 Task: Look for space in Karamadai, India from 10th September, 2023 to 16th September, 2023 for 4 adults in price range Rs.10000 to Rs.14000. Place can be private room with 4 bedrooms having 4 beds and 4 bathrooms. Property type can be house, flat, guest house. Amenities needed are: wifi, TV, free parkinig on premises, gym, breakfast. Booking option can be shelf check-in. Required host language is English.
Action: Mouse moved to (504, 136)
Screenshot: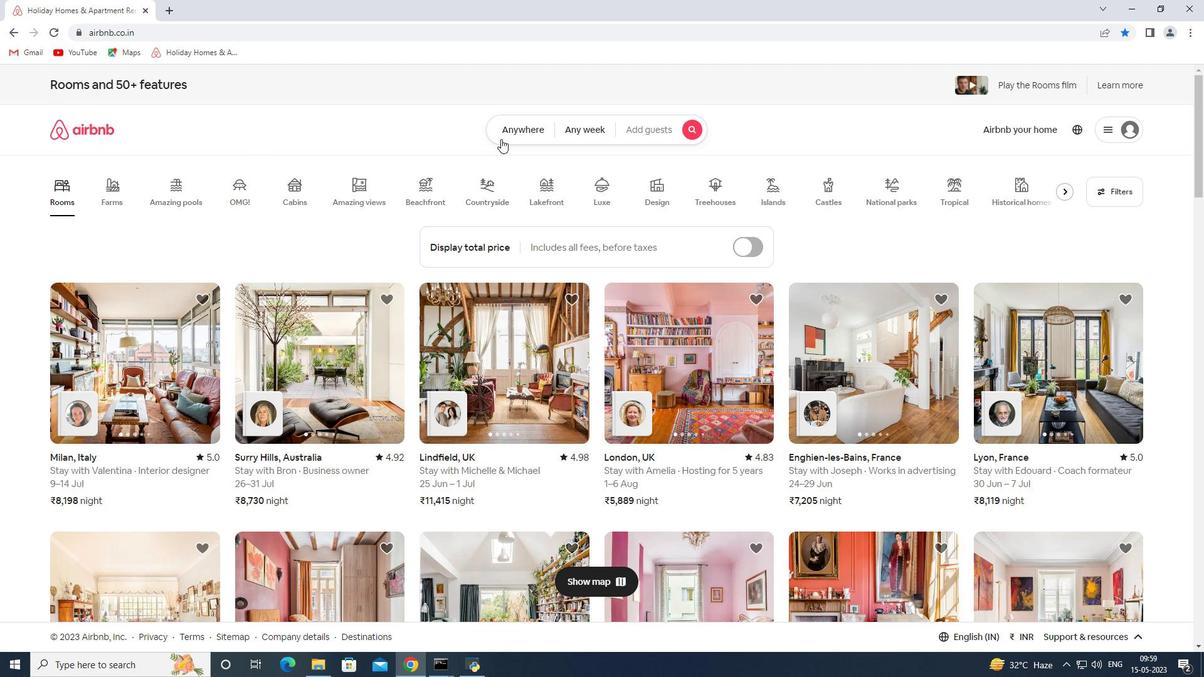
Action: Mouse pressed left at (504, 136)
Screenshot: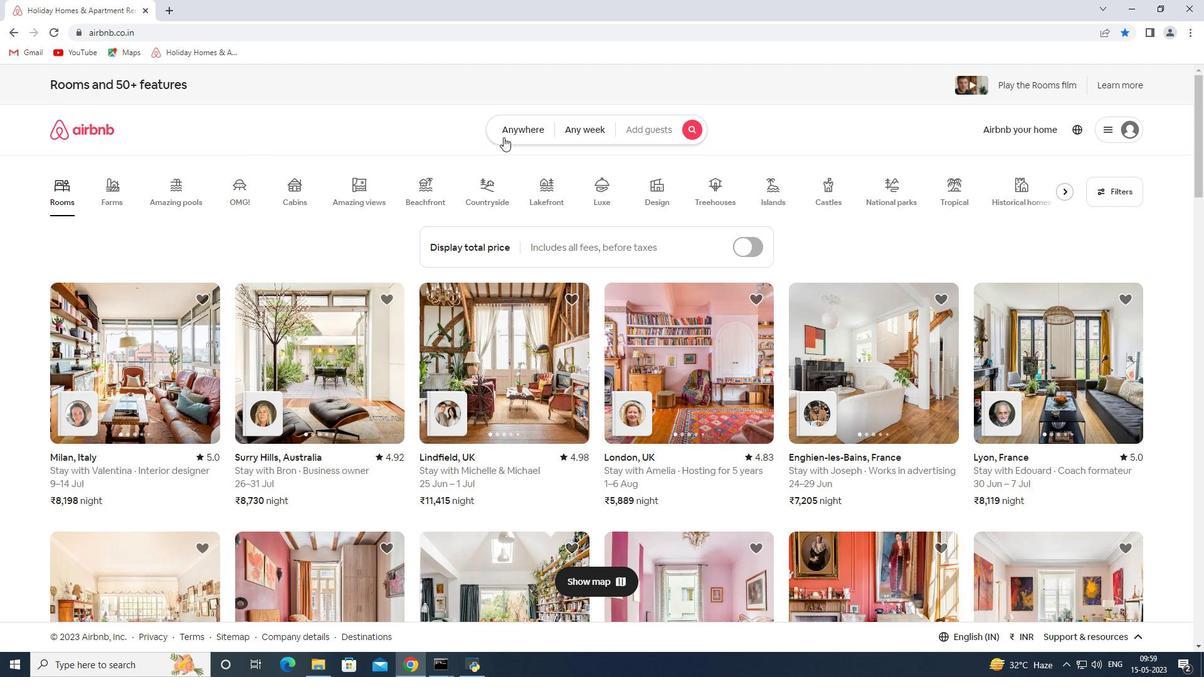 
Action: Mouse moved to (441, 176)
Screenshot: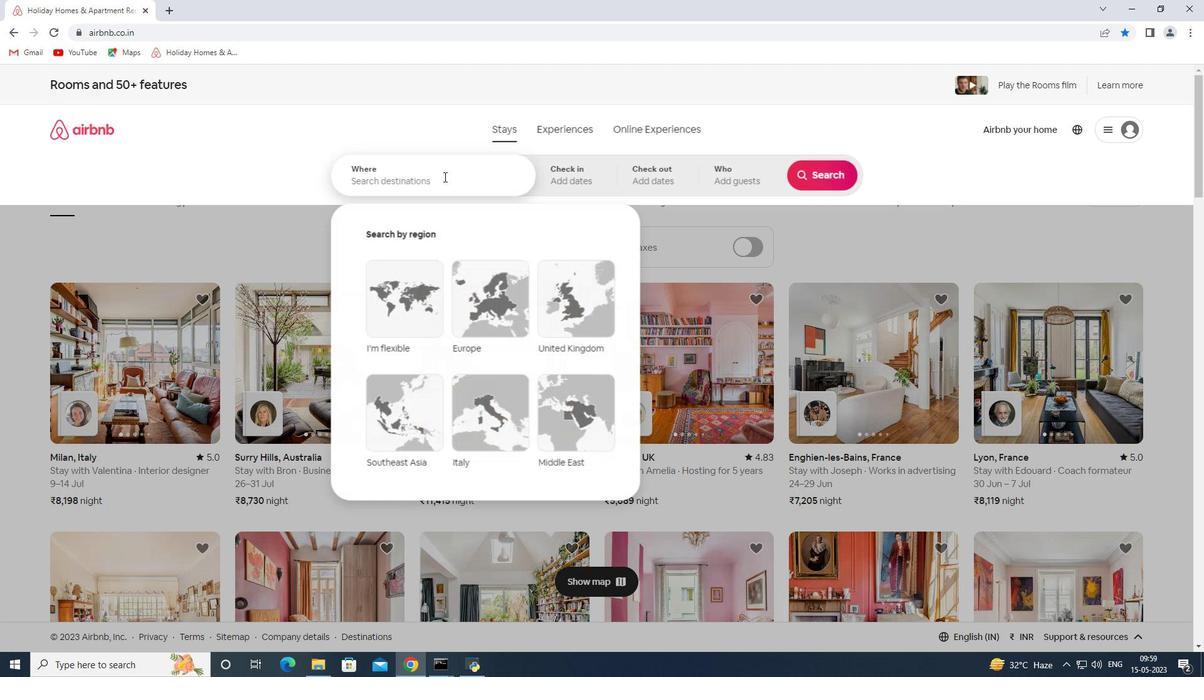 
Action: Mouse pressed left at (441, 176)
Screenshot: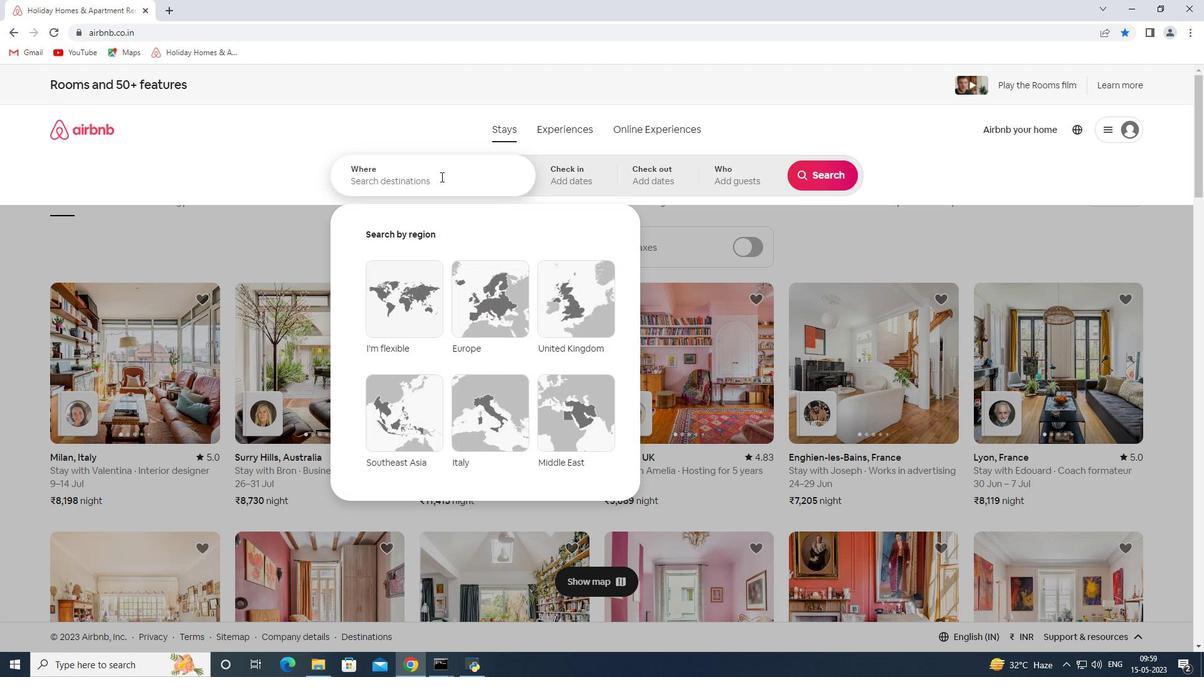 
Action: Key pressed <Key.shift><Key.shift><Key.shift>Karamadai<Key.space><Key.shift><Key.shift><Key.shift><Key.shift><Key.shift><Key.shift><Key.shift><Key.shift><Key.shift><Key.shift><Key.shift><Key.shift><Key.shift><Key.shift><Key.shift><Key.shift><Key.shift><Key.shift><Key.shift><Key.shift><Key.shift>India<Key.space><Key.enter>
Screenshot: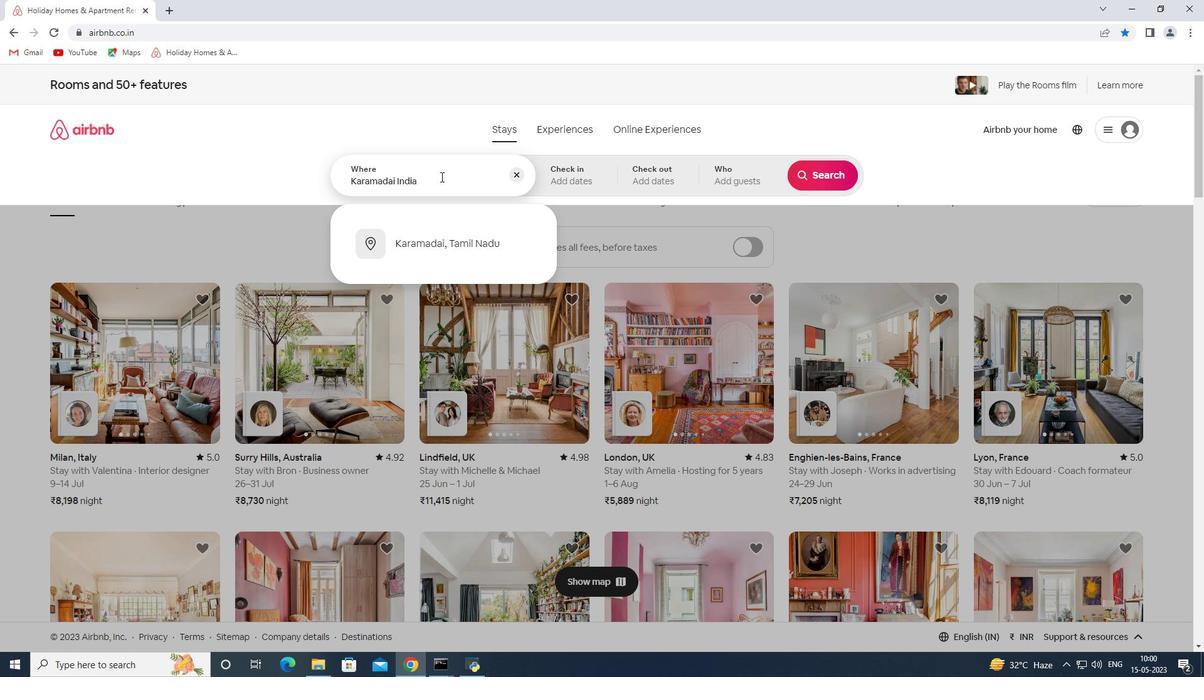 
Action: Mouse moved to (820, 272)
Screenshot: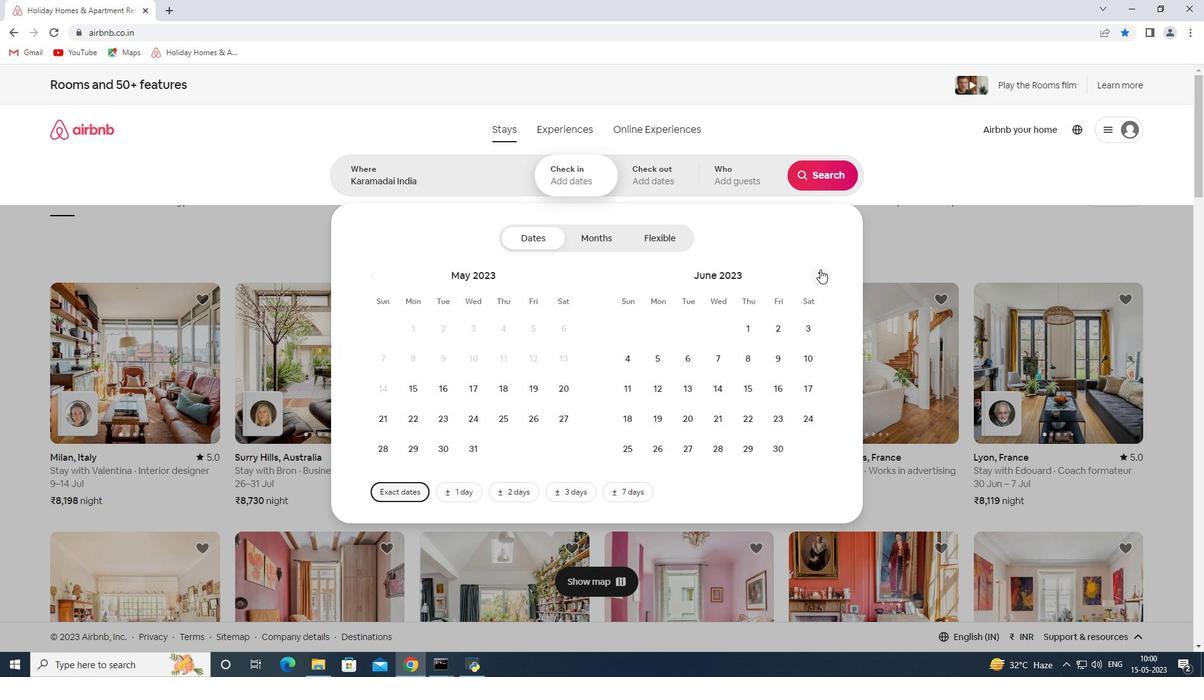
Action: Mouse pressed left at (820, 272)
Screenshot: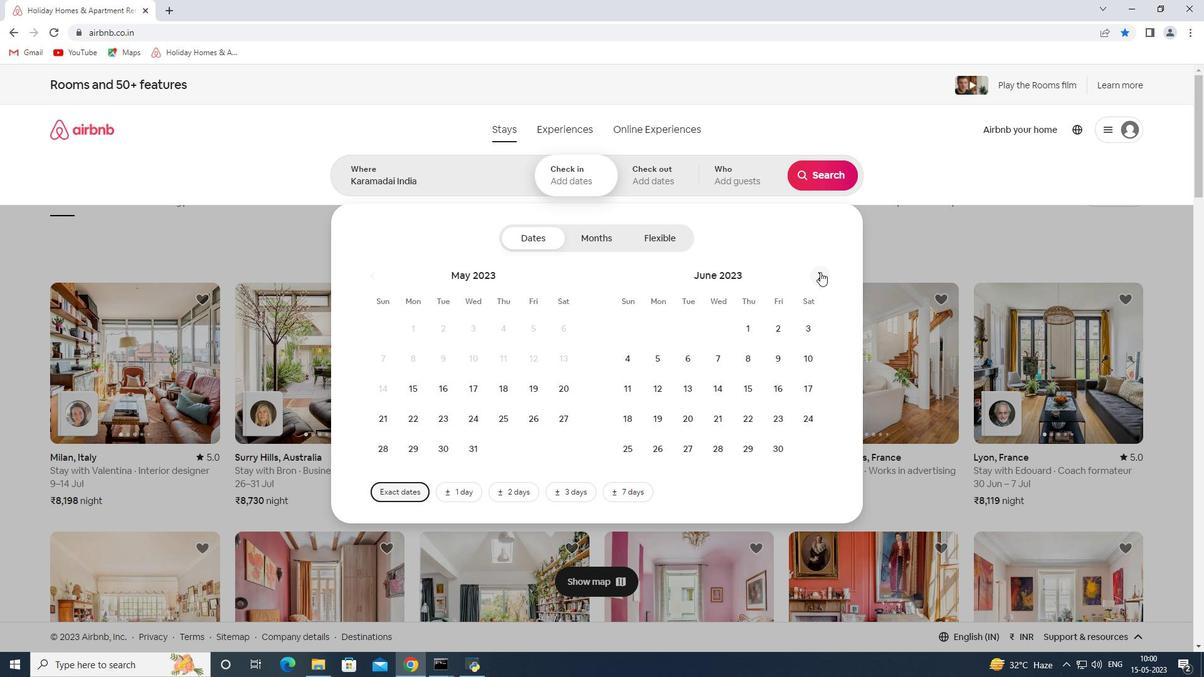 
Action: Mouse pressed left at (820, 272)
Screenshot: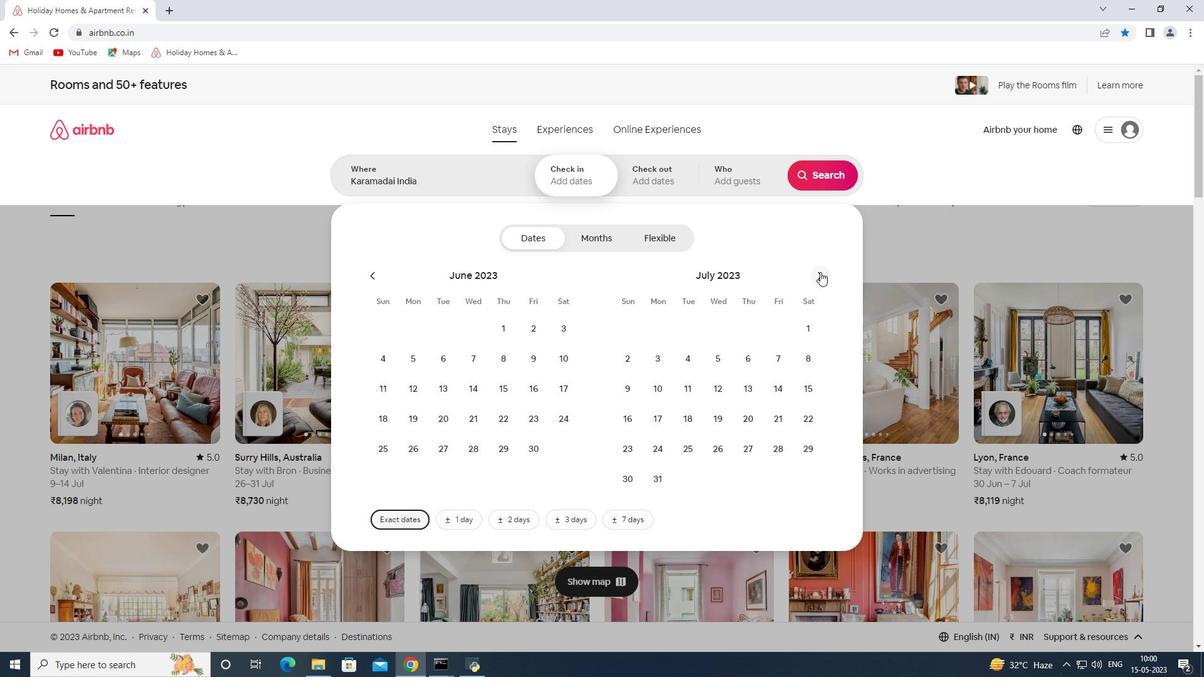 
Action: Mouse pressed left at (820, 272)
Screenshot: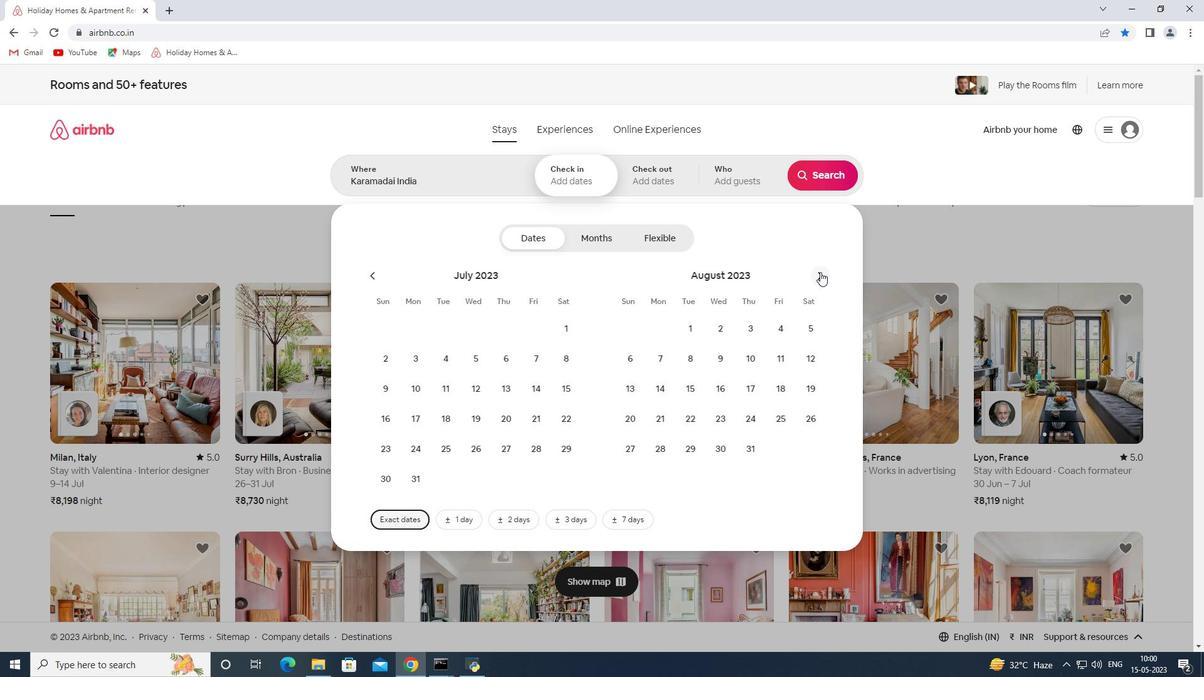 
Action: Mouse pressed left at (820, 272)
Screenshot: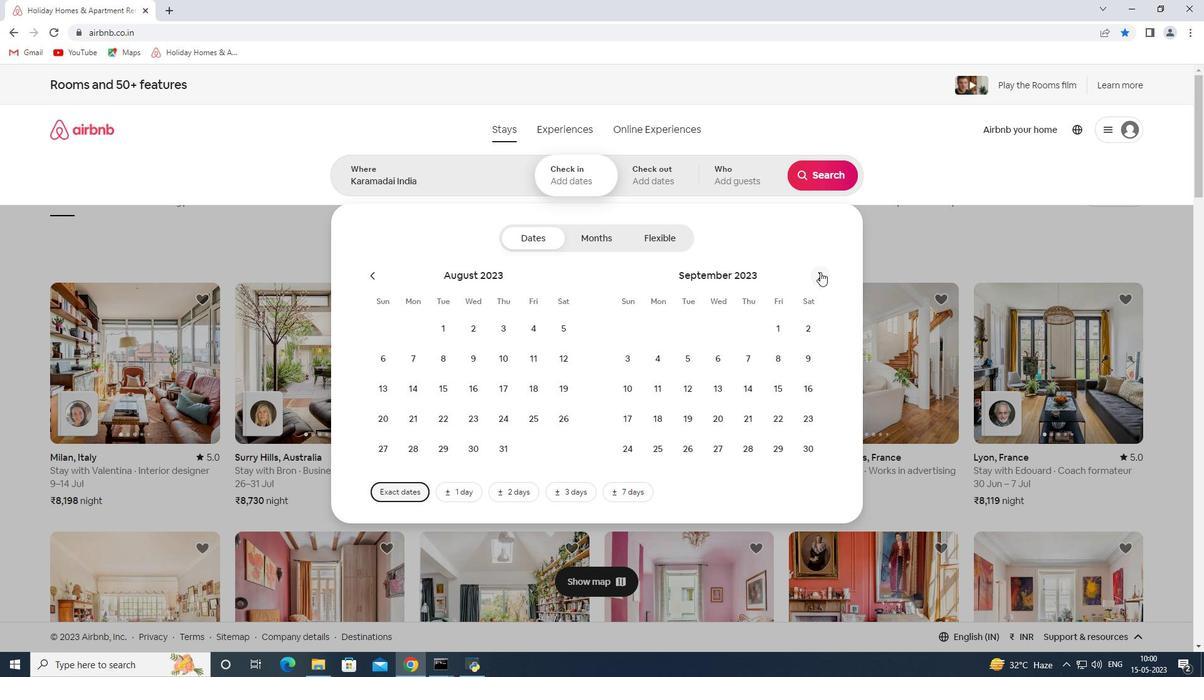 
Action: Mouse moved to (380, 387)
Screenshot: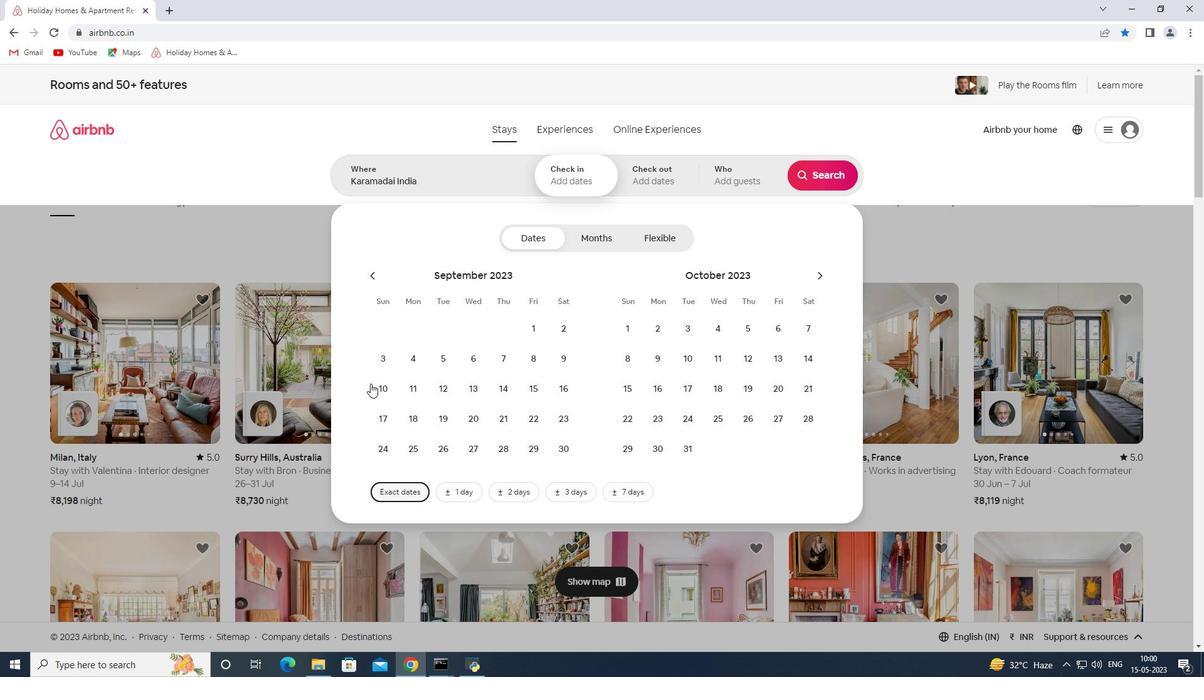 
Action: Mouse pressed left at (380, 387)
Screenshot: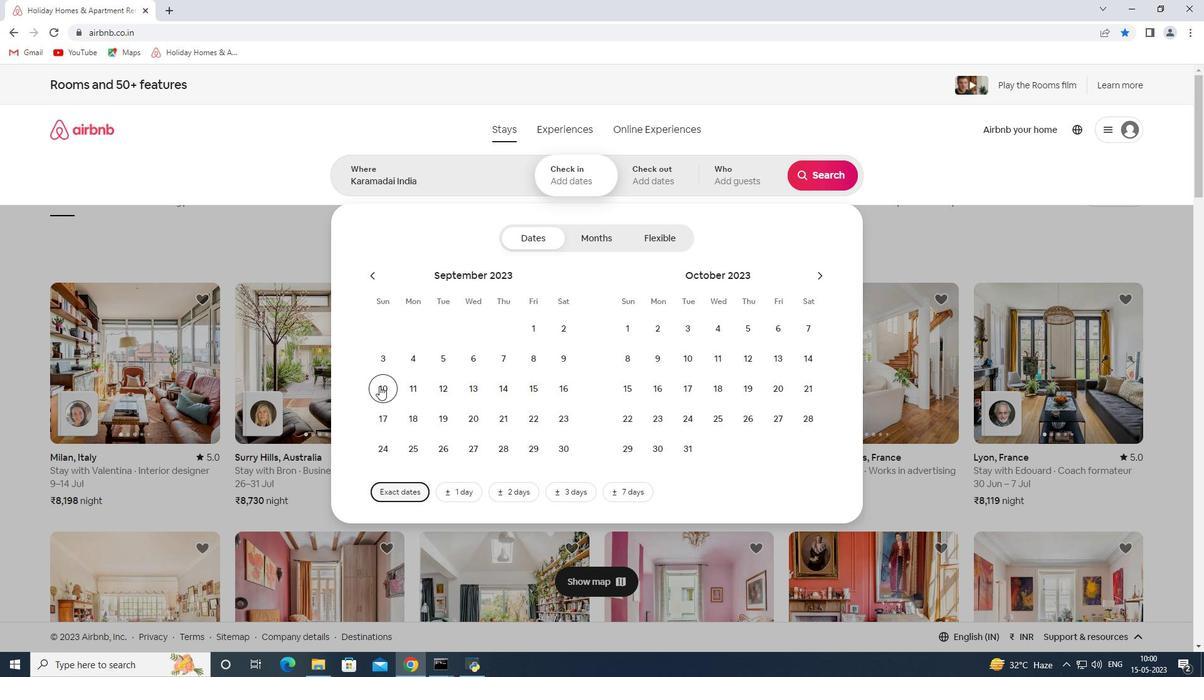 
Action: Mouse moved to (559, 395)
Screenshot: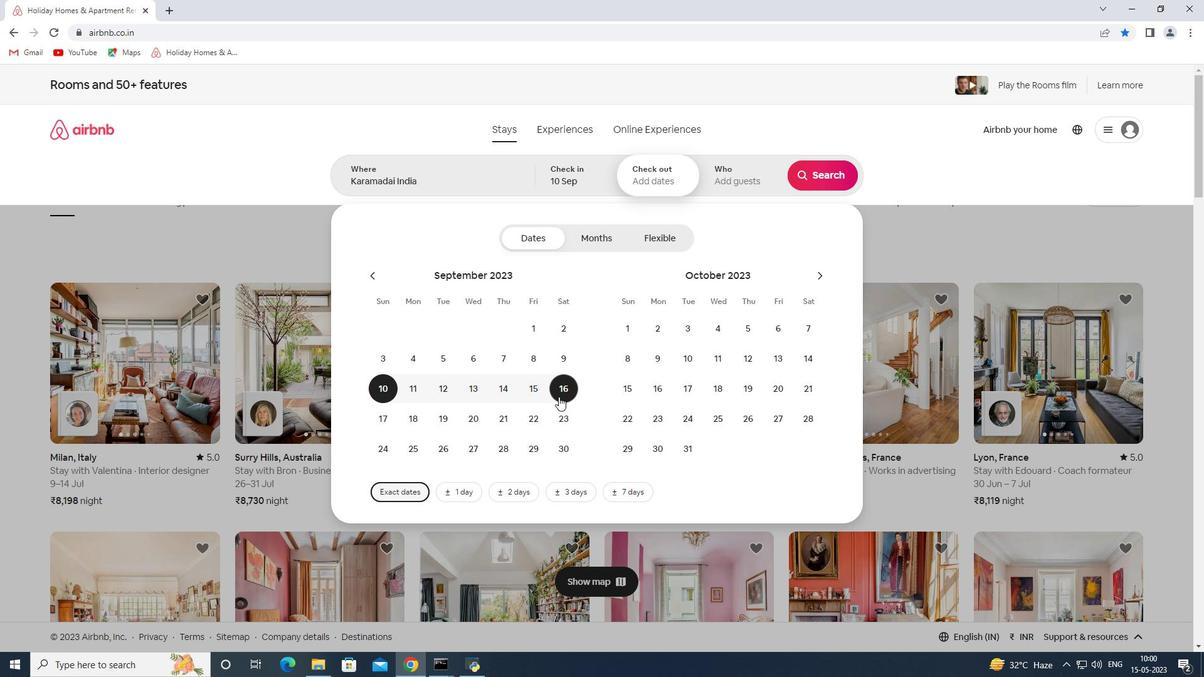 
Action: Mouse pressed left at (559, 395)
Screenshot: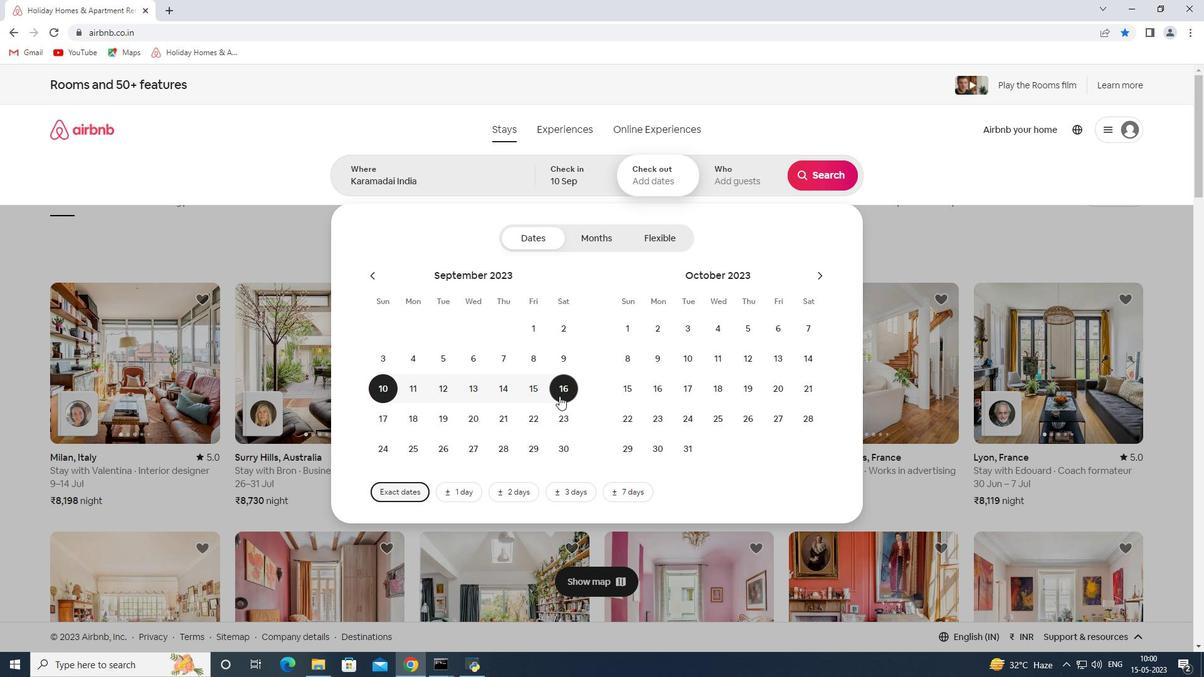 
Action: Mouse moved to (723, 181)
Screenshot: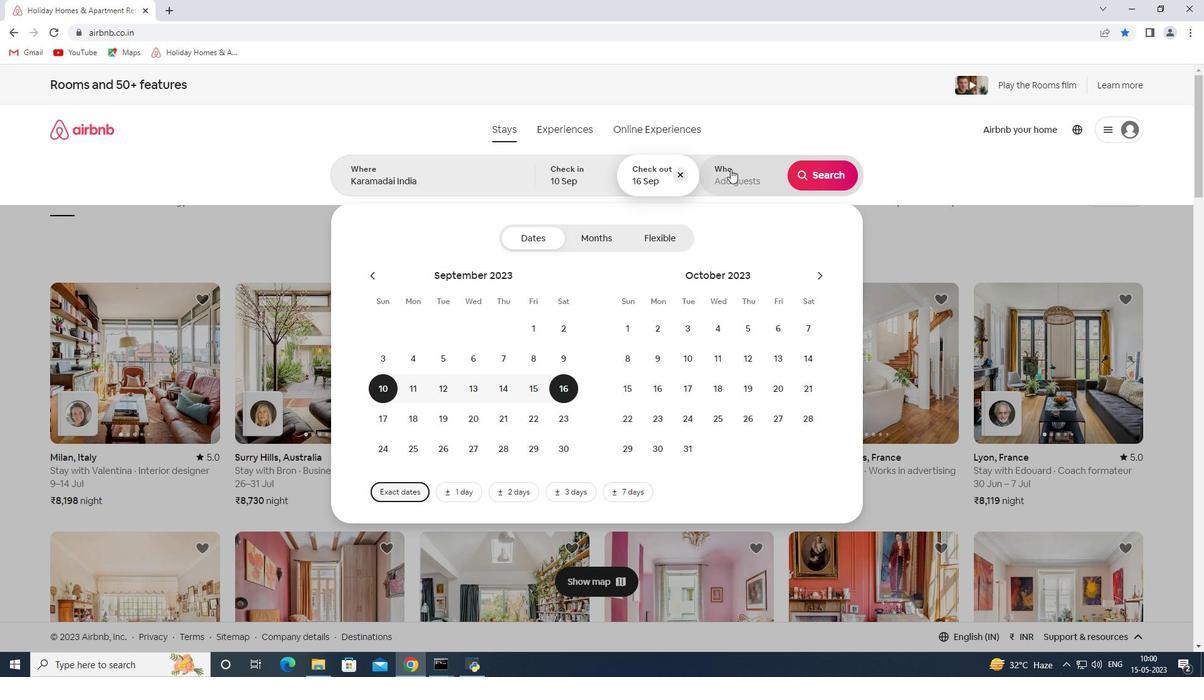
Action: Mouse pressed left at (723, 181)
Screenshot: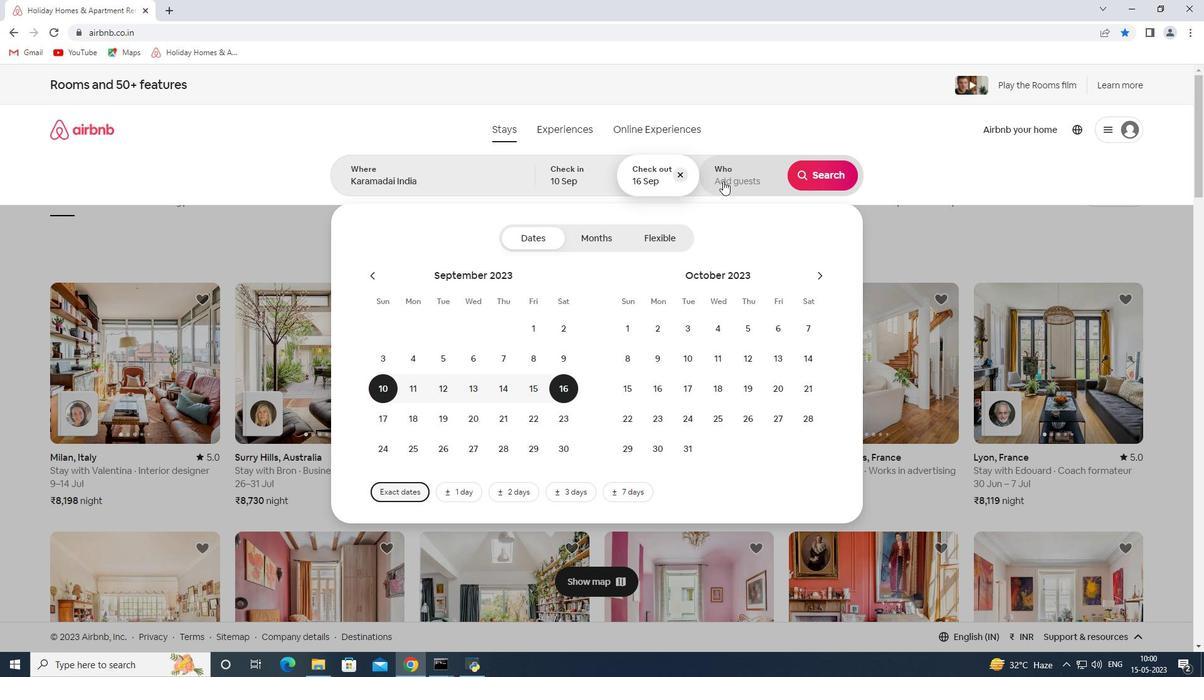 
Action: Mouse moved to (824, 241)
Screenshot: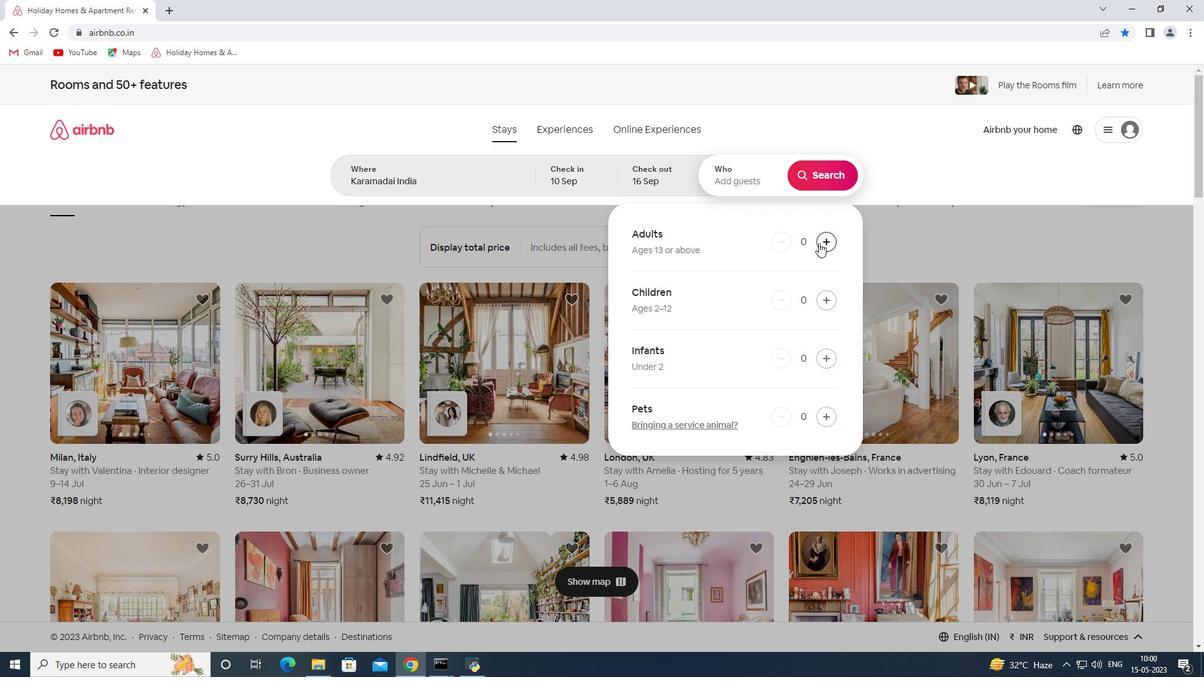 
Action: Mouse pressed left at (824, 241)
Screenshot: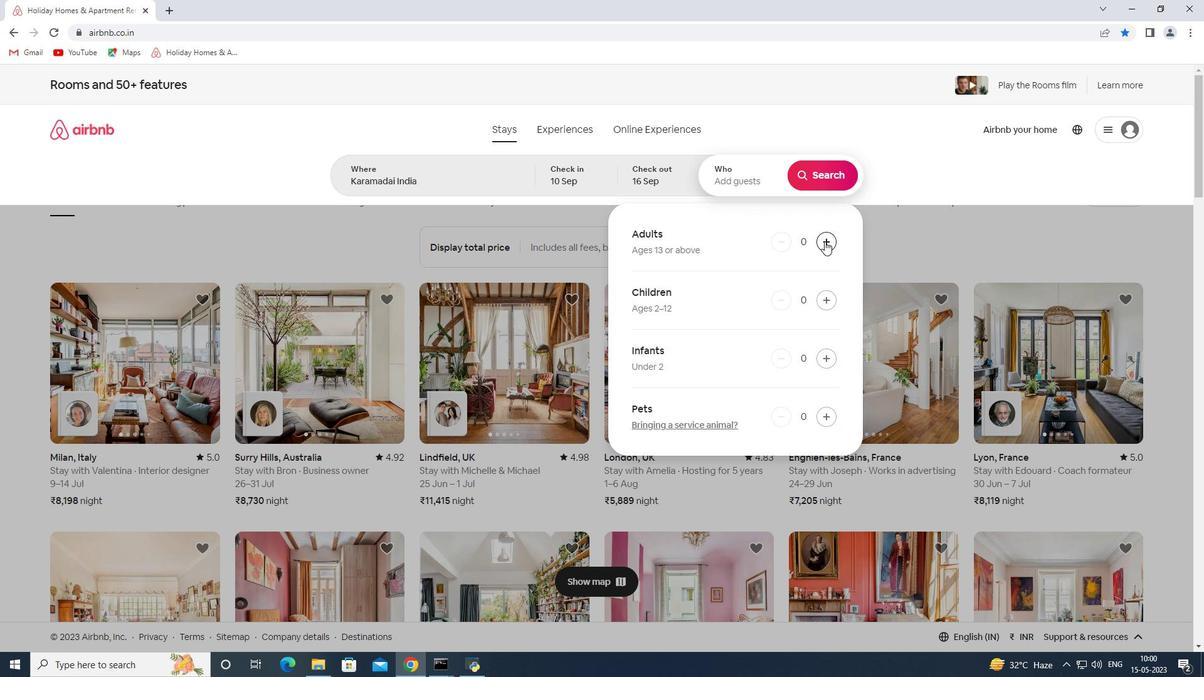
Action: Mouse pressed left at (824, 241)
Screenshot: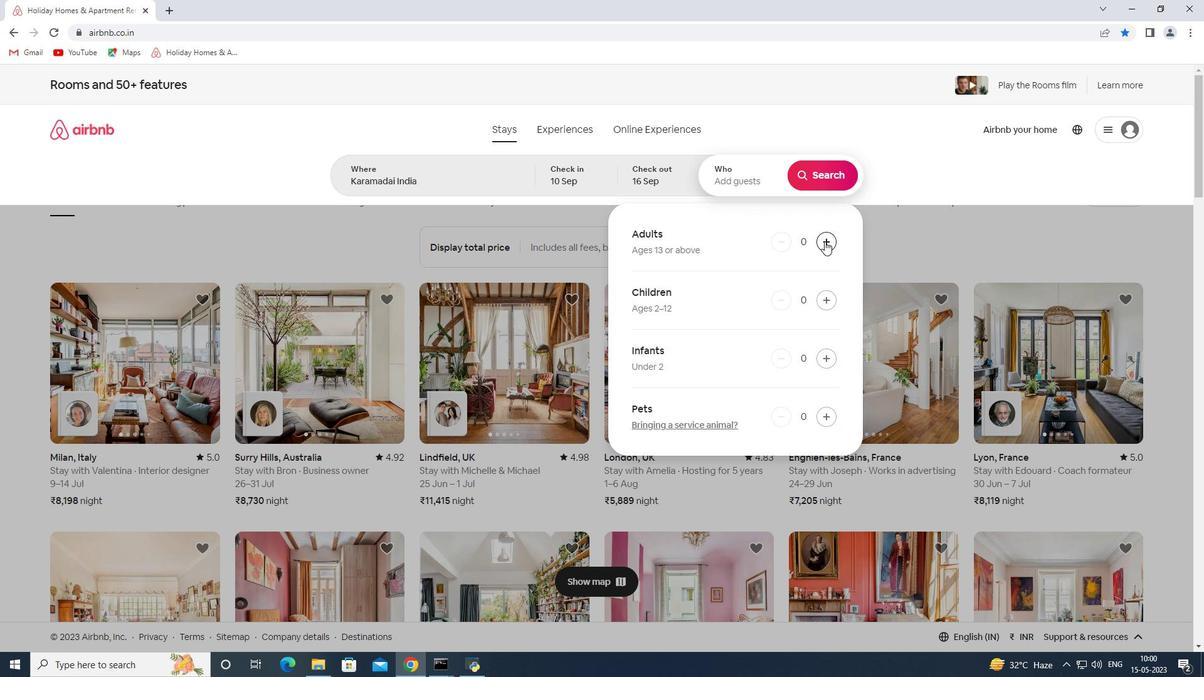 
Action: Mouse pressed left at (824, 241)
Screenshot: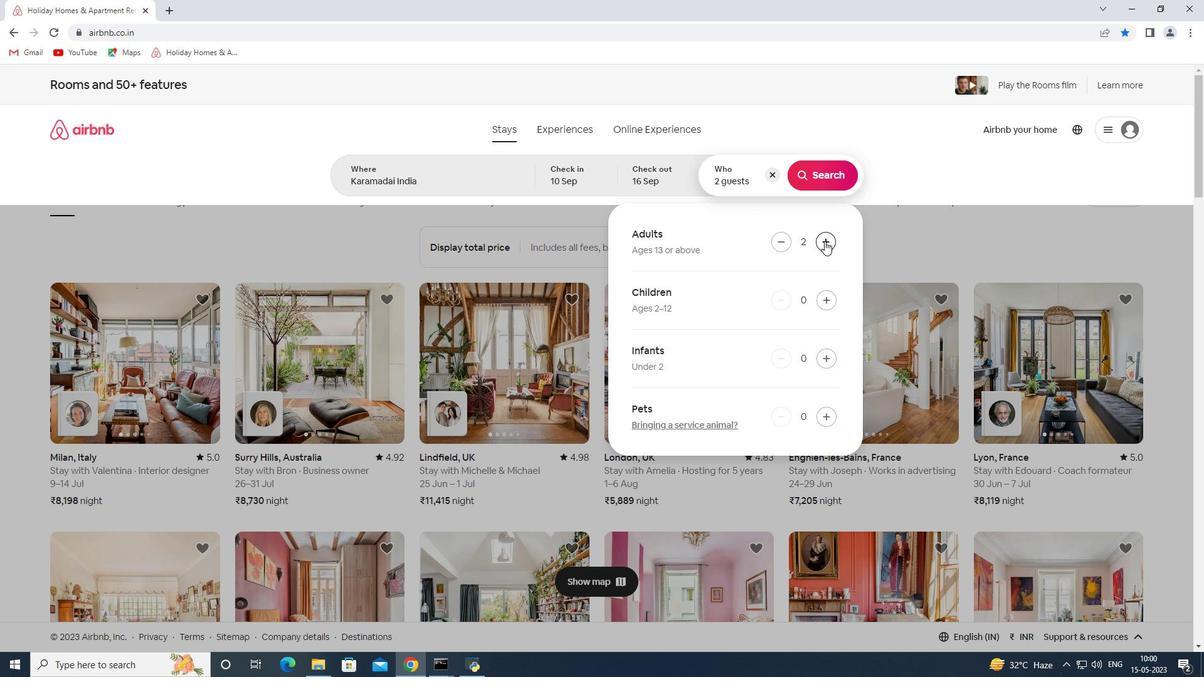 
Action: Mouse pressed left at (824, 241)
Screenshot: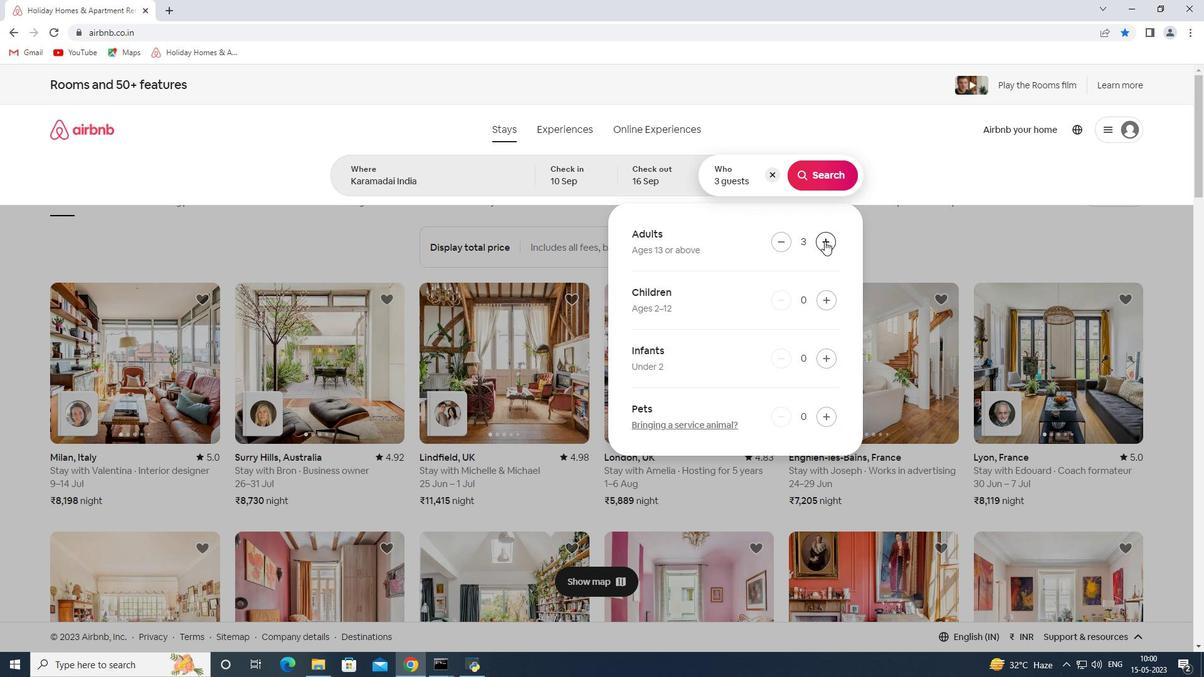 
Action: Mouse moved to (831, 171)
Screenshot: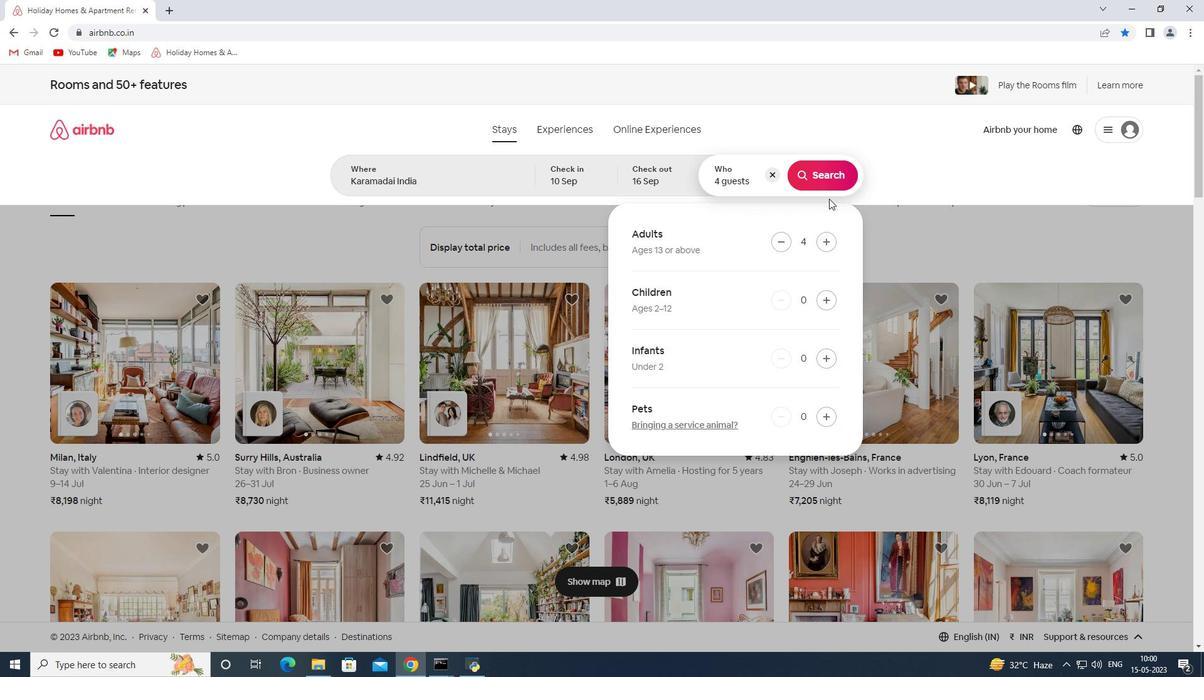 
Action: Mouse pressed left at (831, 171)
Screenshot: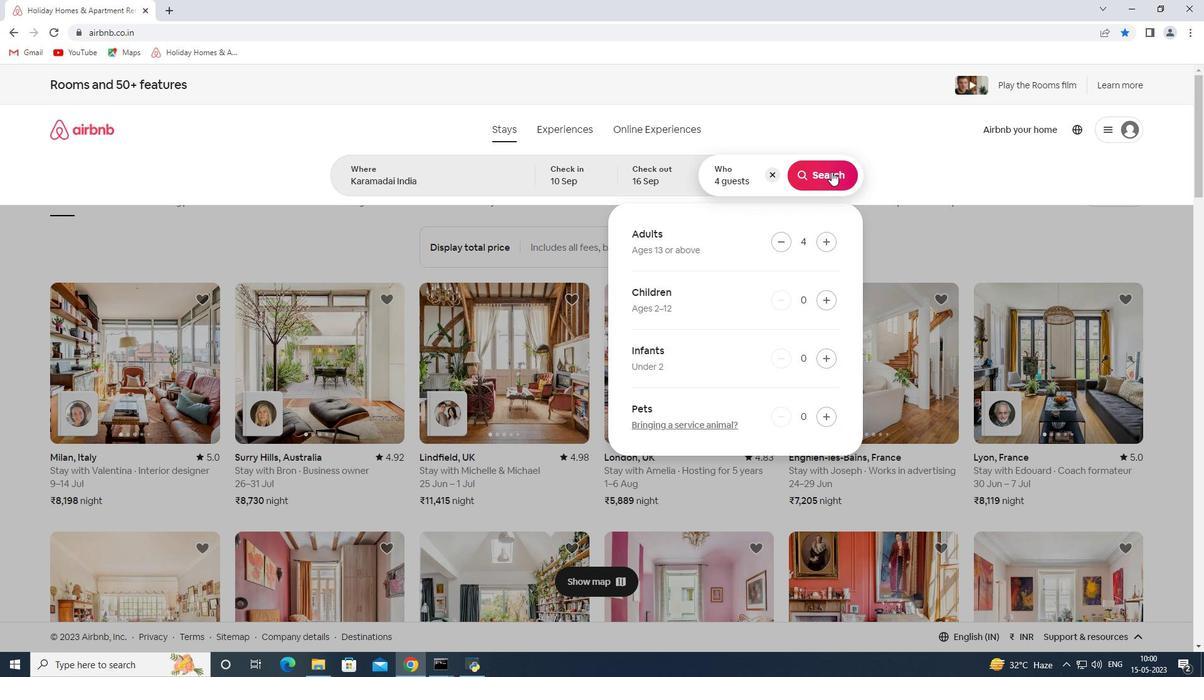 
Action: Mouse moved to (1136, 143)
Screenshot: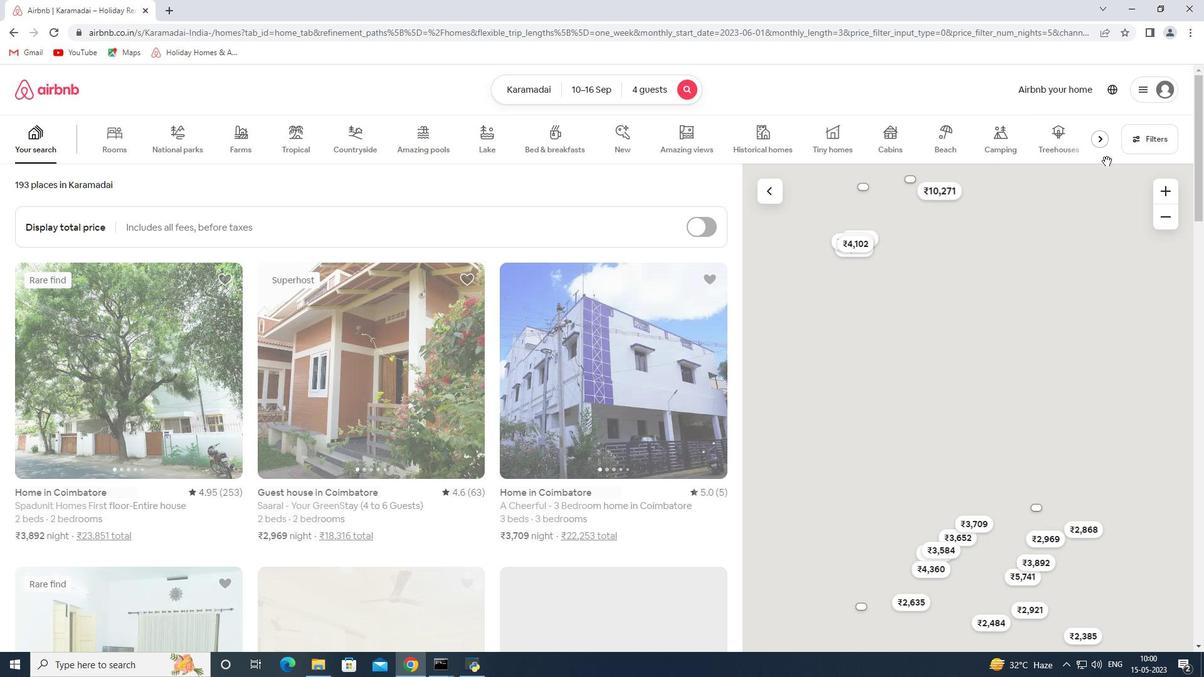 
Action: Mouse pressed left at (1136, 143)
Screenshot: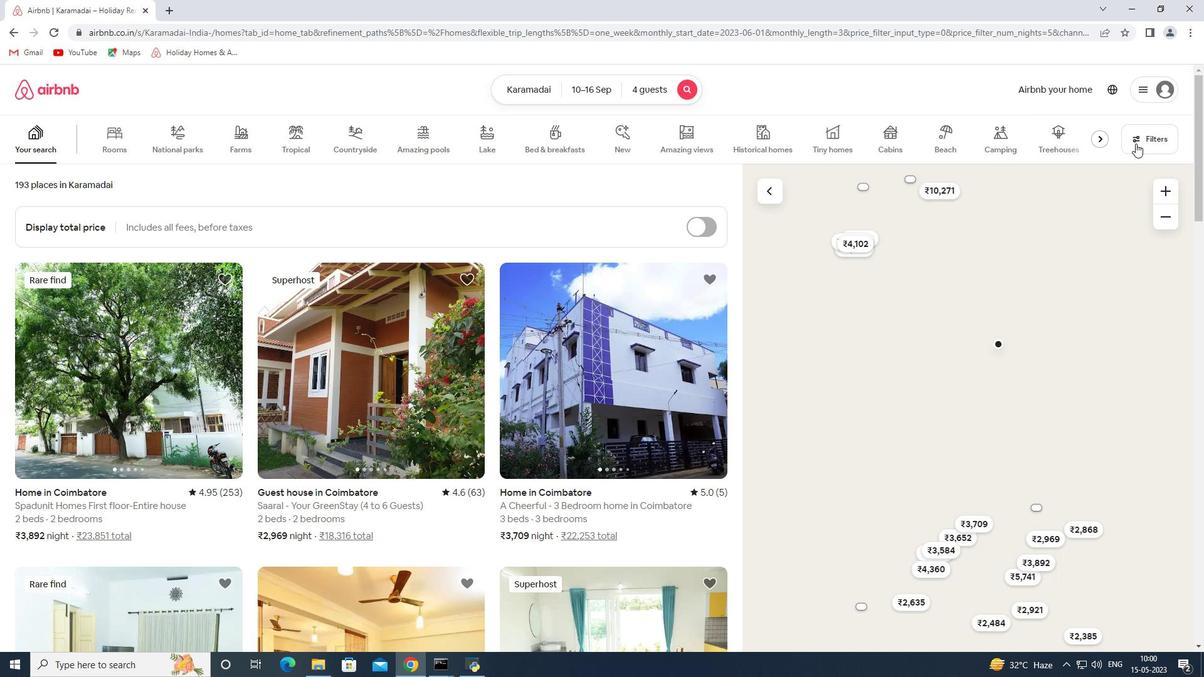 
Action: Mouse moved to (479, 451)
Screenshot: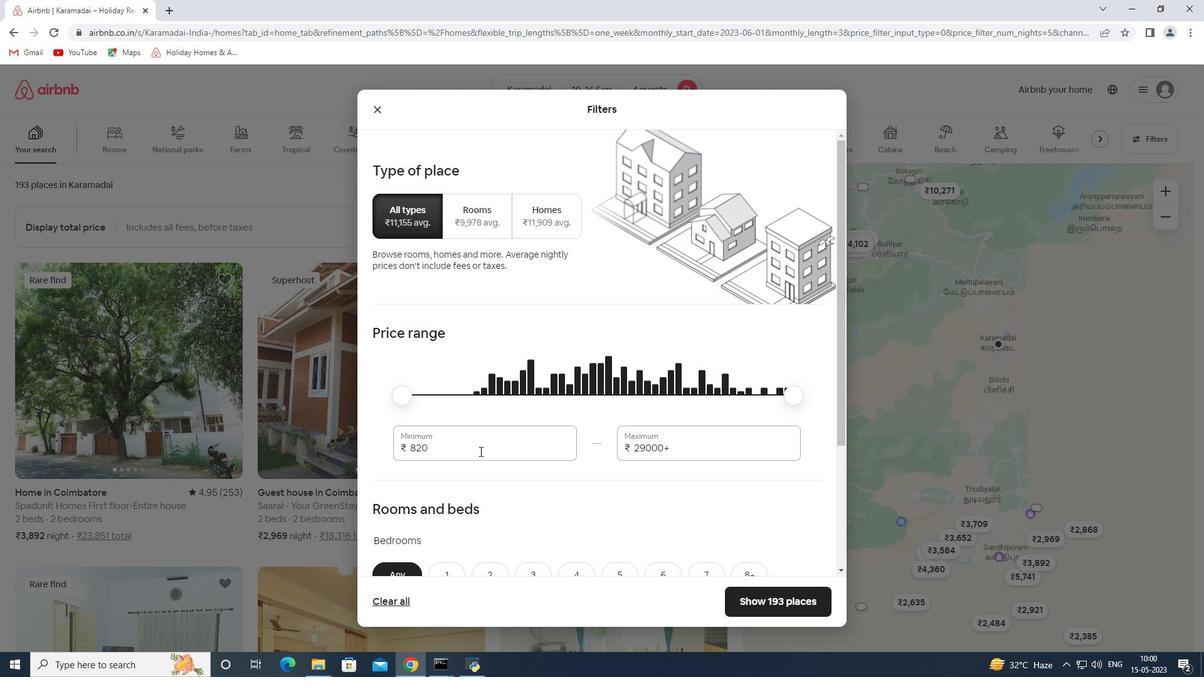 
Action: Mouse pressed left at (479, 451)
Screenshot: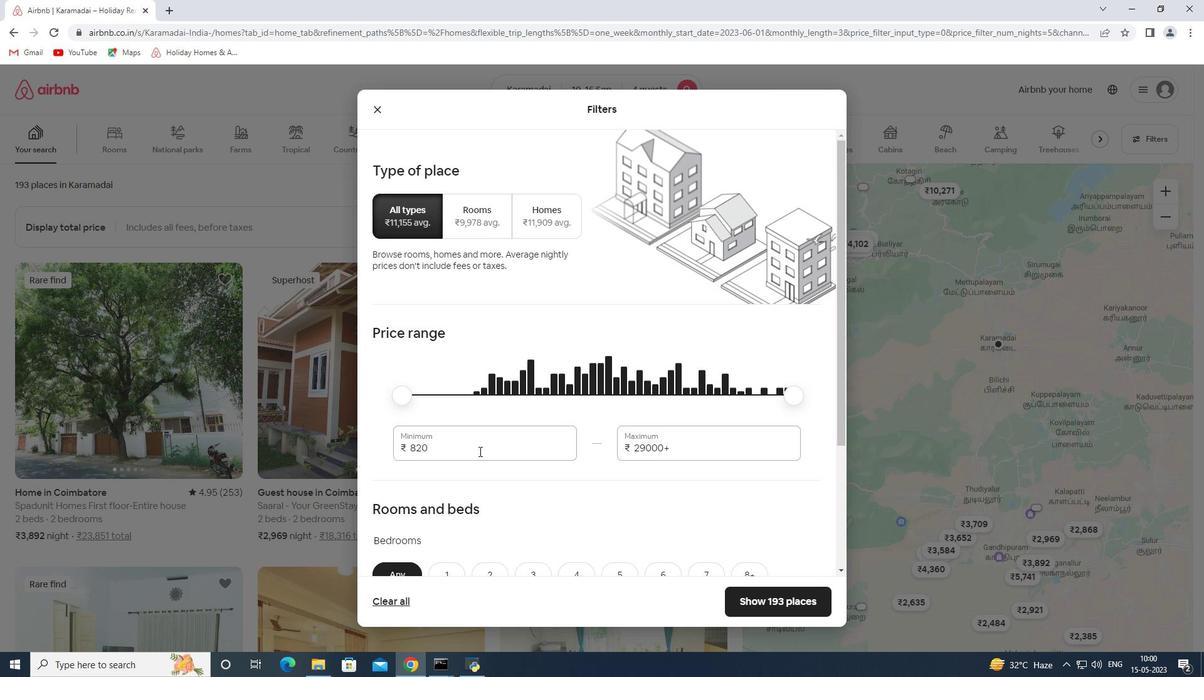 
Action: Mouse pressed left at (479, 451)
Screenshot: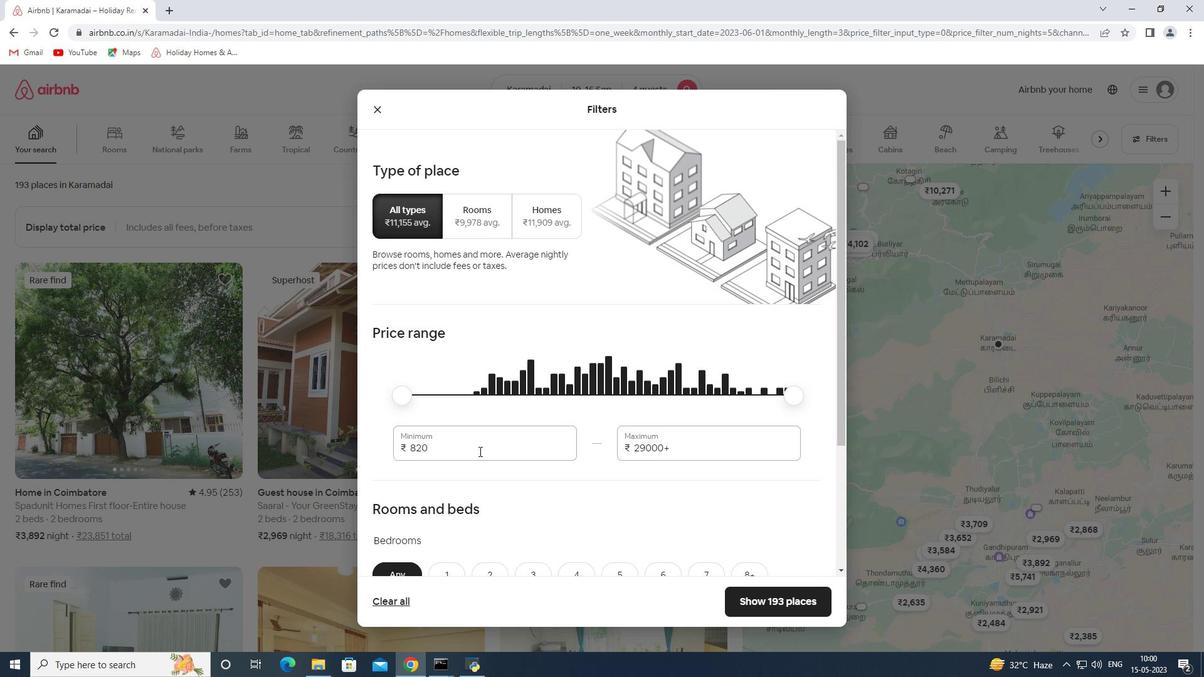 
Action: Key pressed 10000<Key.tab>14000
Screenshot: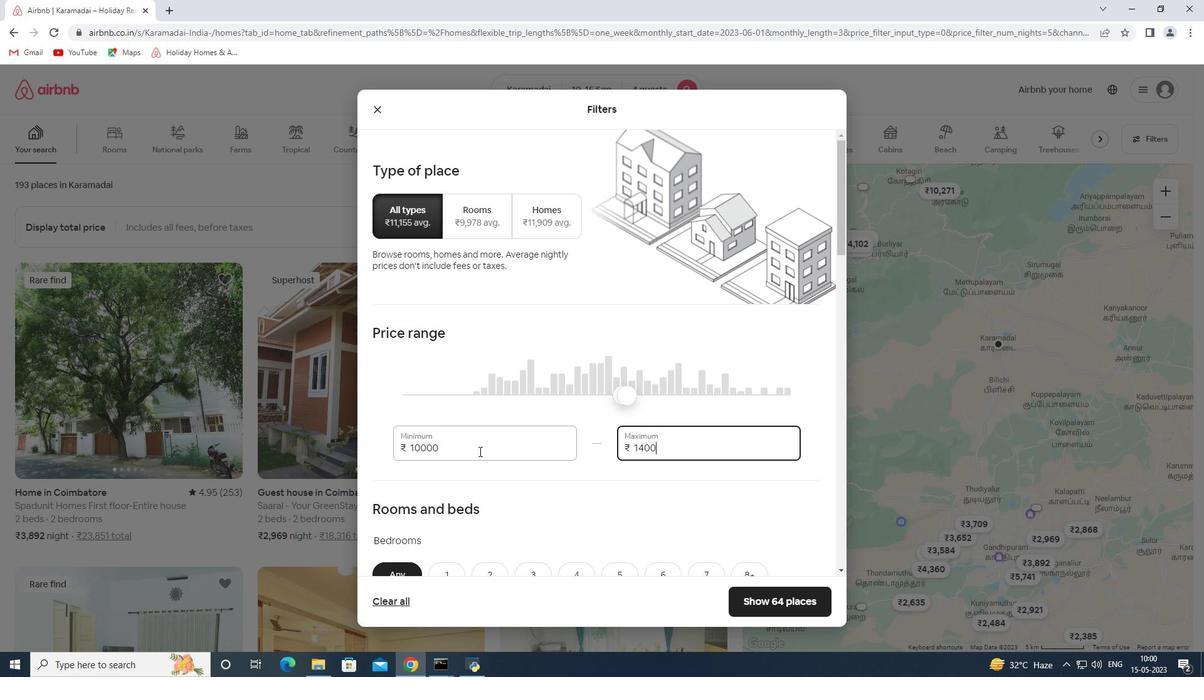 
Action: Mouse scrolled (479, 451) with delta (0, 0)
Screenshot: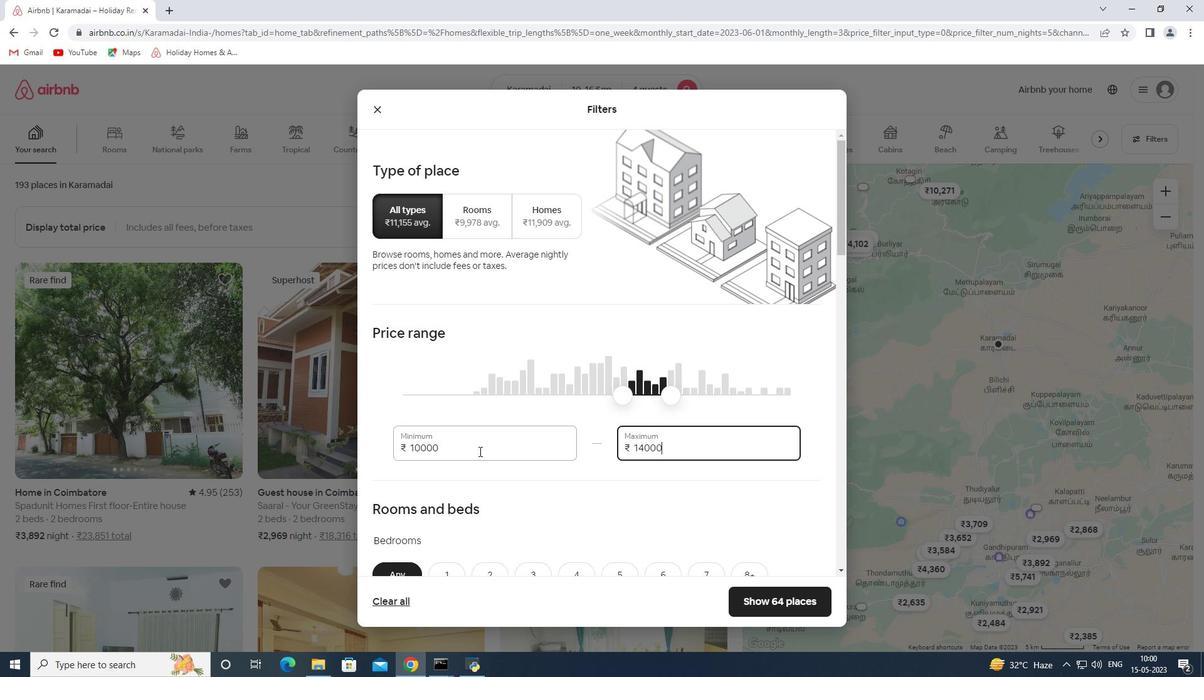 
Action: Mouse scrolled (479, 451) with delta (0, 0)
Screenshot: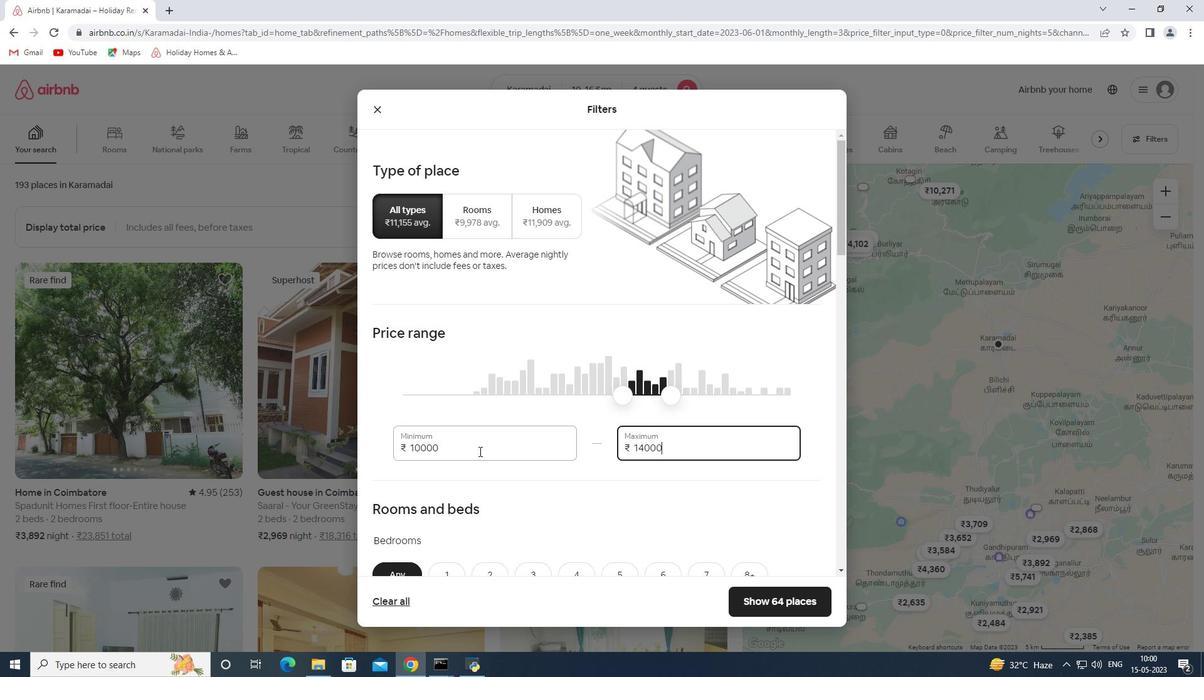 
Action: Mouse scrolled (479, 451) with delta (0, 0)
Screenshot: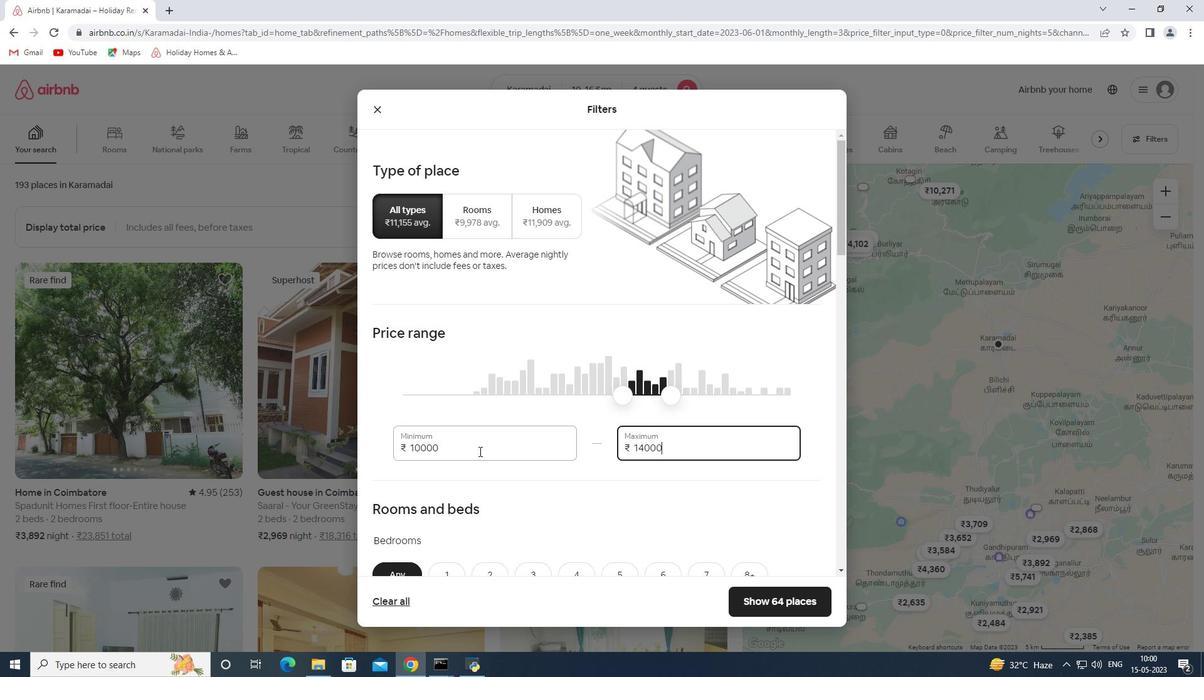 
Action: Mouse moved to (582, 388)
Screenshot: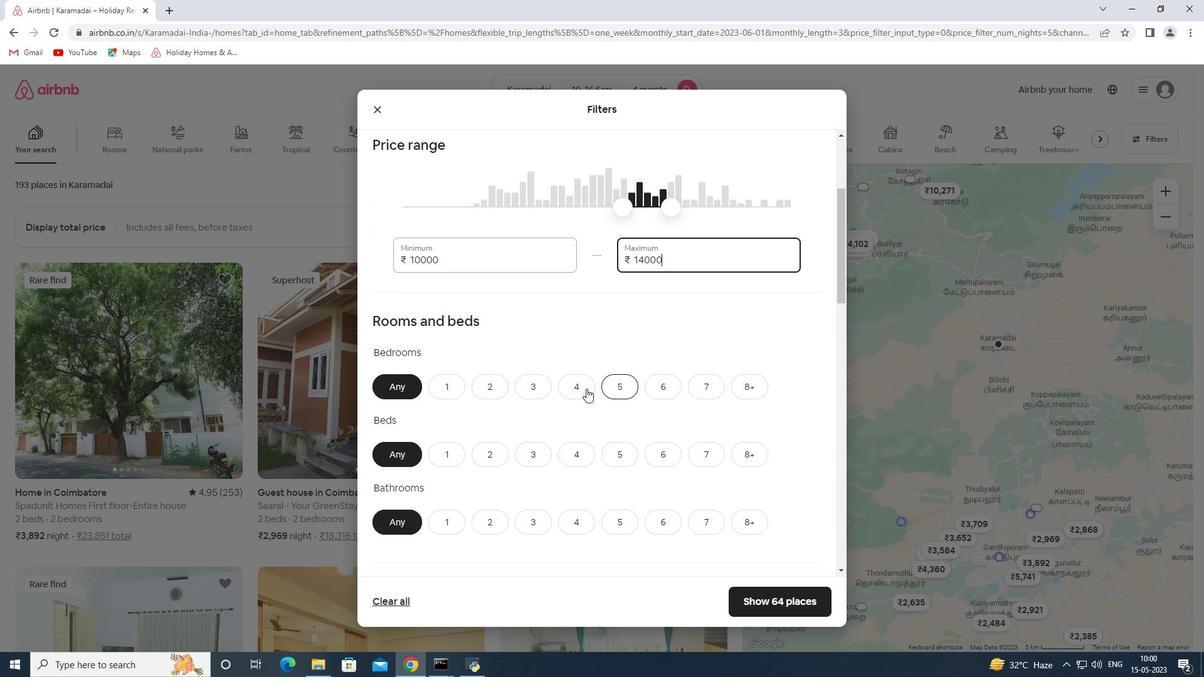 
Action: Mouse pressed left at (582, 388)
Screenshot: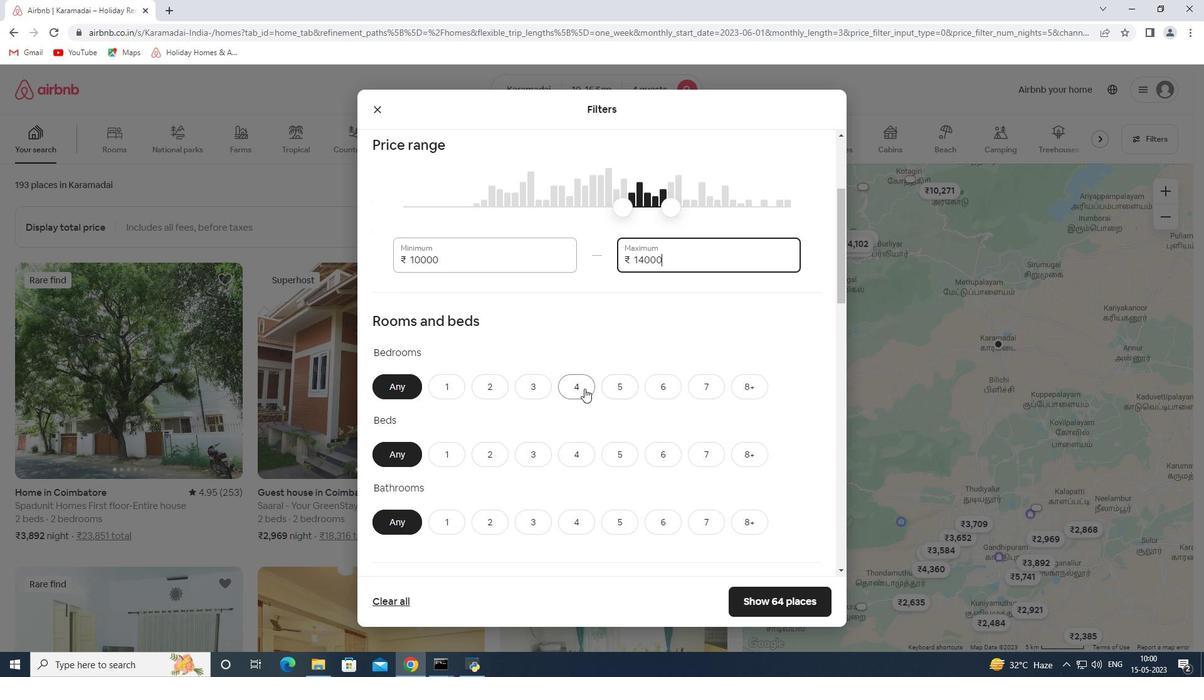 
Action: Mouse moved to (588, 451)
Screenshot: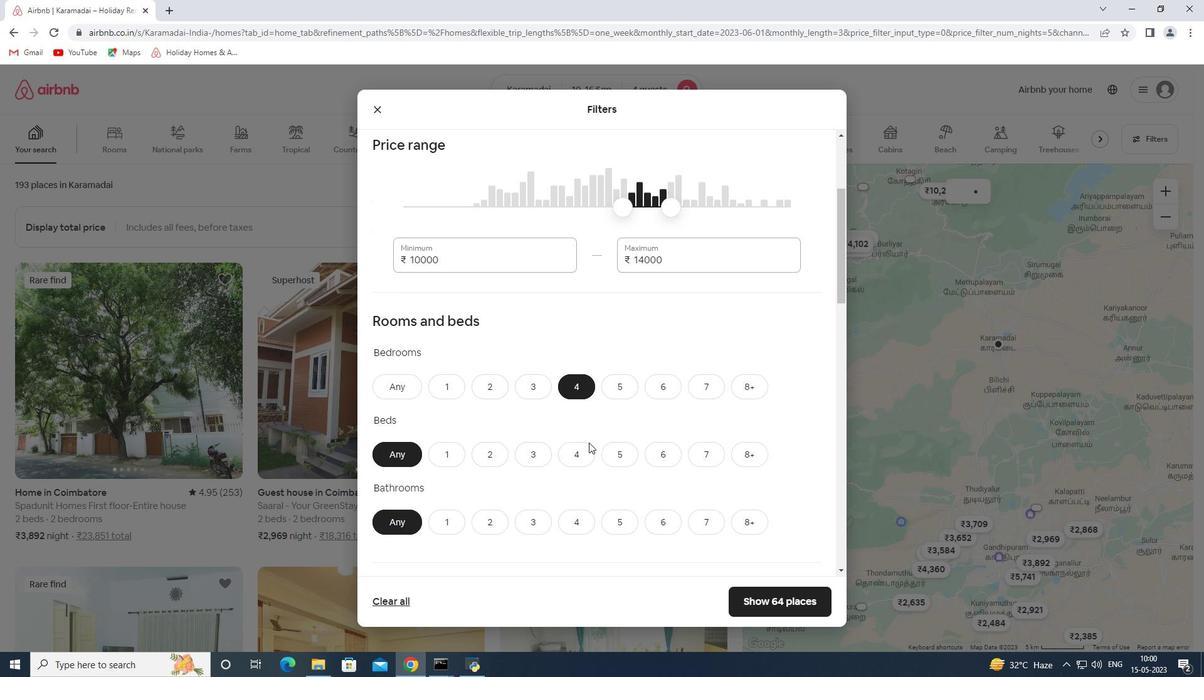 
Action: Mouse pressed left at (588, 451)
Screenshot: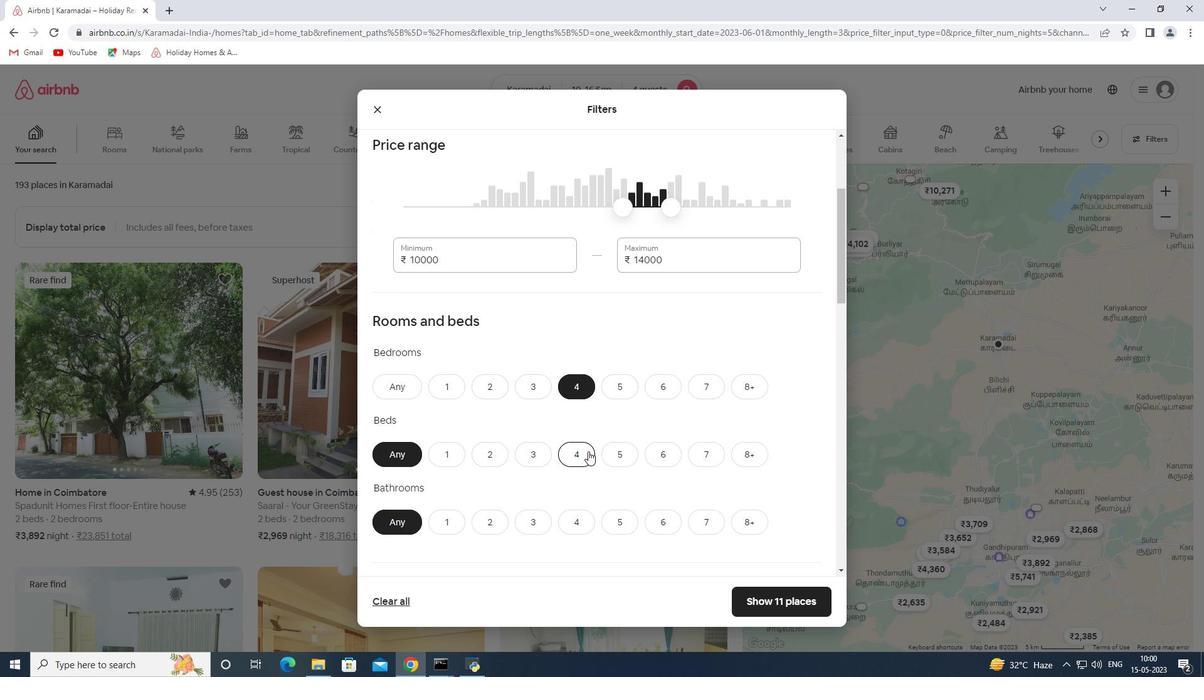 
Action: Mouse moved to (587, 452)
Screenshot: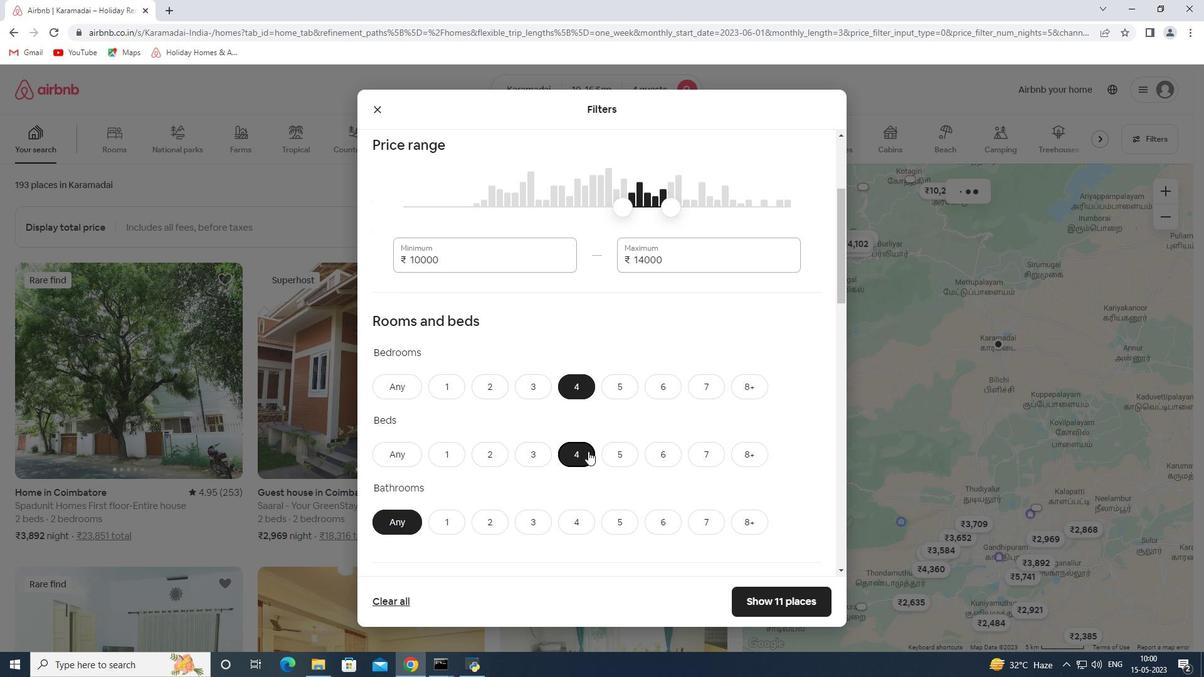 
Action: Mouse scrolled (587, 451) with delta (0, 0)
Screenshot: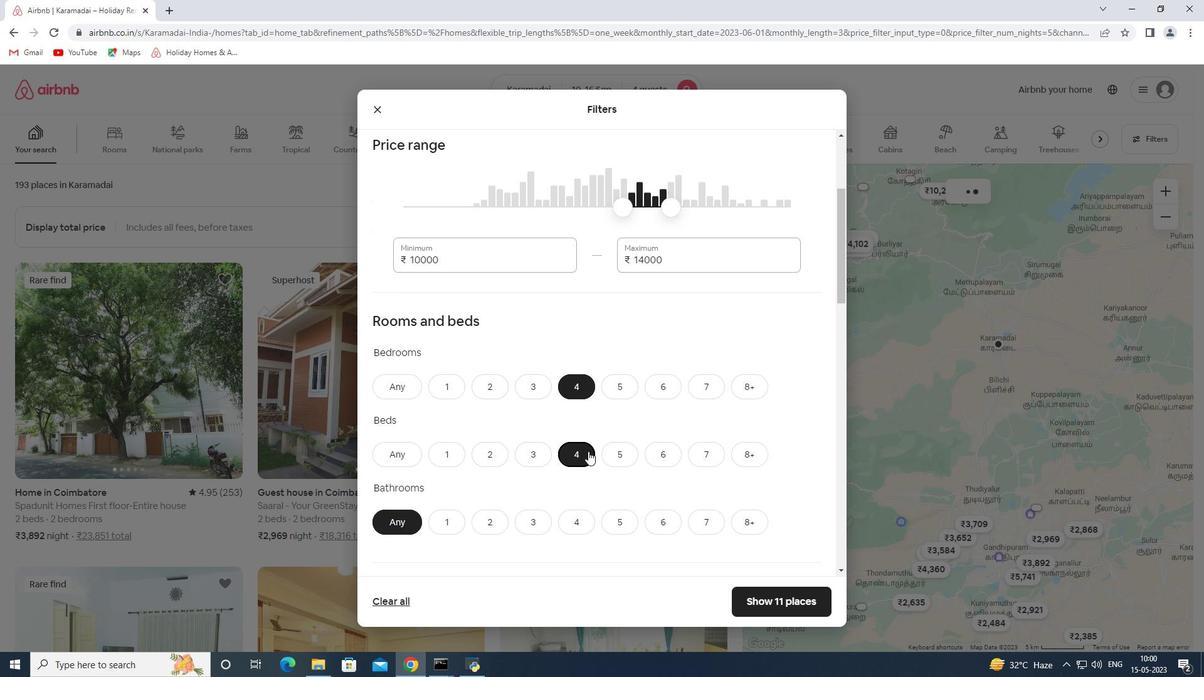 
Action: Mouse scrolled (587, 451) with delta (0, 0)
Screenshot: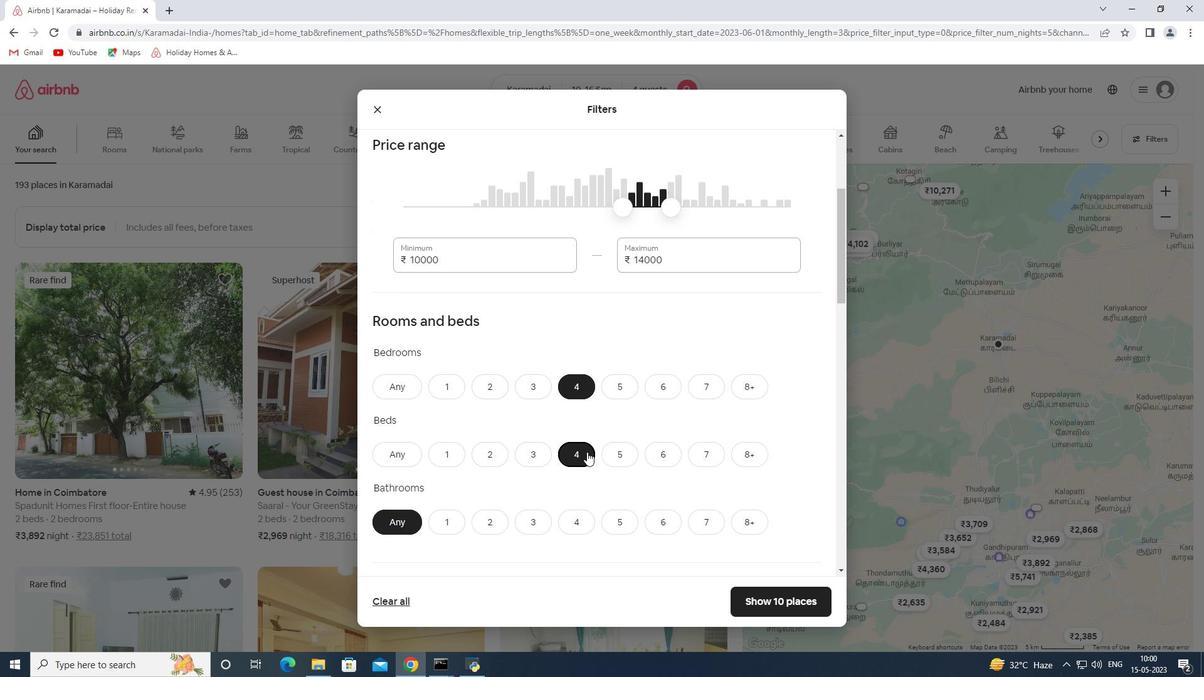 
Action: Mouse scrolled (587, 452) with delta (0, 0)
Screenshot: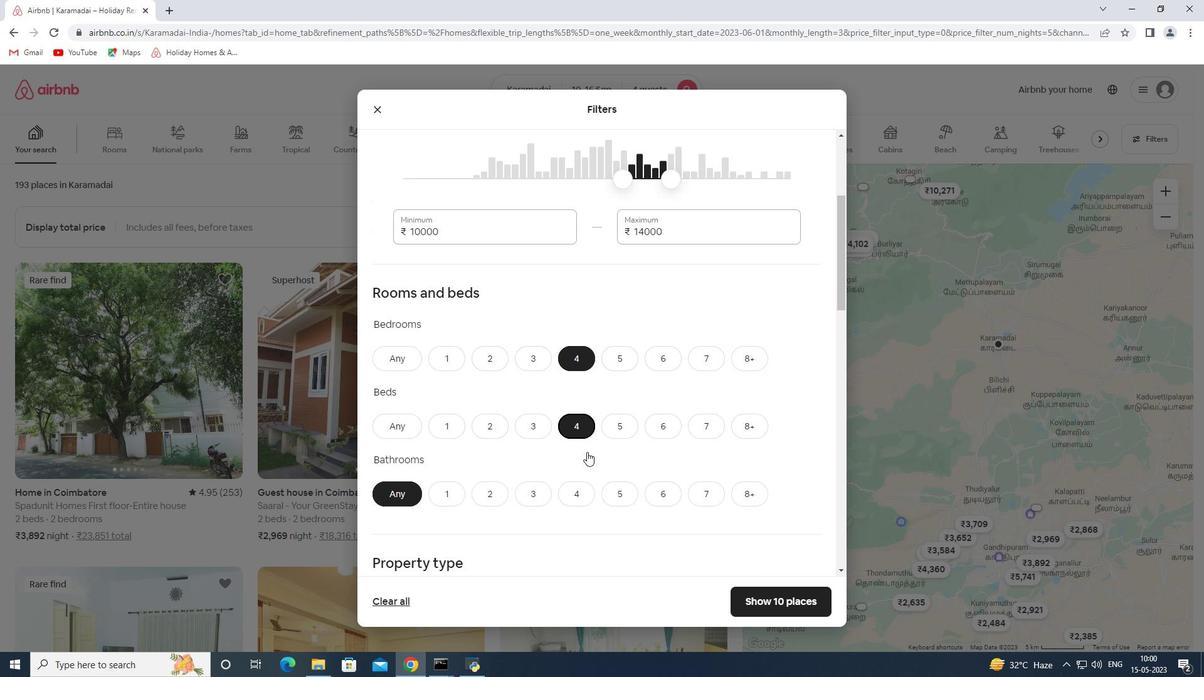 
Action: Mouse moved to (580, 450)
Screenshot: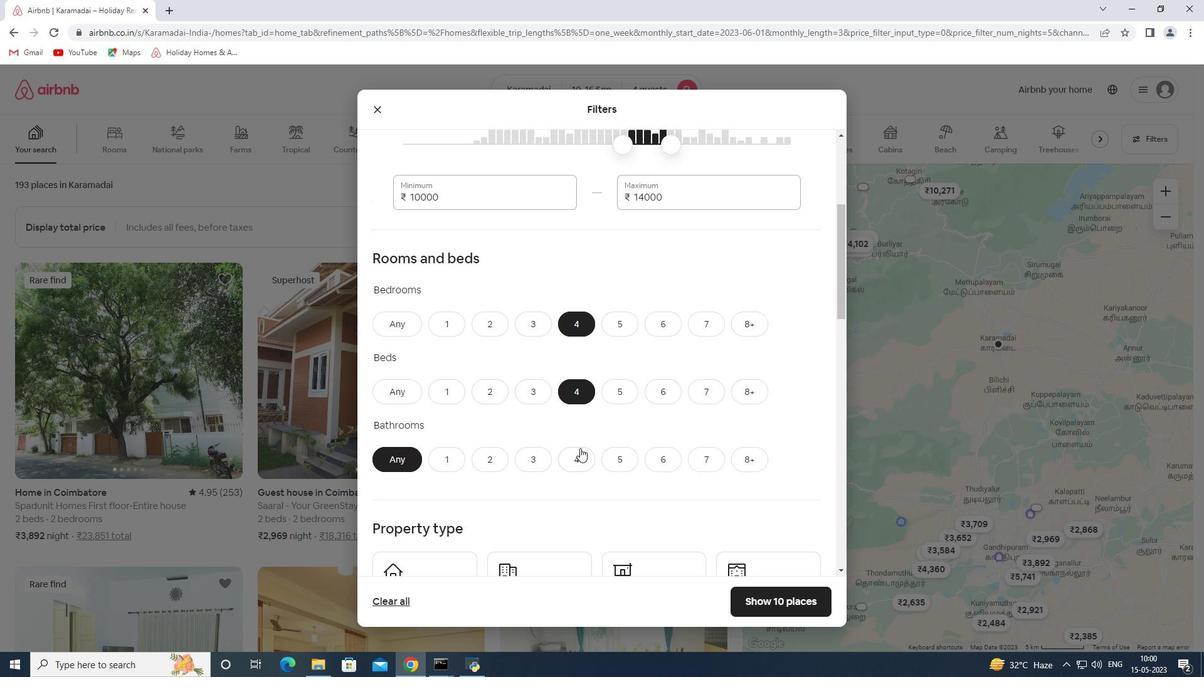 
Action: Mouse pressed left at (580, 450)
Screenshot: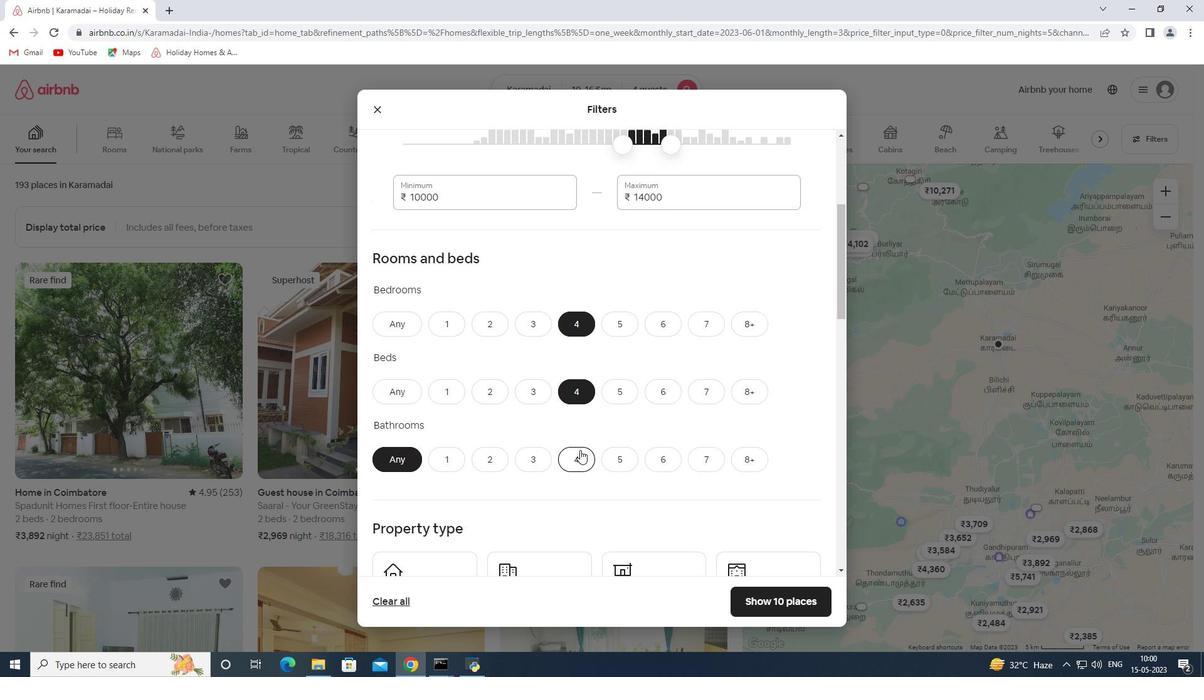
Action: Mouse scrolled (580, 449) with delta (0, 0)
Screenshot: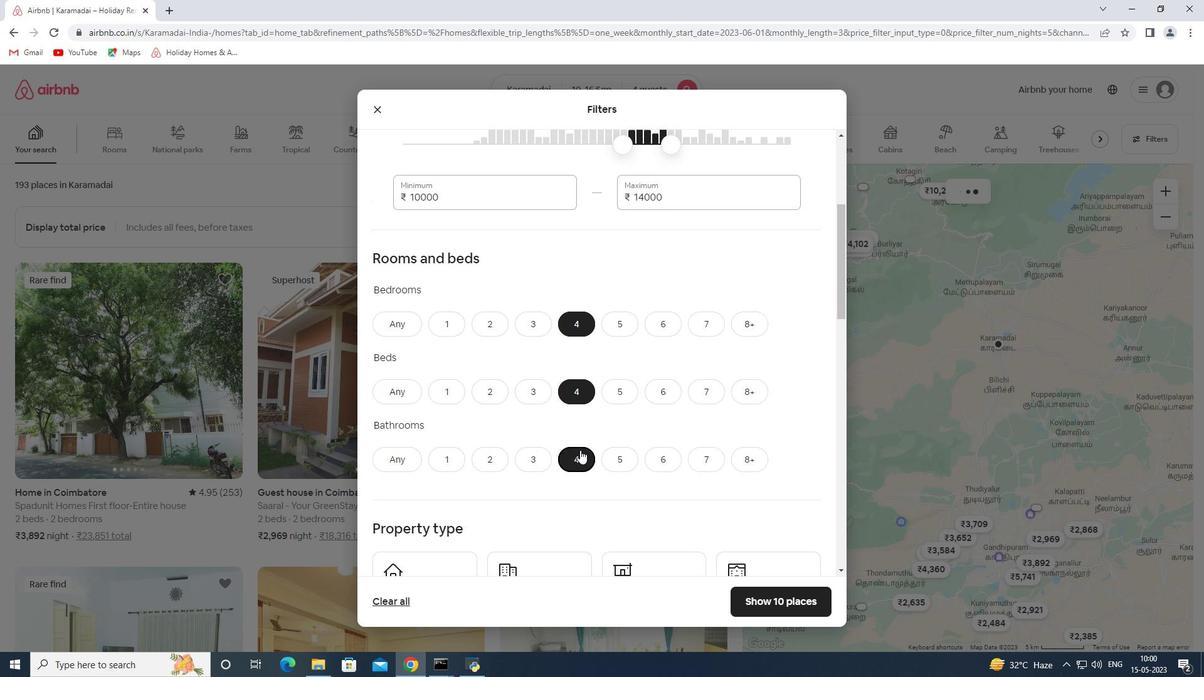 
Action: Mouse scrolled (580, 449) with delta (0, 0)
Screenshot: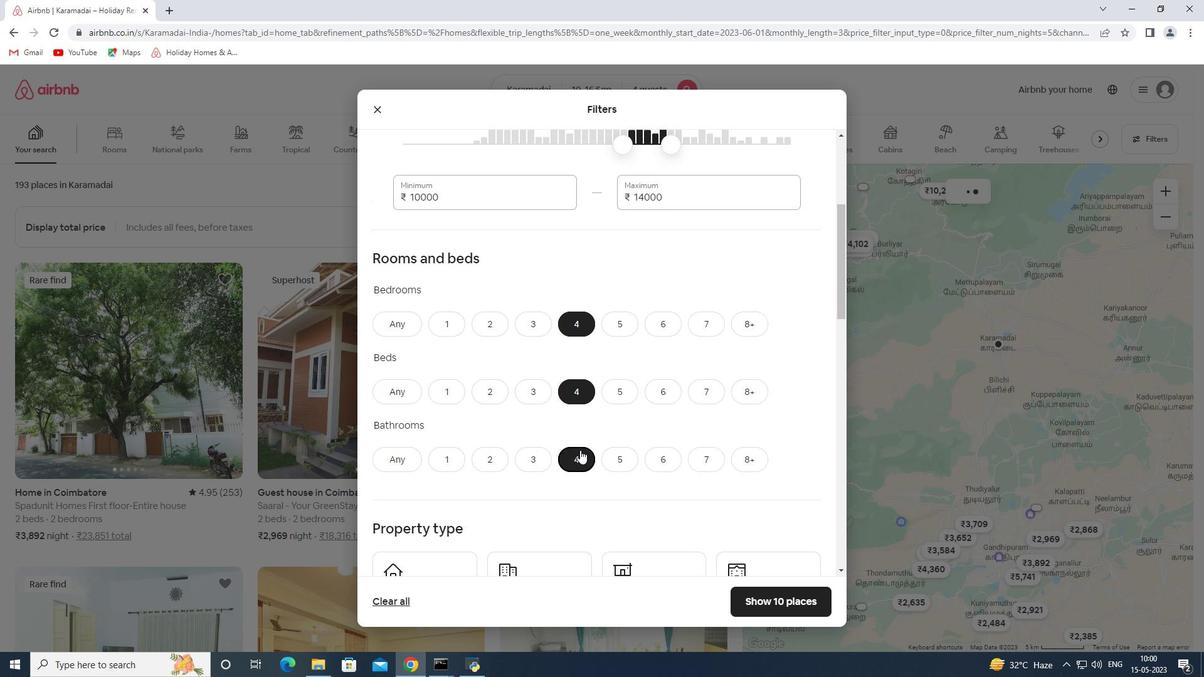 
Action: Mouse moved to (579, 450)
Screenshot: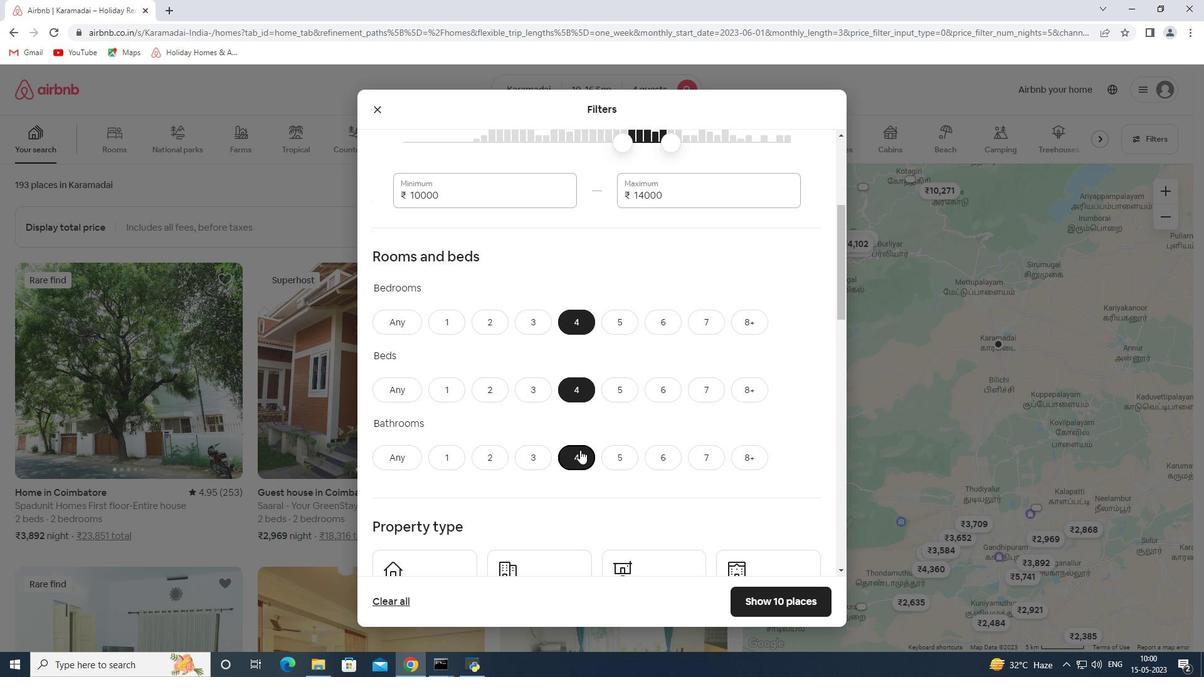 
Action: Mouse scrolled (579, 449) with delta (0, 0)
Screenshot: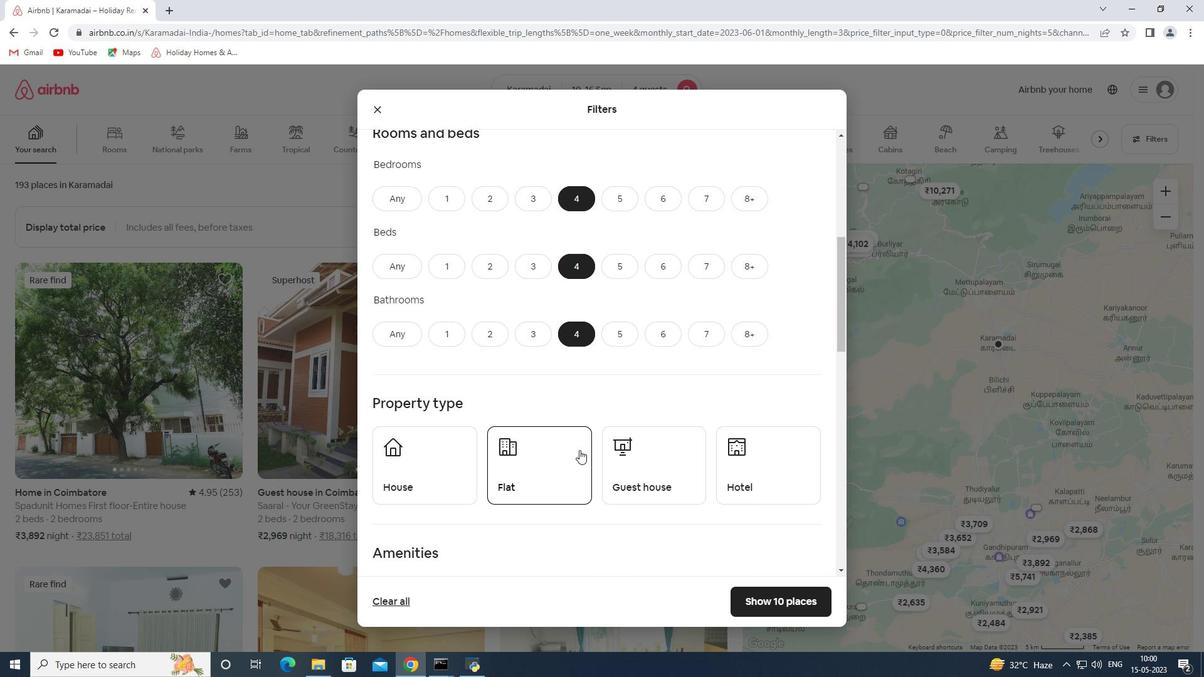 
Action: Mouse moved to (417, 417)
Screenshot: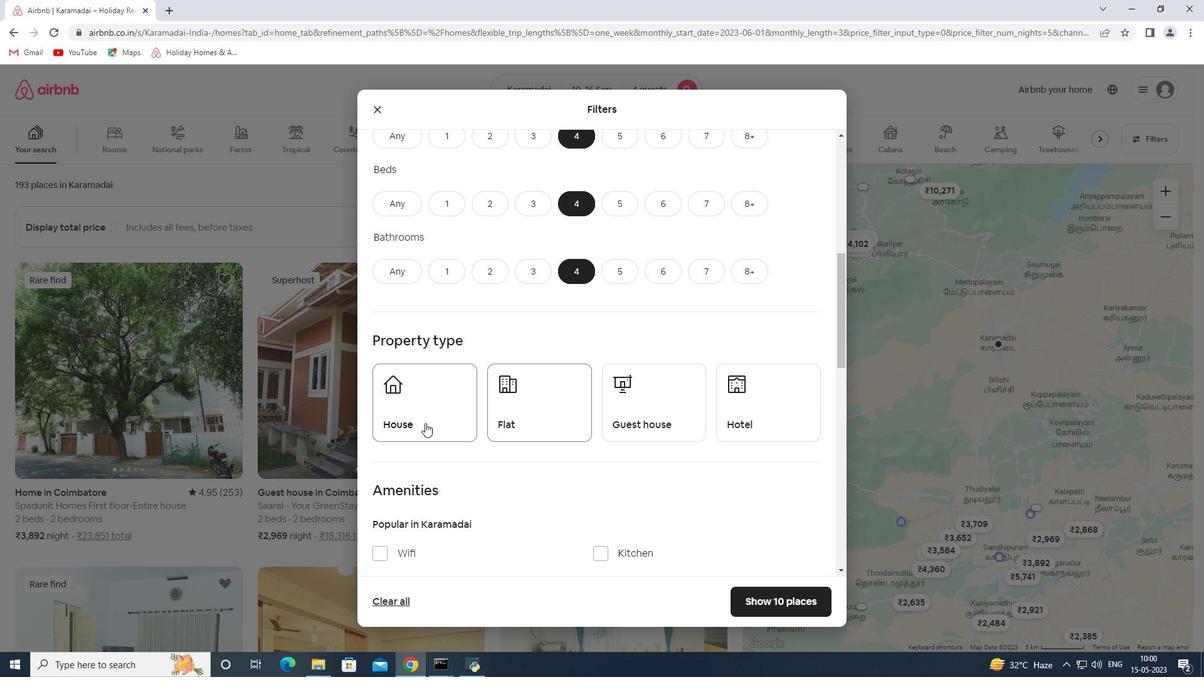 
Action: Mouse pressed left at (417, 417)
Screenshot: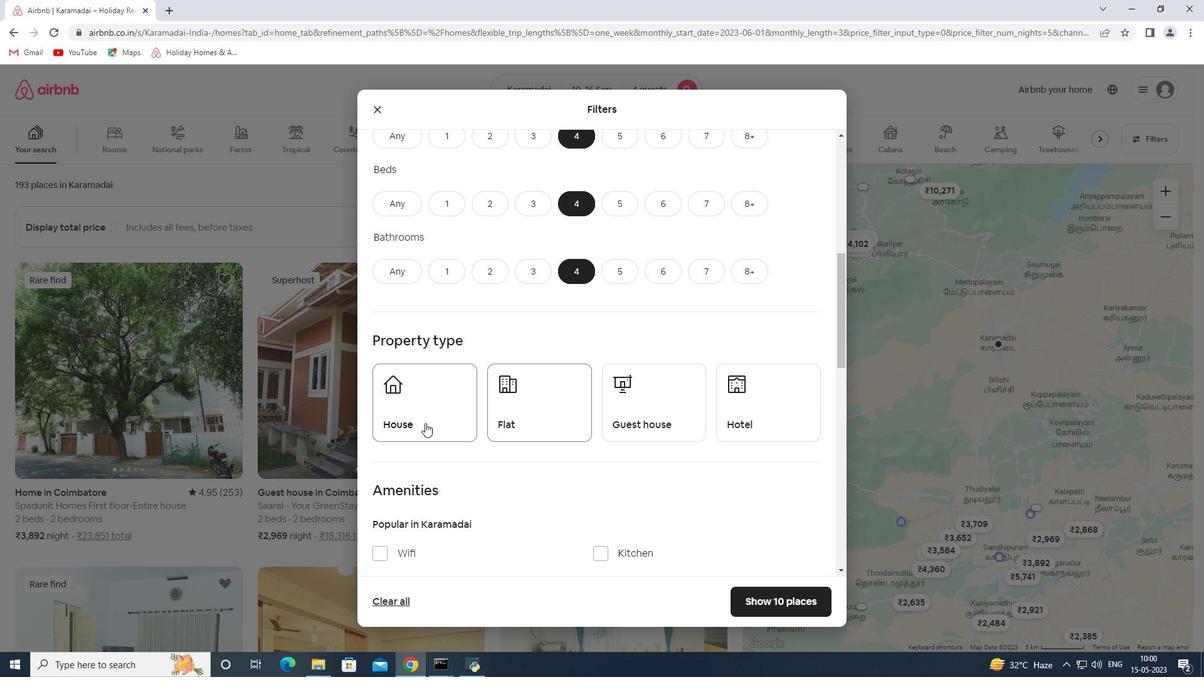 
Action: Mouse moved to (416, 415)
Screenshot: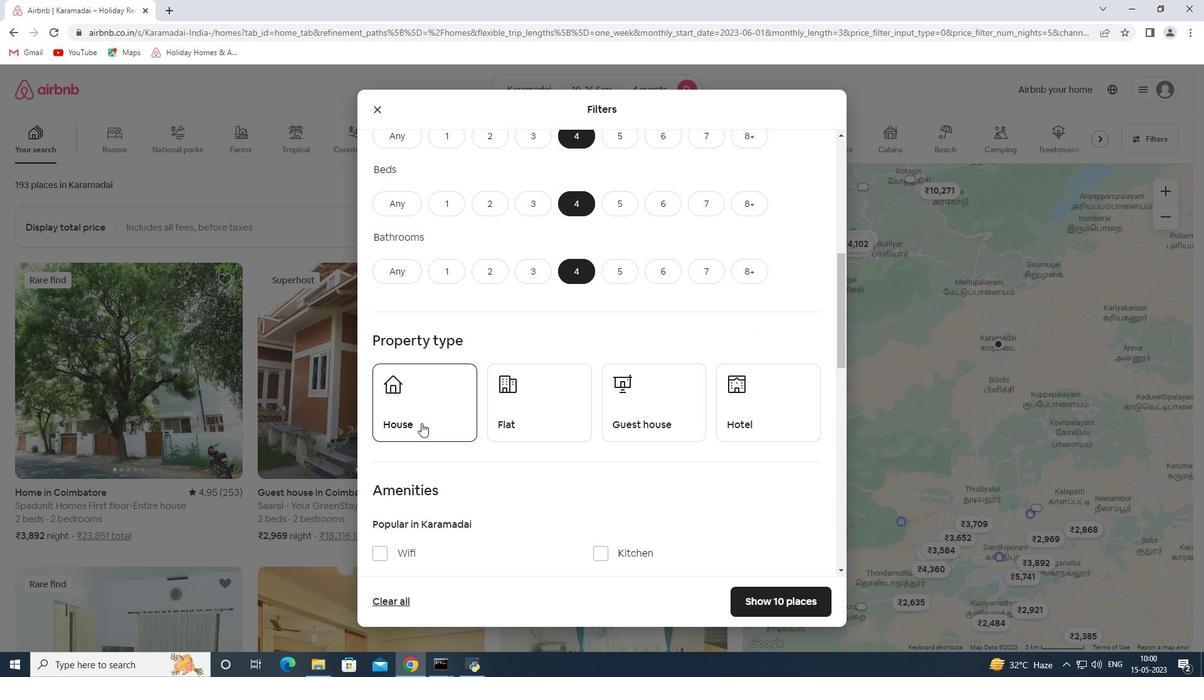 
Action: Mouse pressed left at (416, 415)
Screenshot: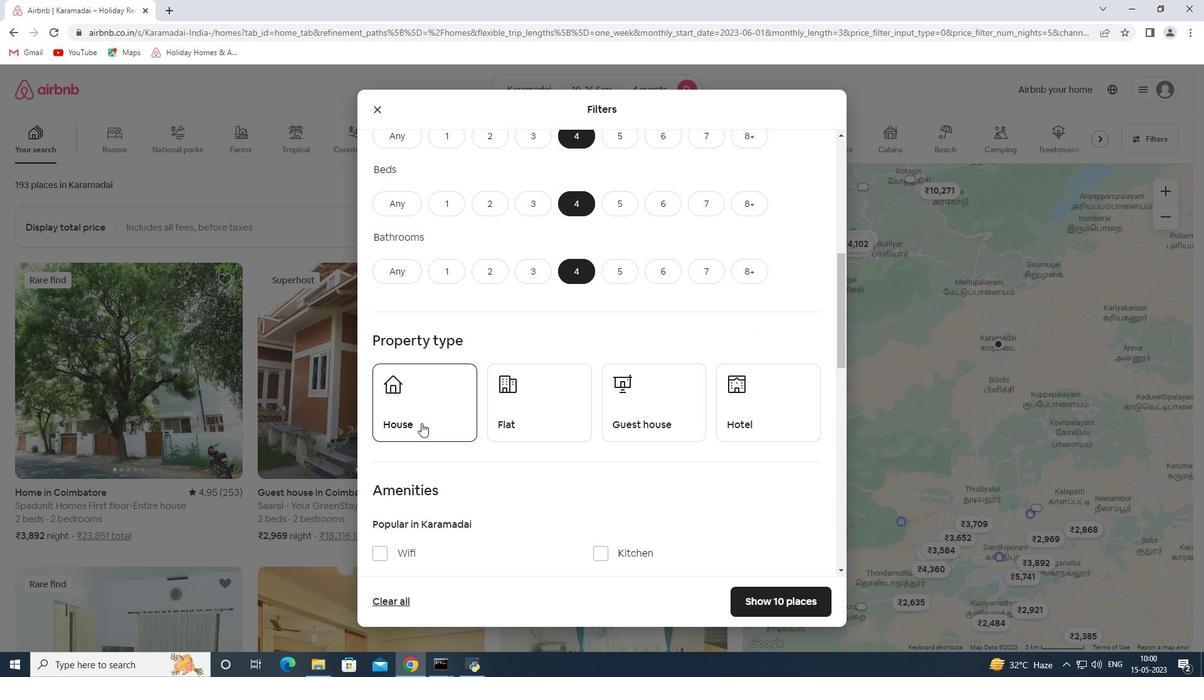 
Action: Mouse moved to (434, 416)
Screenshot: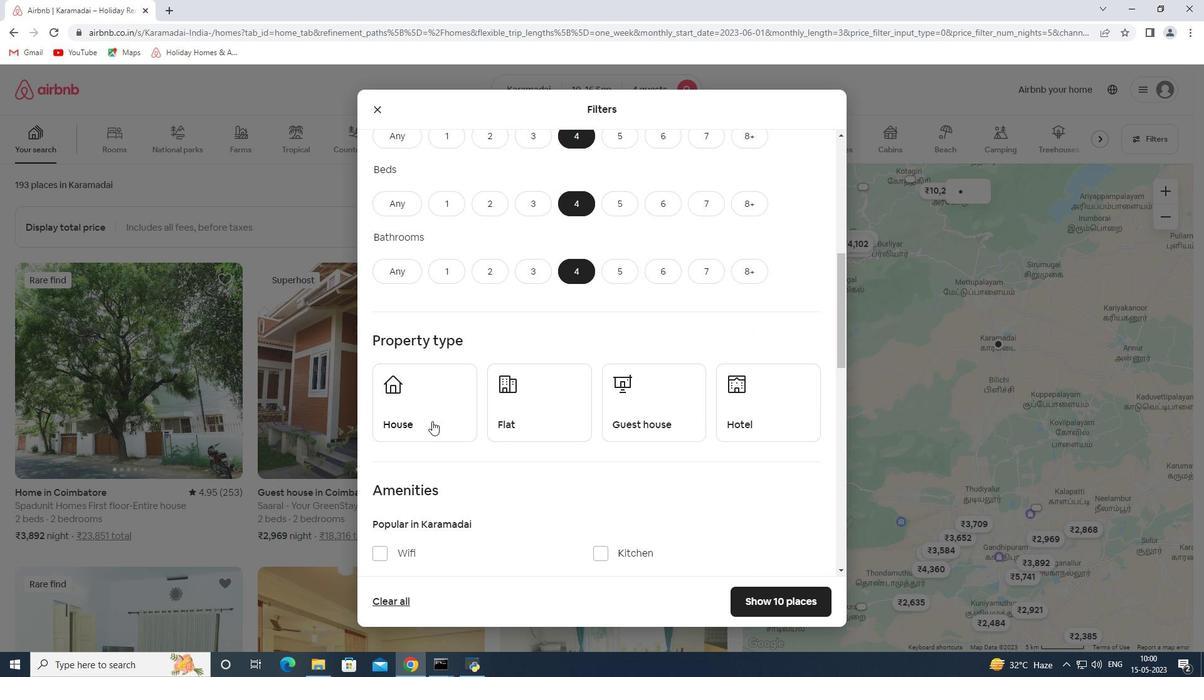 
Action: Mouse pressed left at (434, 416)
Screenshot: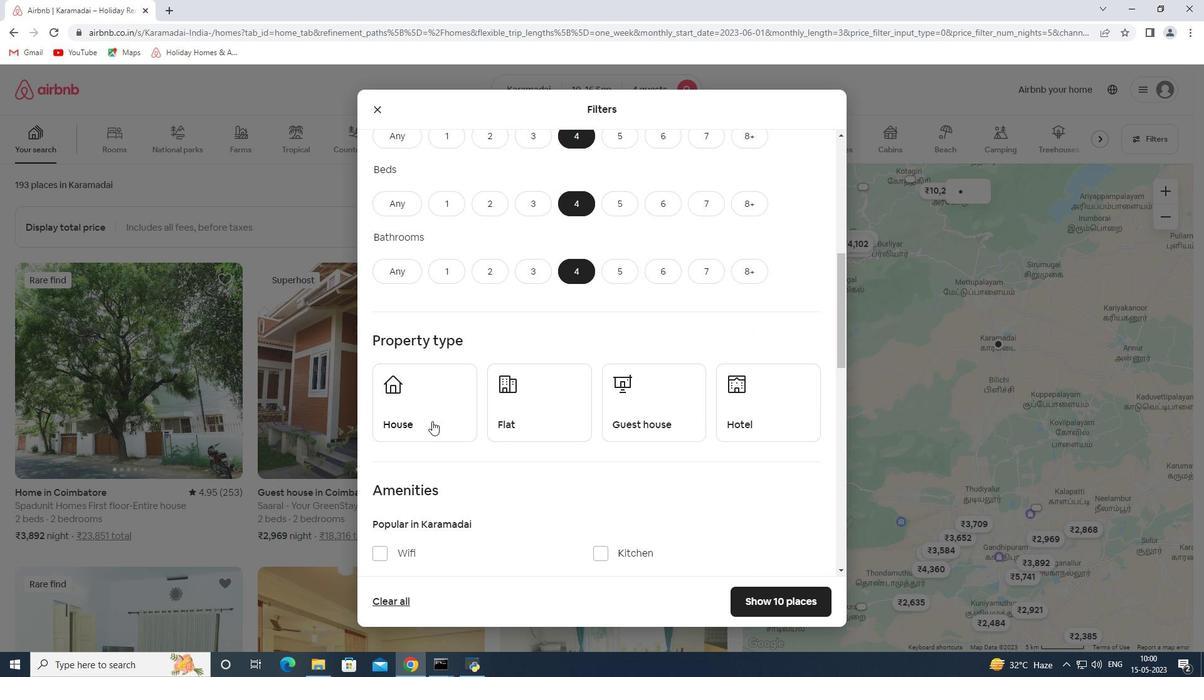 
Action: Mouse moved to (525, 422)
Screenshot: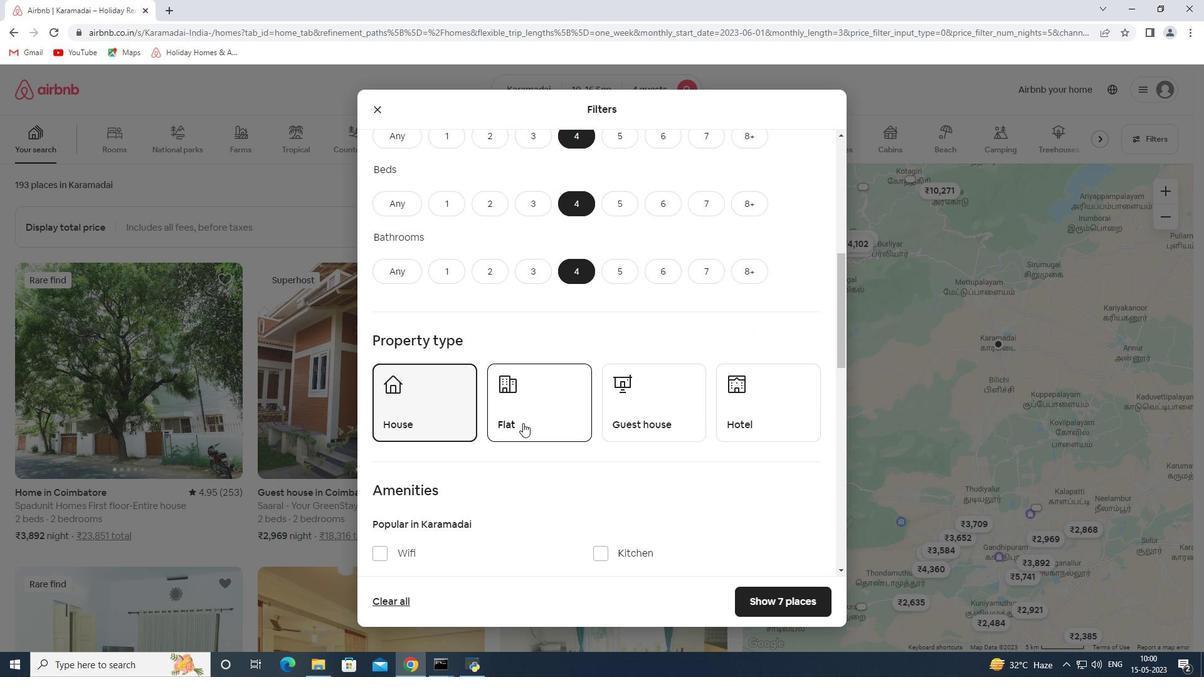 
Action: Mouse pressed left at (525, 422)
Screenshot: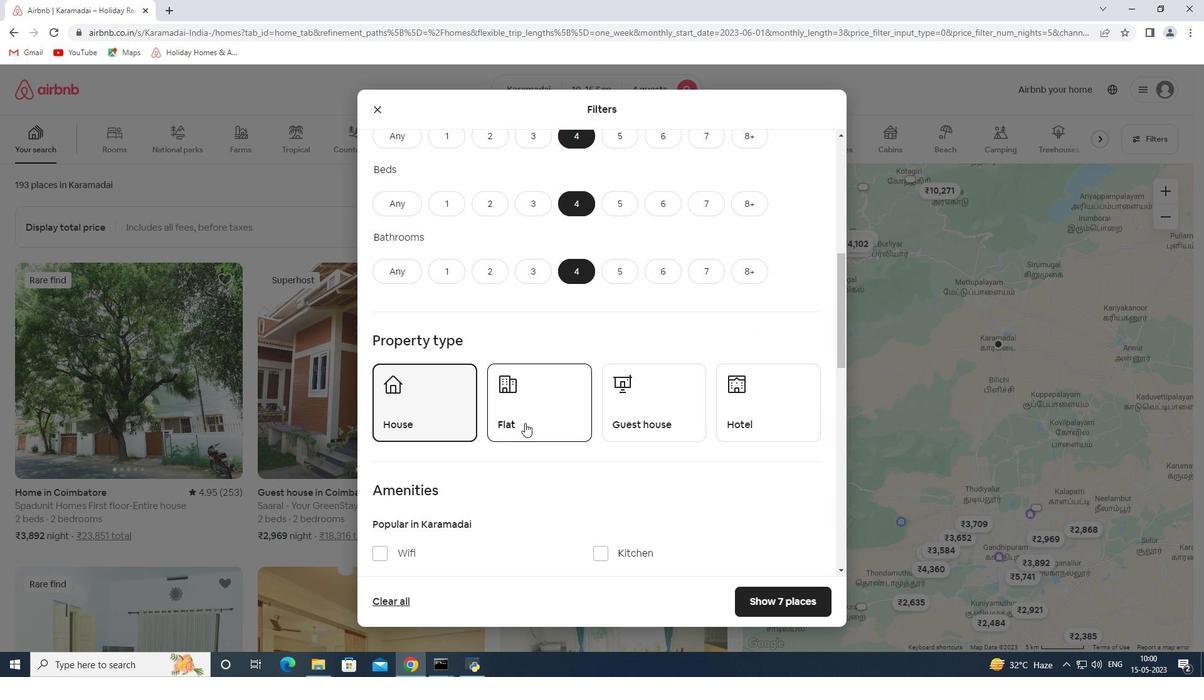
Action: Mouse moved to (657, 424)
Screenshot: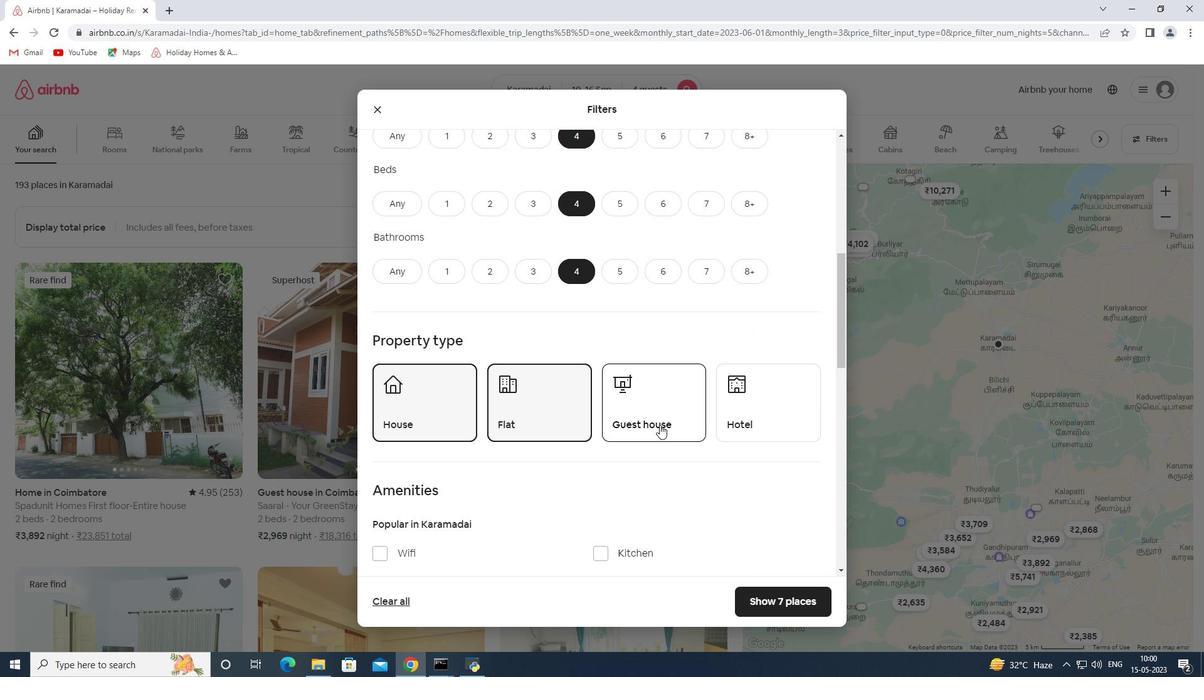 
Action: Mouse pressed left at (657, 424)
Screenshot: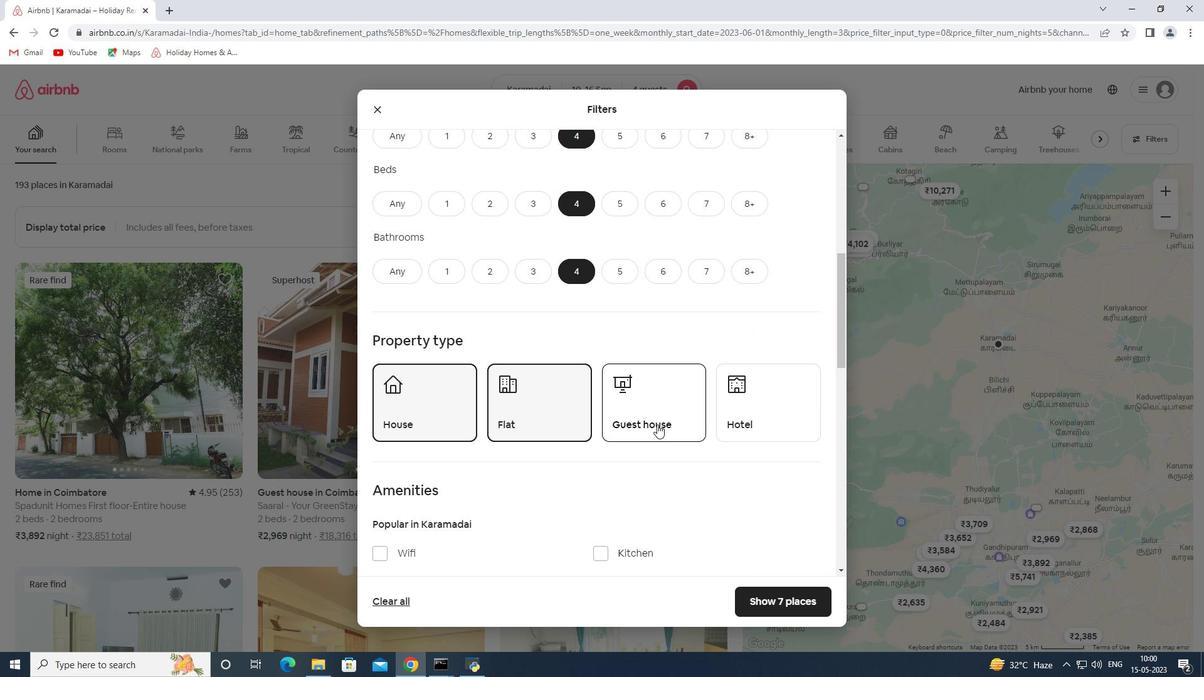 
Action: Mouse moved to (637, 421)
Screenshot: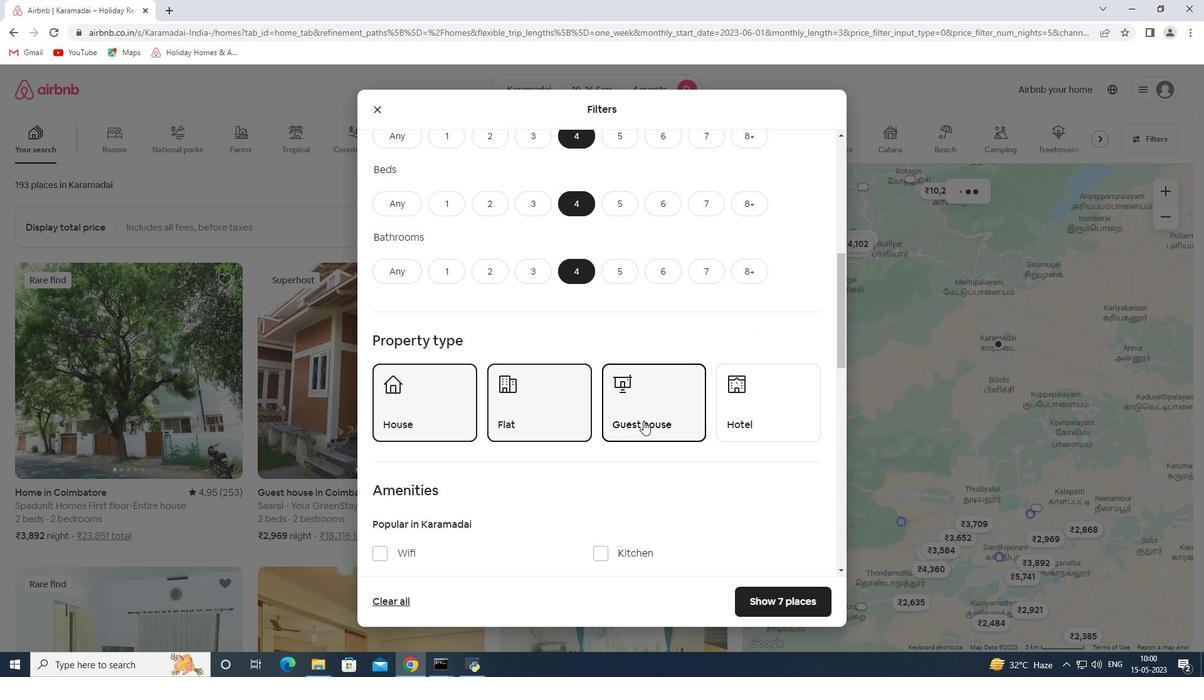 
Action: Mouse scrolled (637, 420) with delta (0, 0)
Screenshot: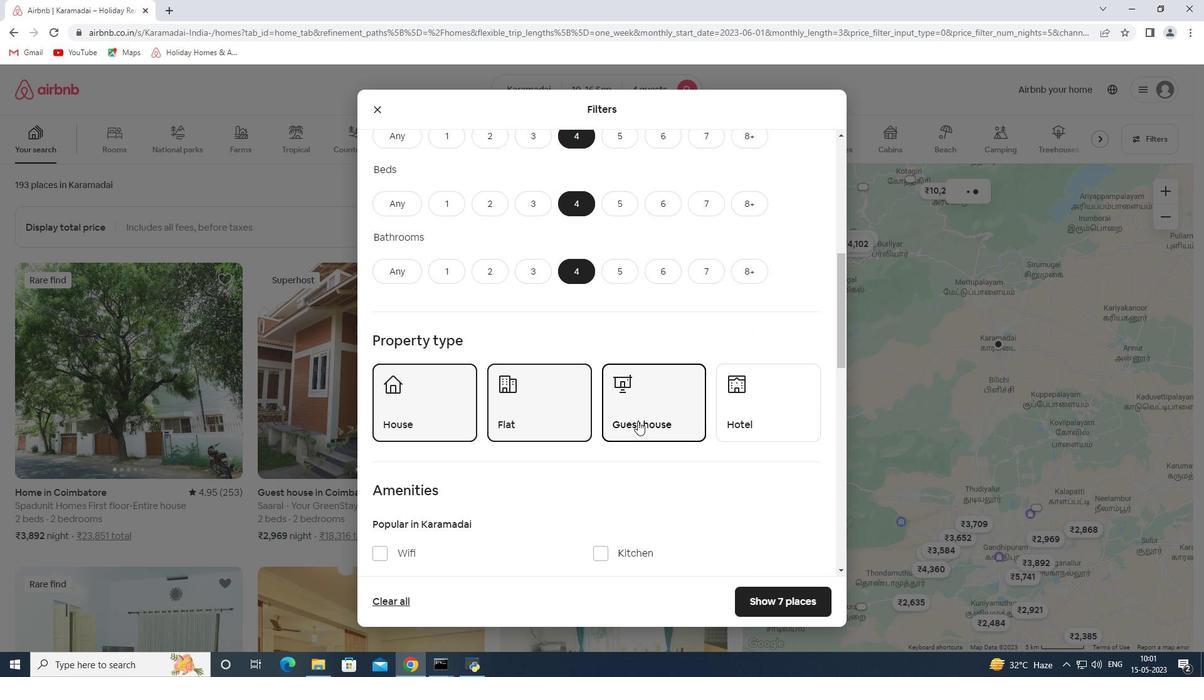 
Action: Mouse scrolled (637, 420) with delta (0, 0)
Screenshot: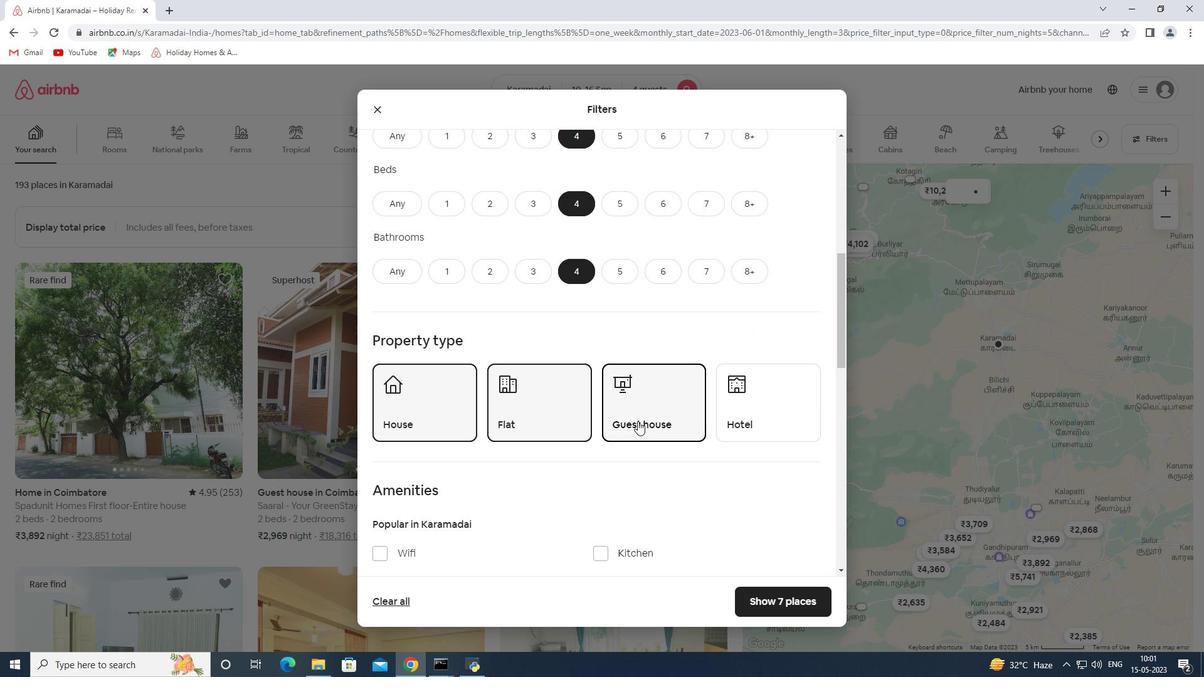 
Action: Mouse scrolled (637, 420) with delta (0, 0)
Screenshot: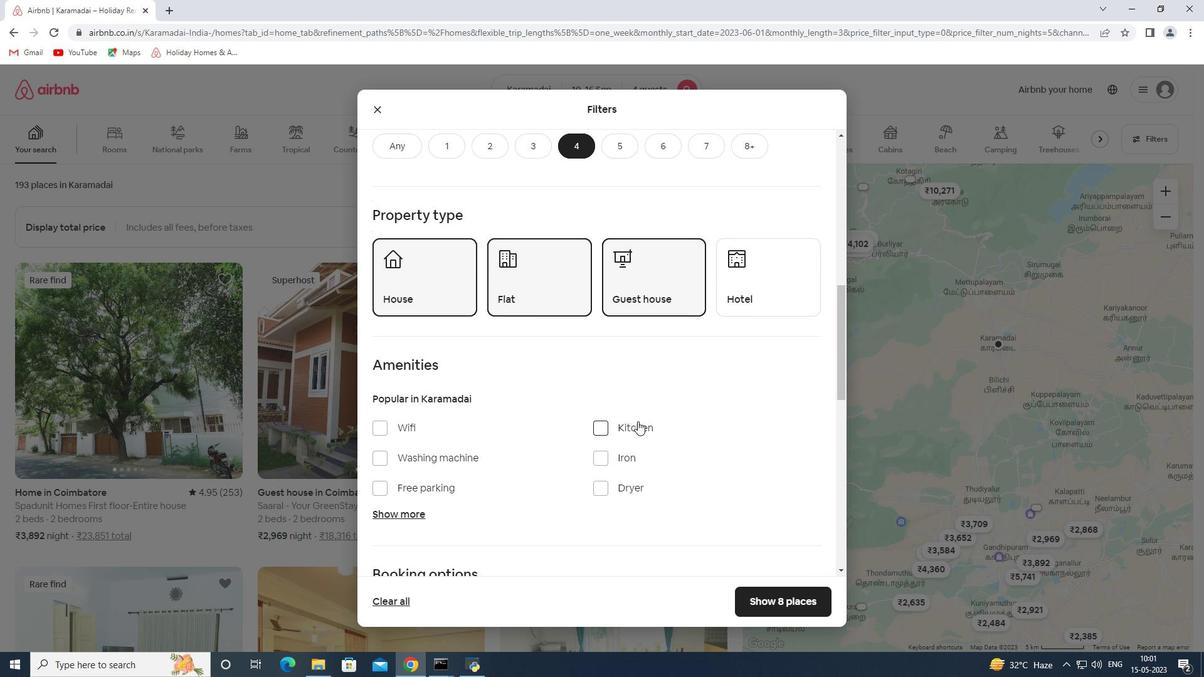 
Action: Mouse moved to (403, 368)
Screenshot: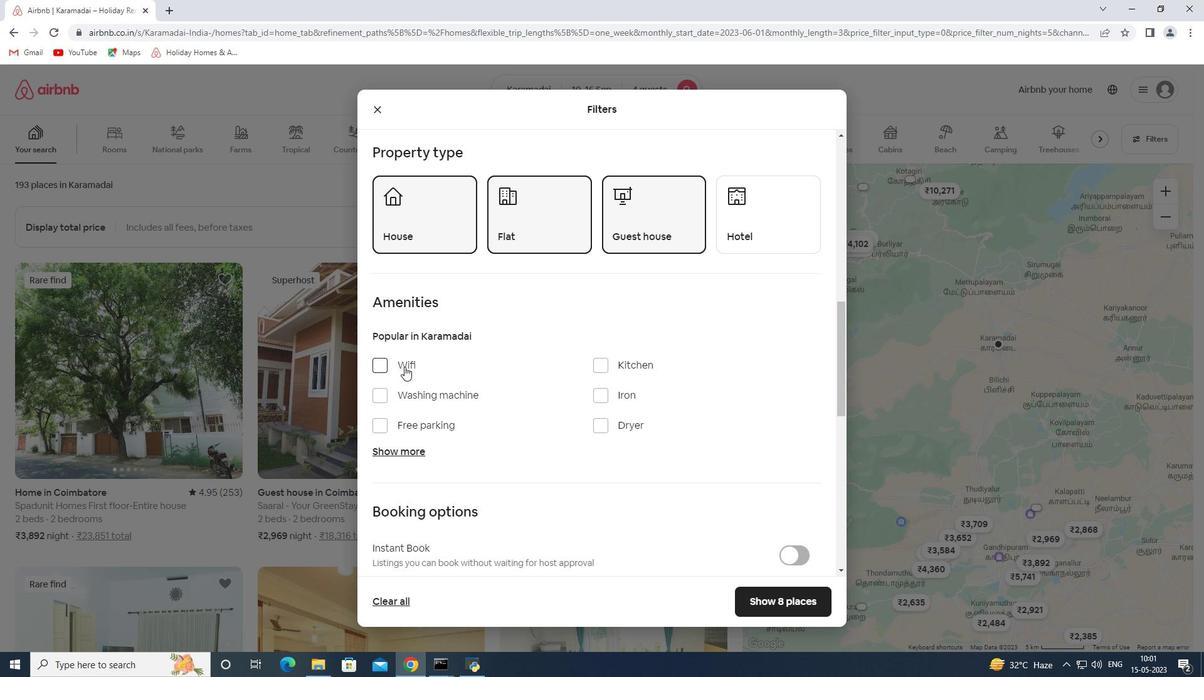 
Action: Mouse pressed left at (403, 368)
Screenshot: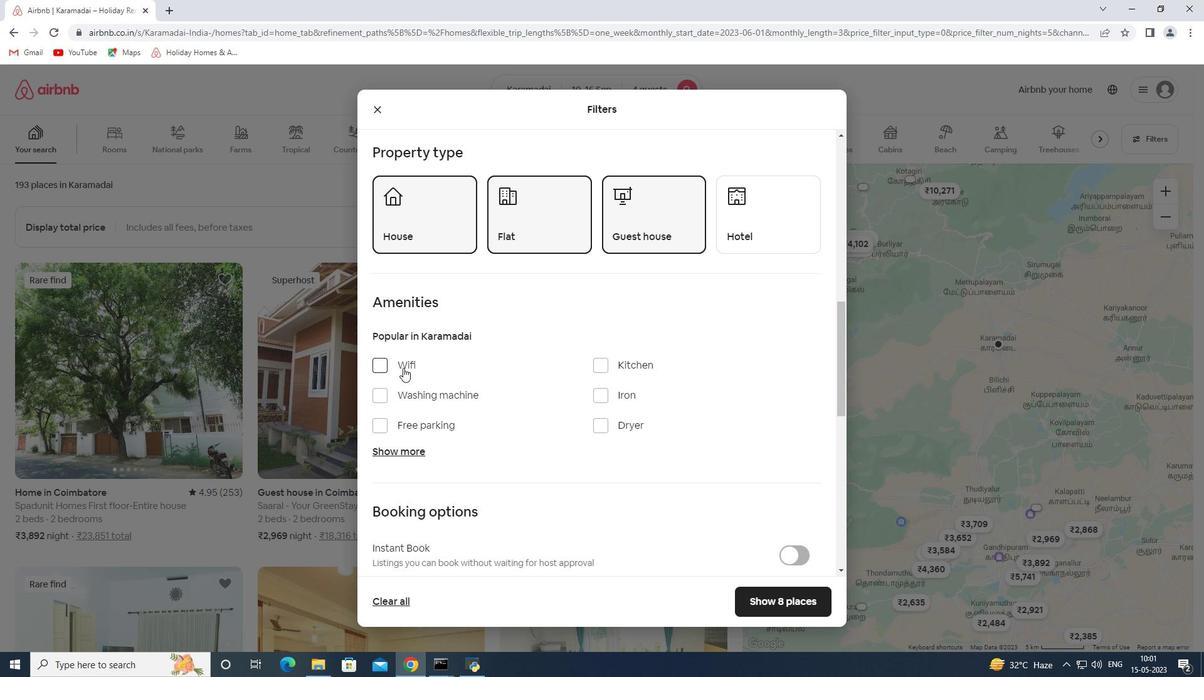 
Action: Mouse moved to (407, 453)
Screenshot: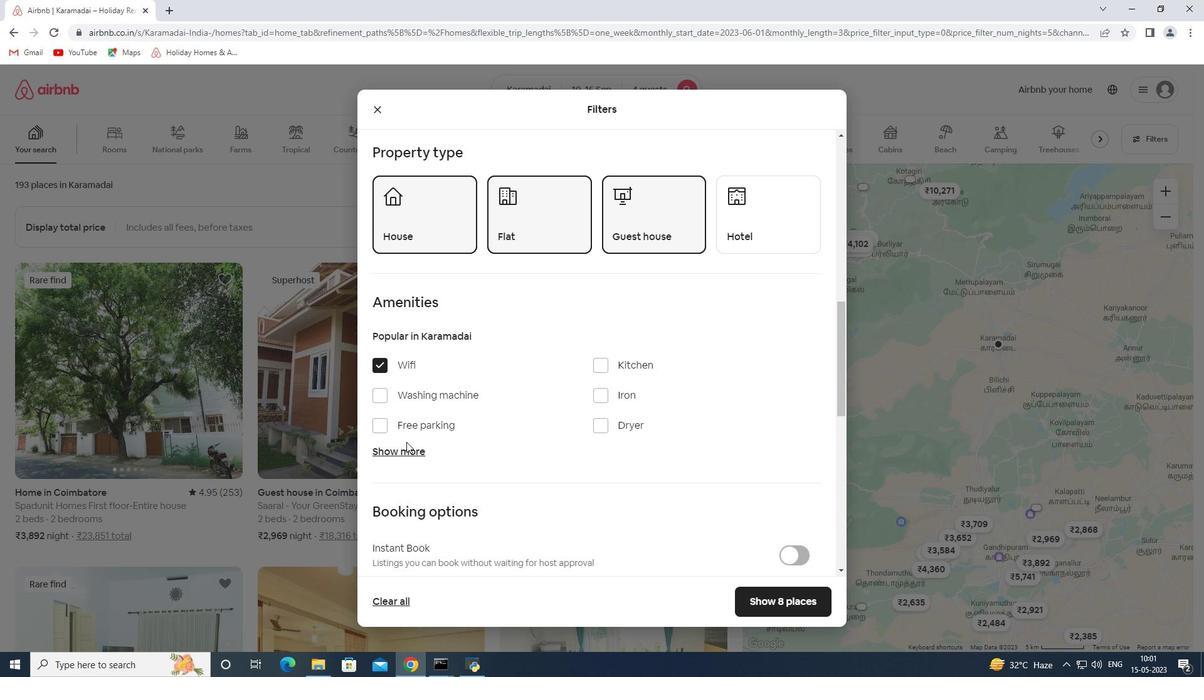 
Action: Mouse pressed left at (407, 453)
Screenshot: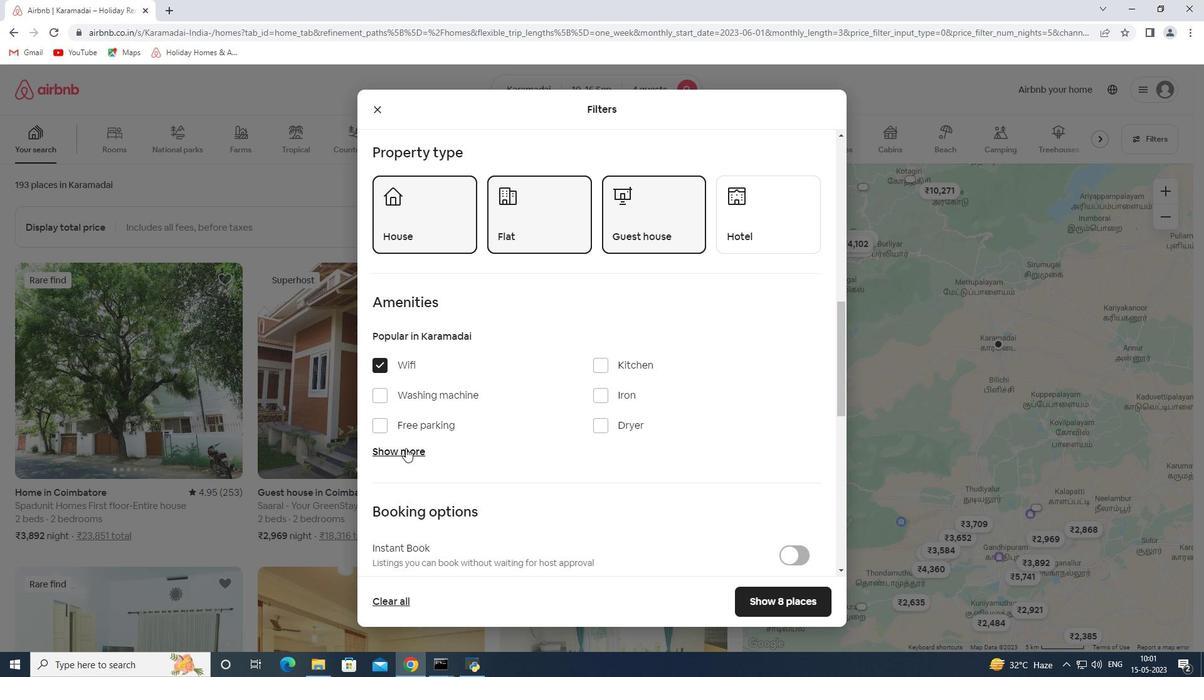 
Action: Mouse moved to (600, 528)
Screenshot: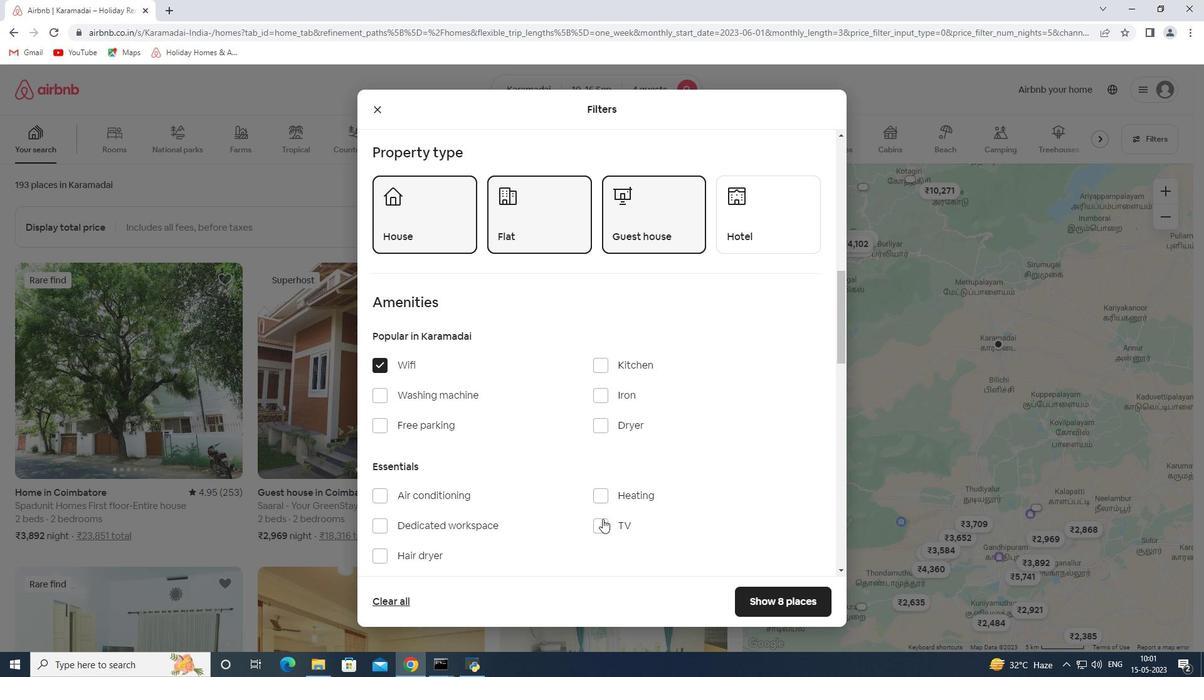 
Action: Mouse pressed left at (600, 528)
Screenshot: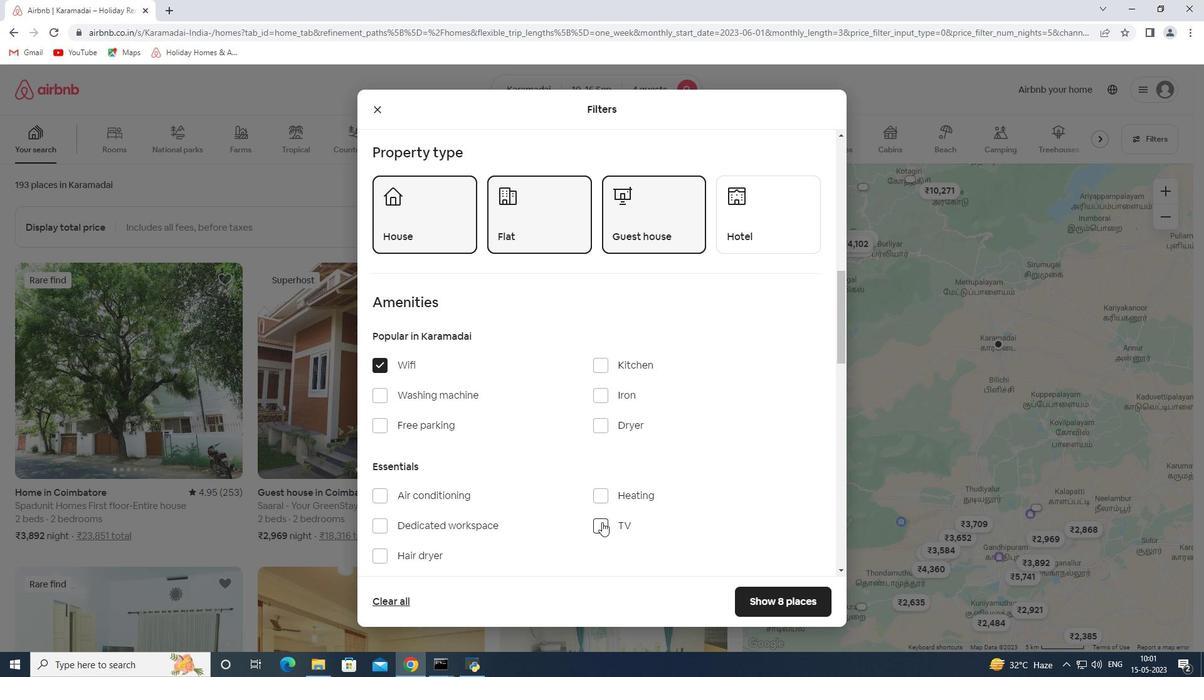 
Action: Mouse moved to (412, 422)
Screenshot: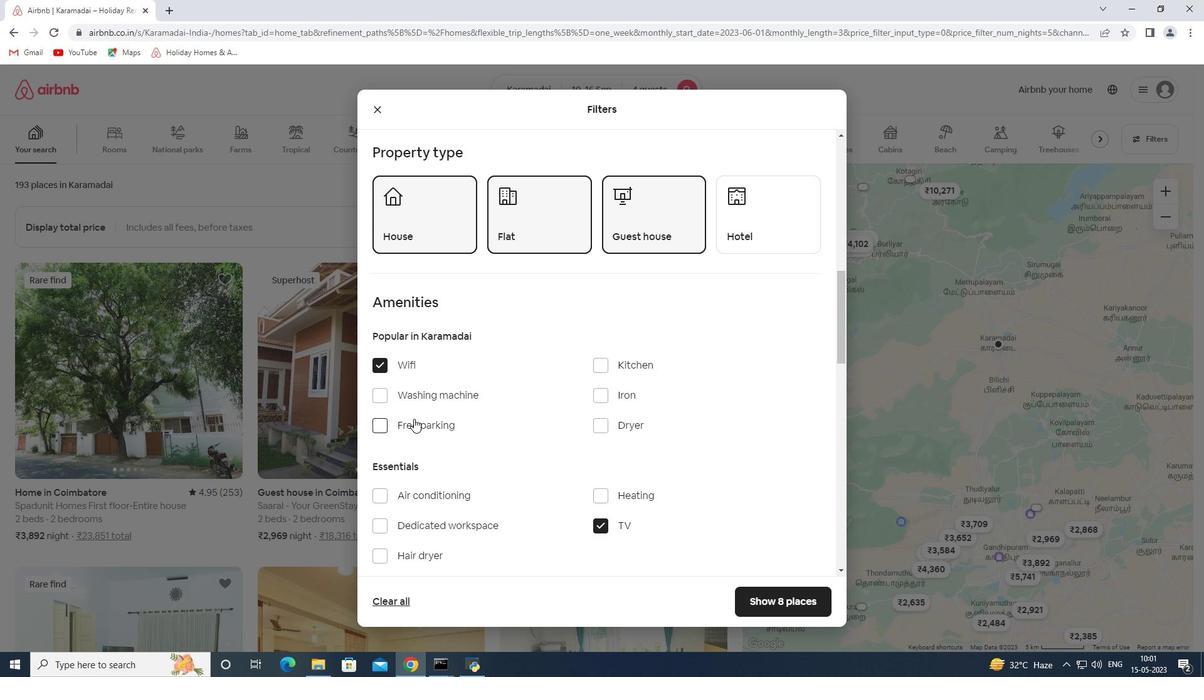 
Action: Mouse pressed left at (412, 422)
Screenshot: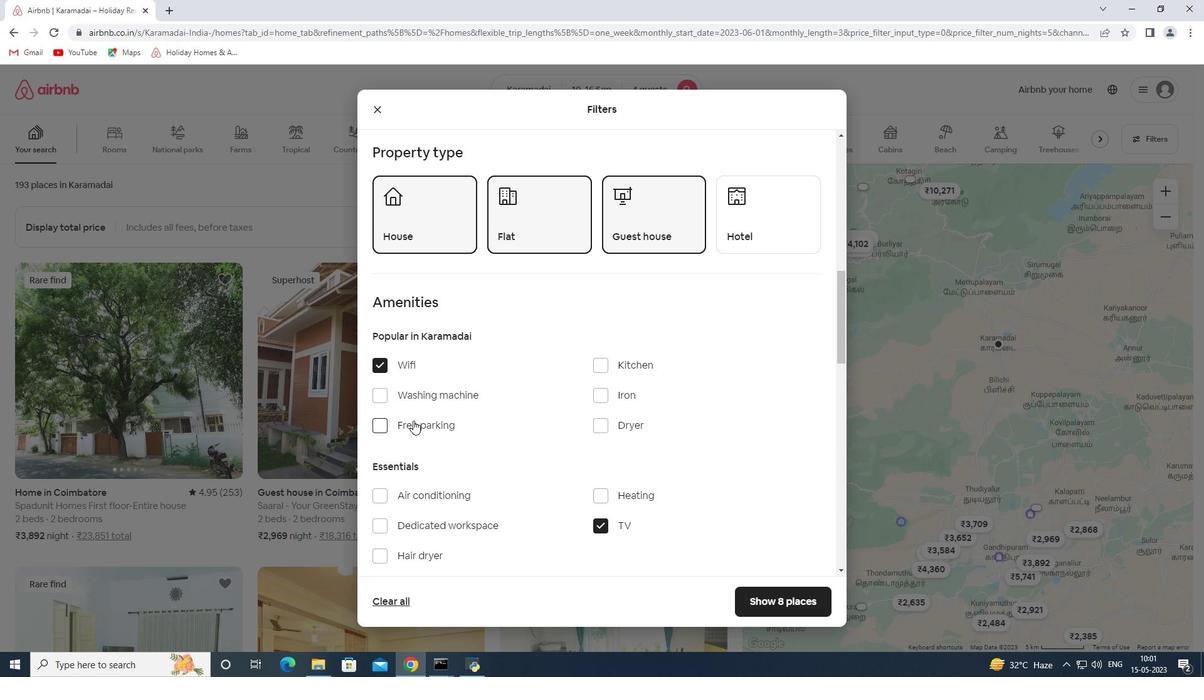 
Action: Mouse scrolled (412, 422) with delta (0, 0)
Screenshot: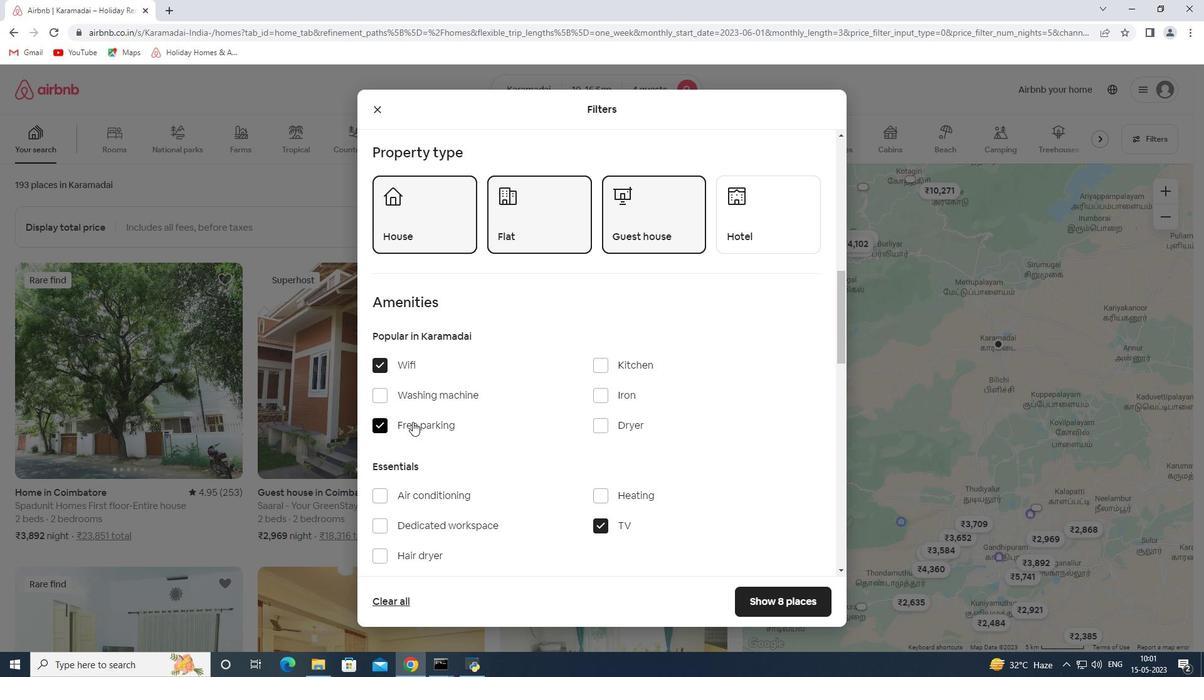 
Action: Mouse scrolled (412, 421) with delta (0, 0)
Screenshot: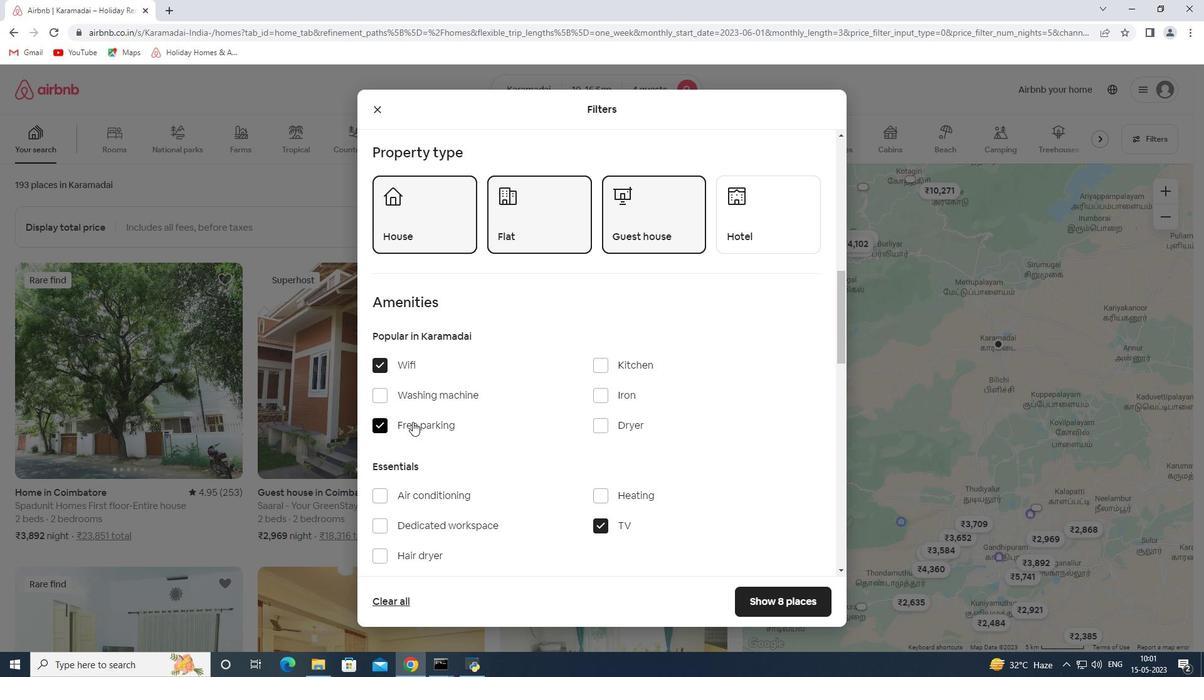 
Action: Mouse scrolled (412, 421) with delta (0, 0)
Screenshot: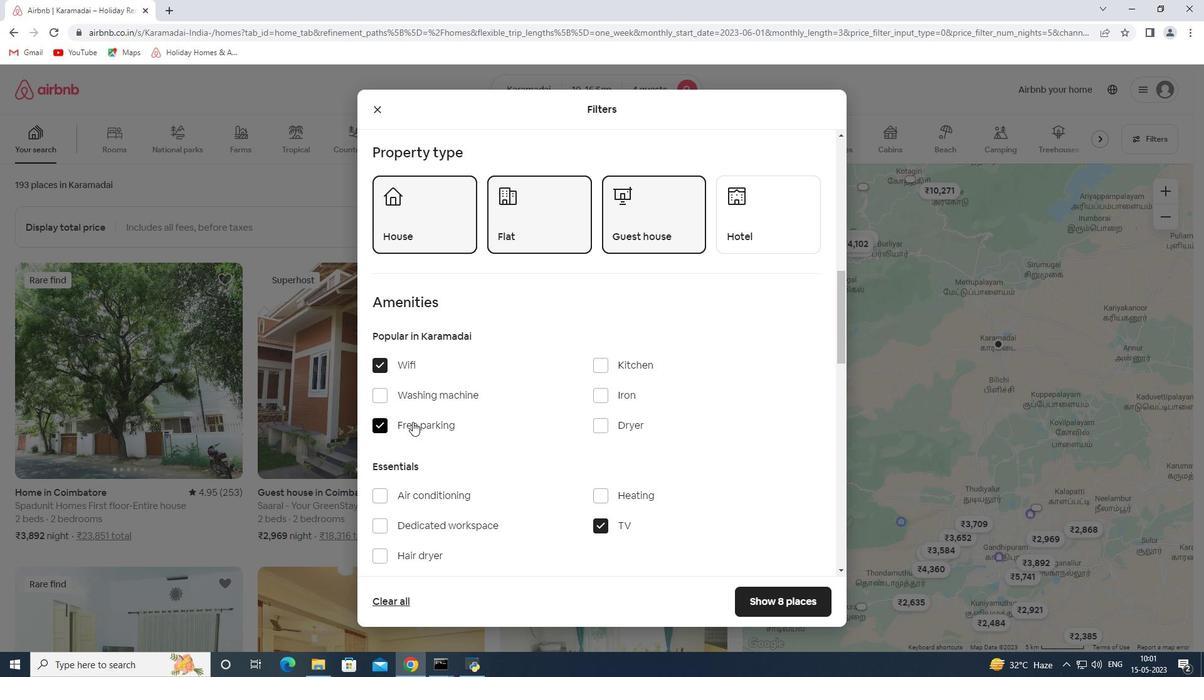 
Action: Mouse scrolled (412, 421) with delta (0, 0)
Screenshot: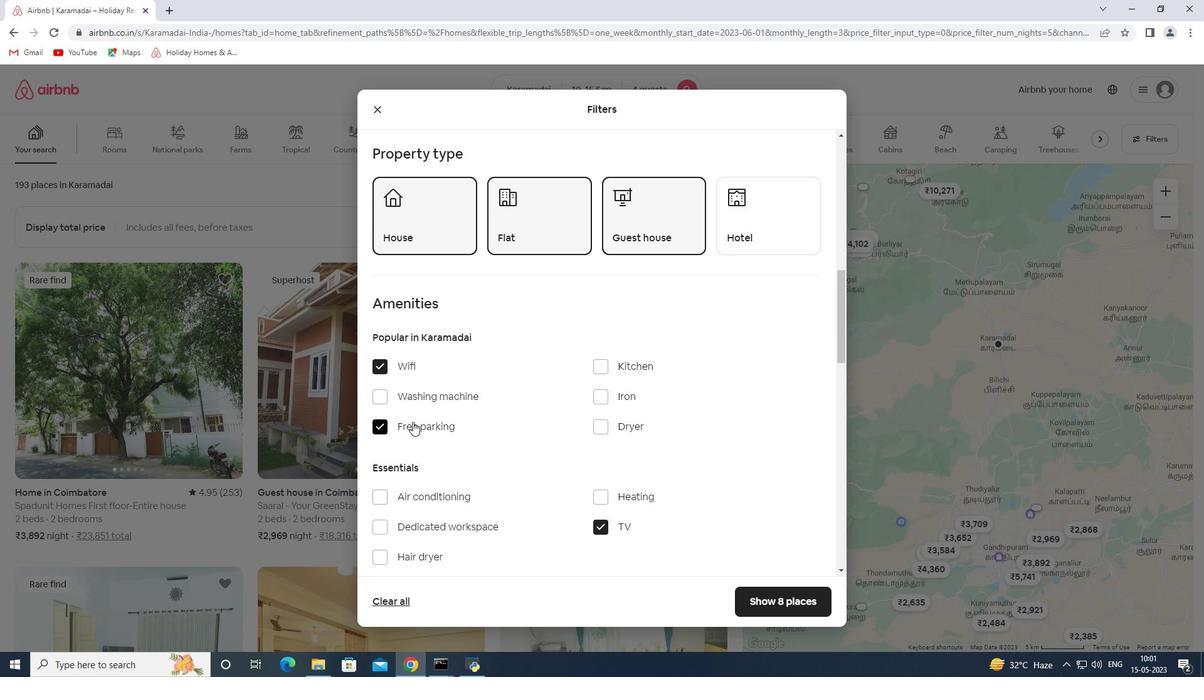 
Action: Mouse moved to (422, 513)
Screenshot: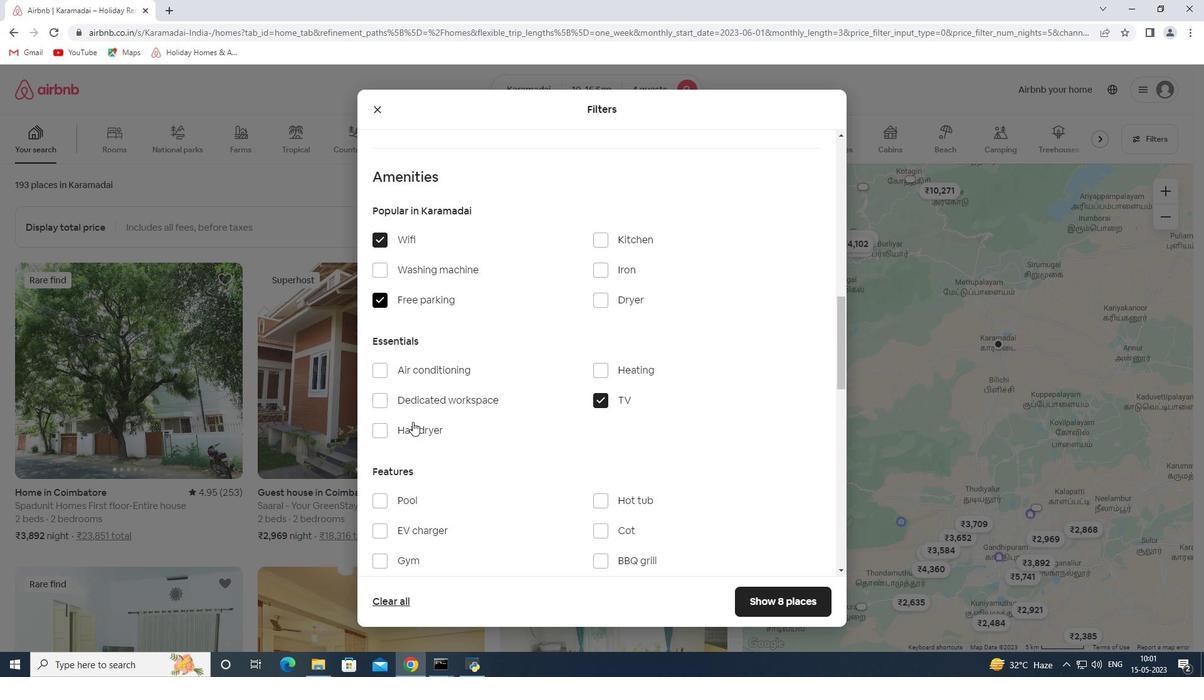 
Action: Mouse scrolled (422, 512) with delta (0, 0)
Screenshot: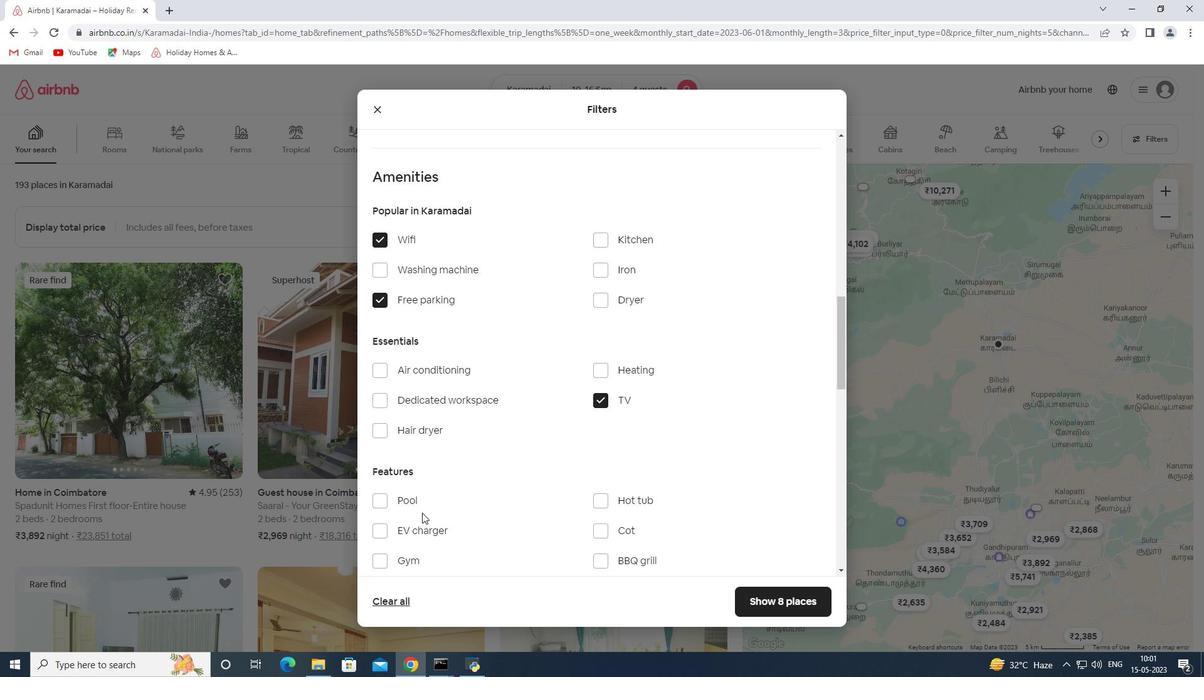 
Action: Mouse scrolled (422, 512) with delta (0, 0)
Screenshot: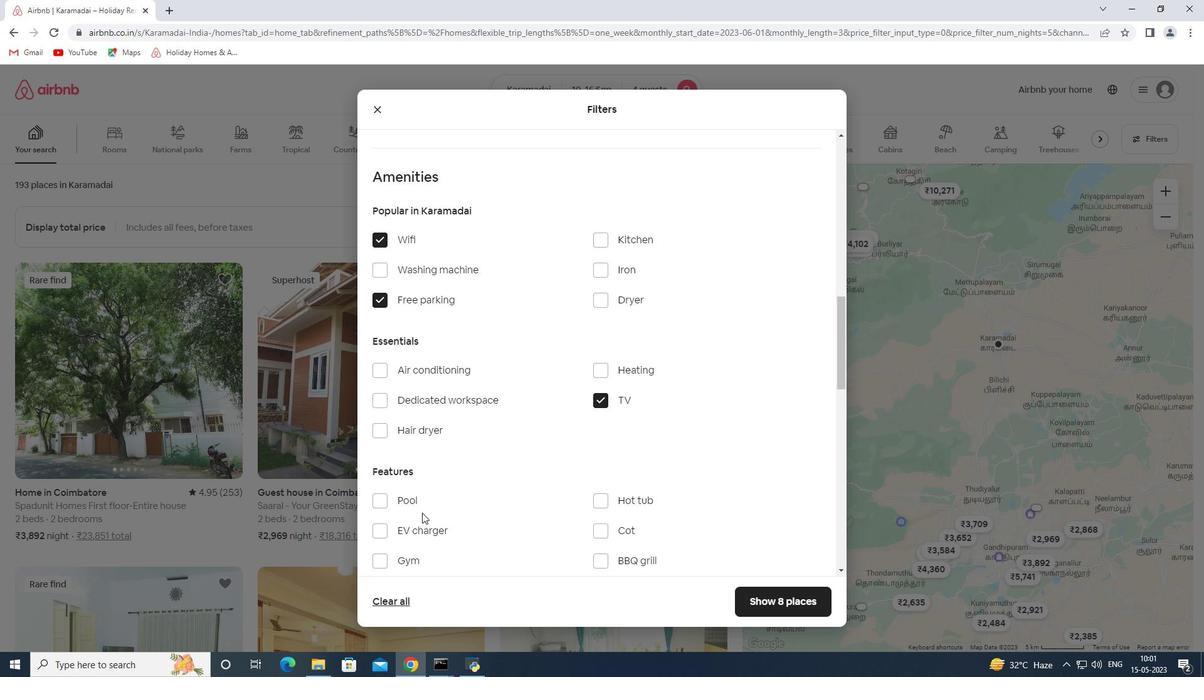 
Action: Mouse moved to (414, 437)
Screenshot: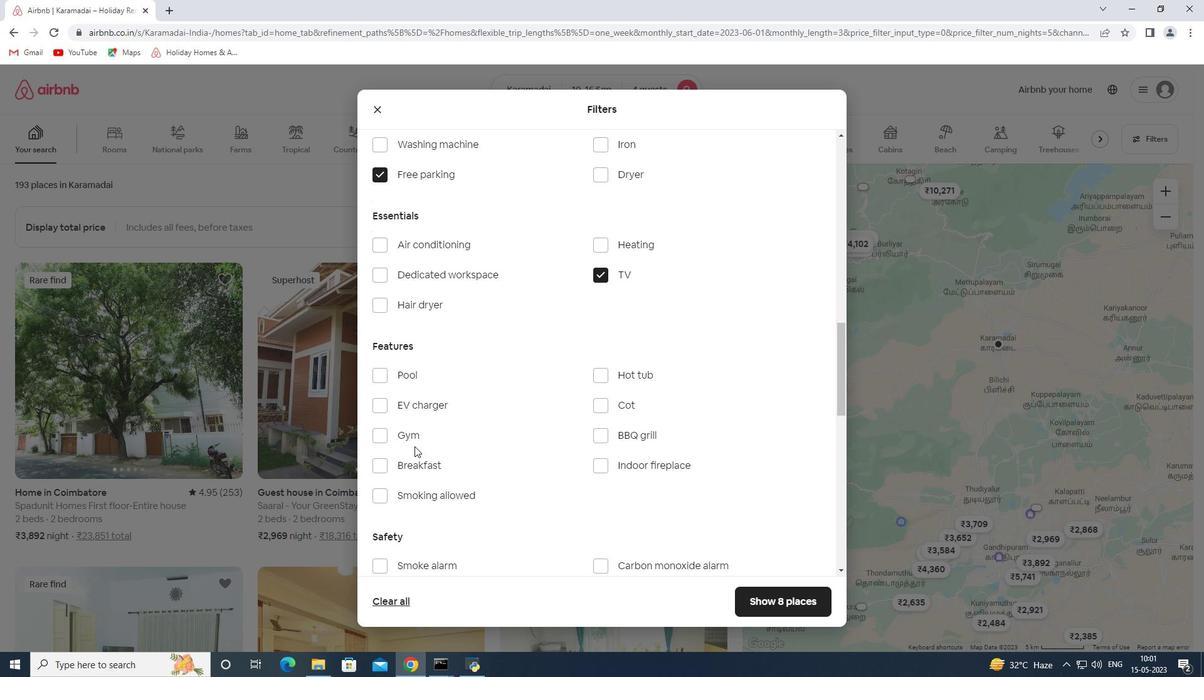 
Action: Mouse pressed left at (414, 437)
Screenshot: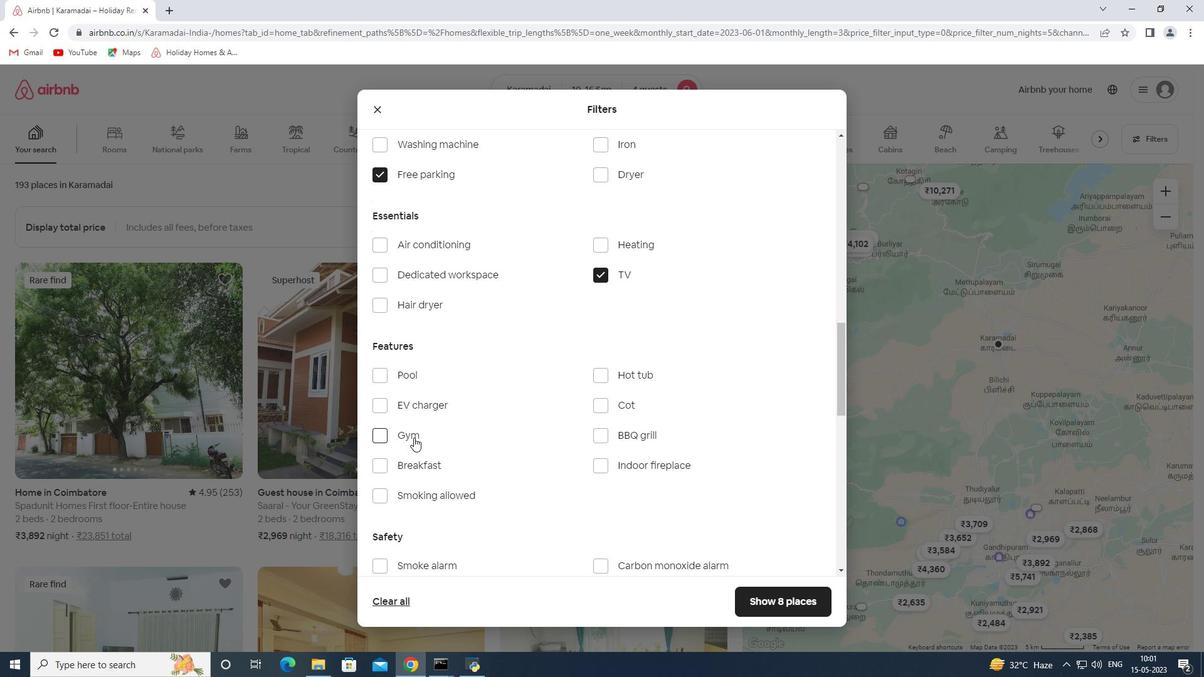 
Action: Mouse moved to (413, 462)
Screenshot: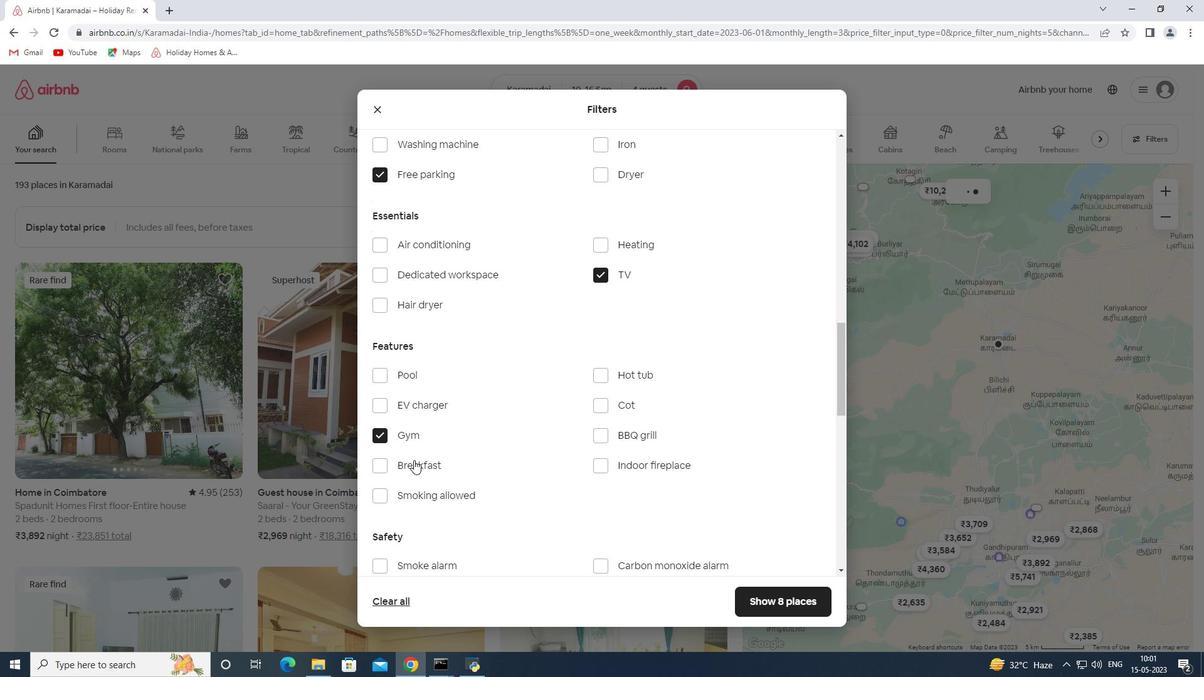 
Action: Mouse pressed left at (413, 462)
Screenshot: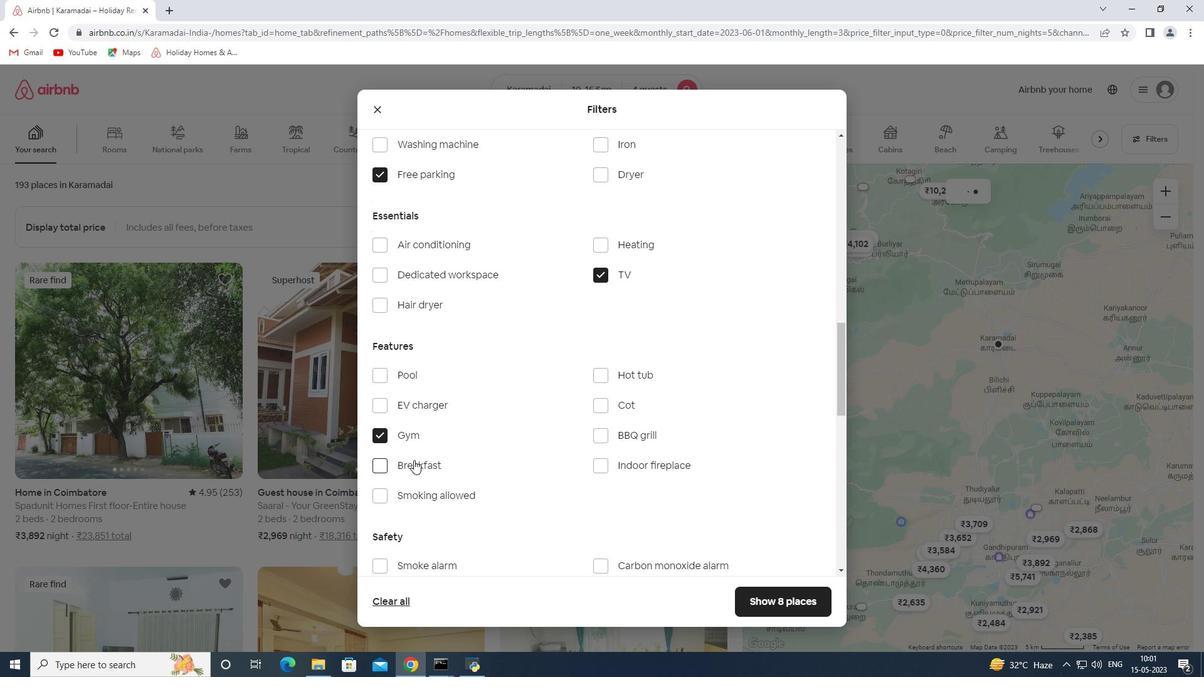 
Action: Mouse moved to (430, 458)
Screenshot: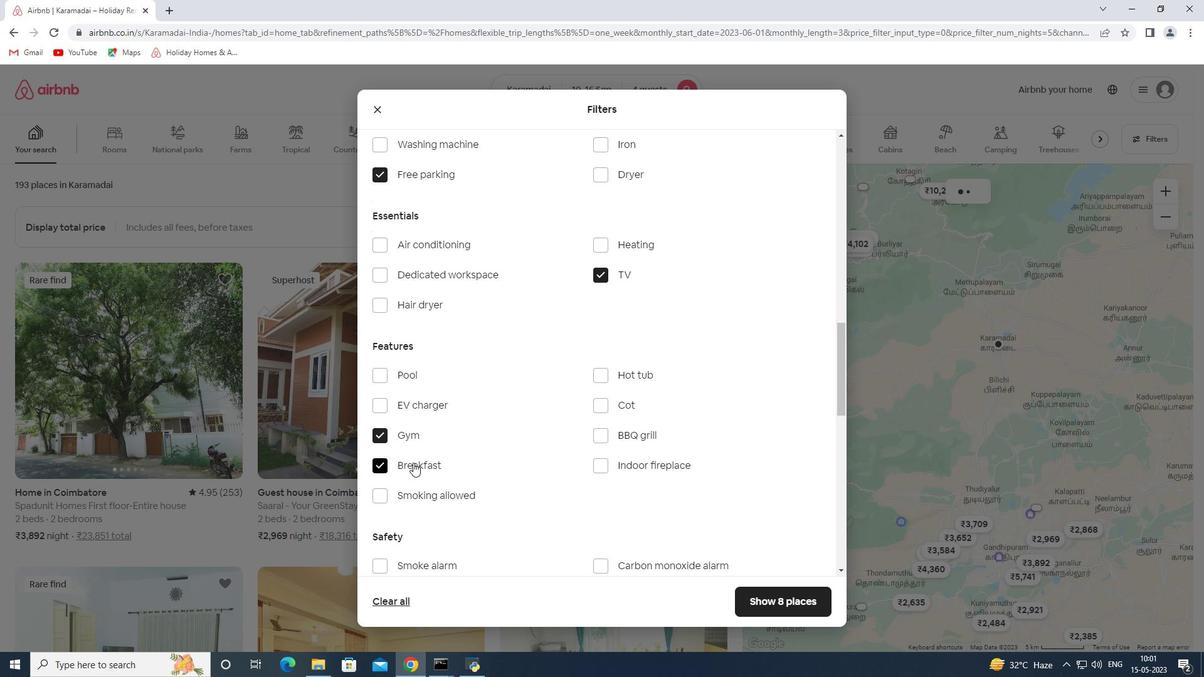 
Action: Mouse scrolled (430, 457) with delta (0, 0)
Screenshot: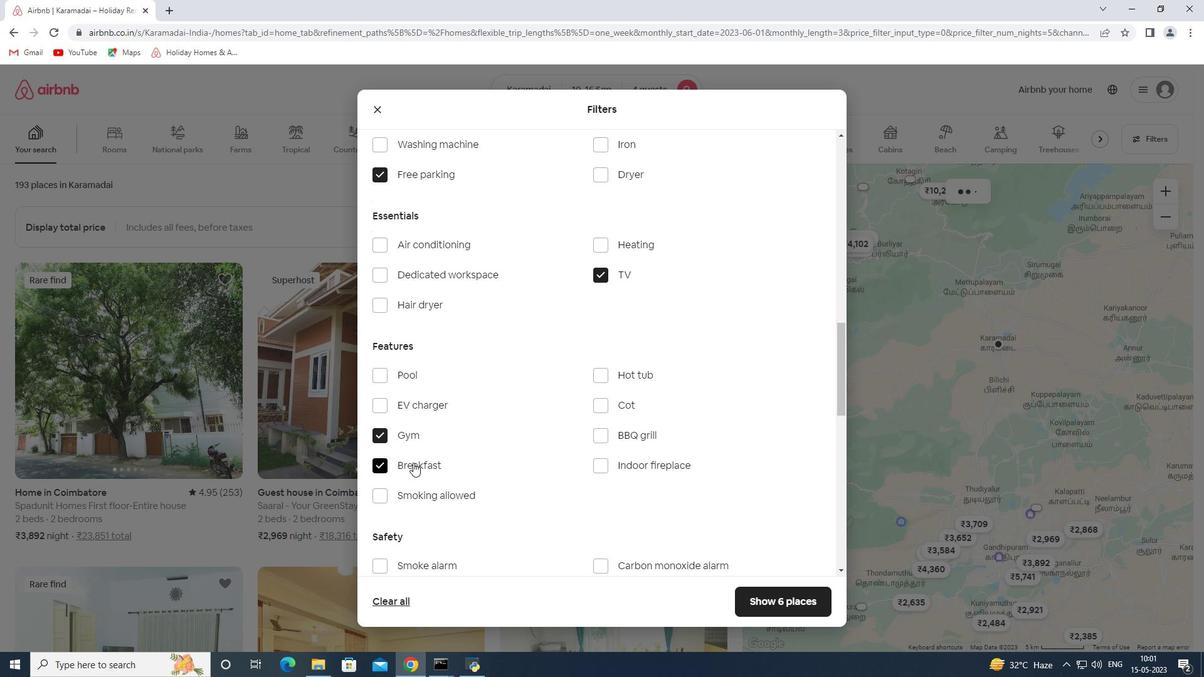 
Action: Mouse scrolled (430, 457) with delta (0, 0)
Screenshot: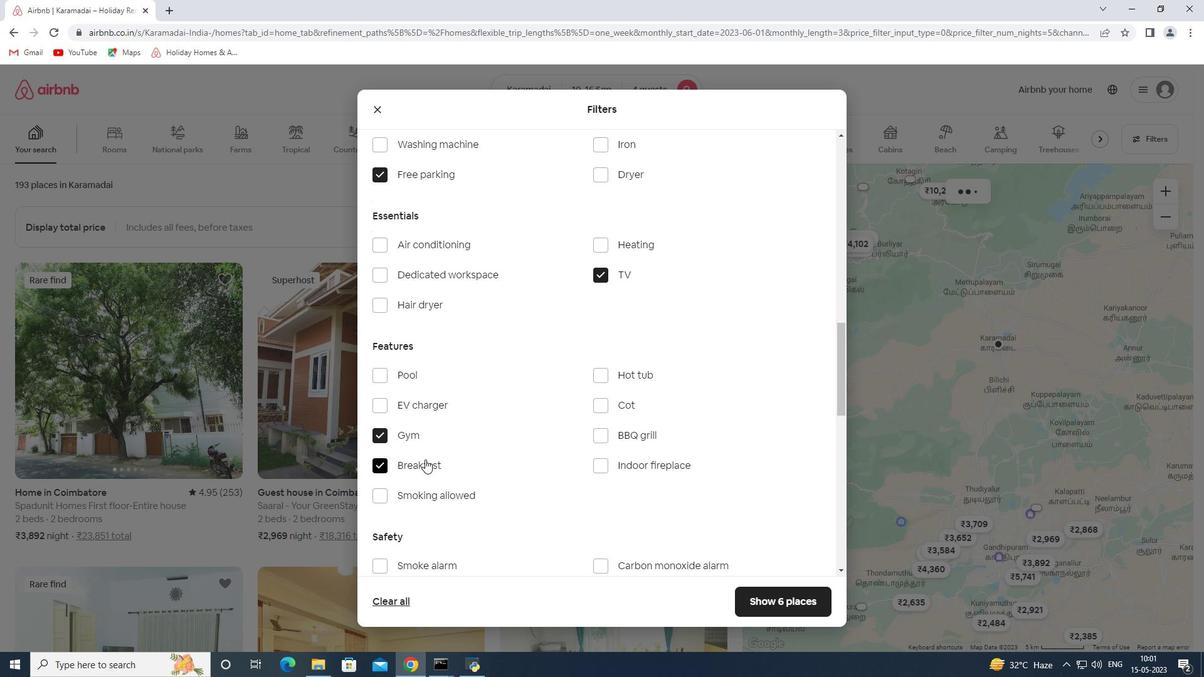 
Action: Mouse scrolled (430, 457) with delta (0, 0)
Screenshot: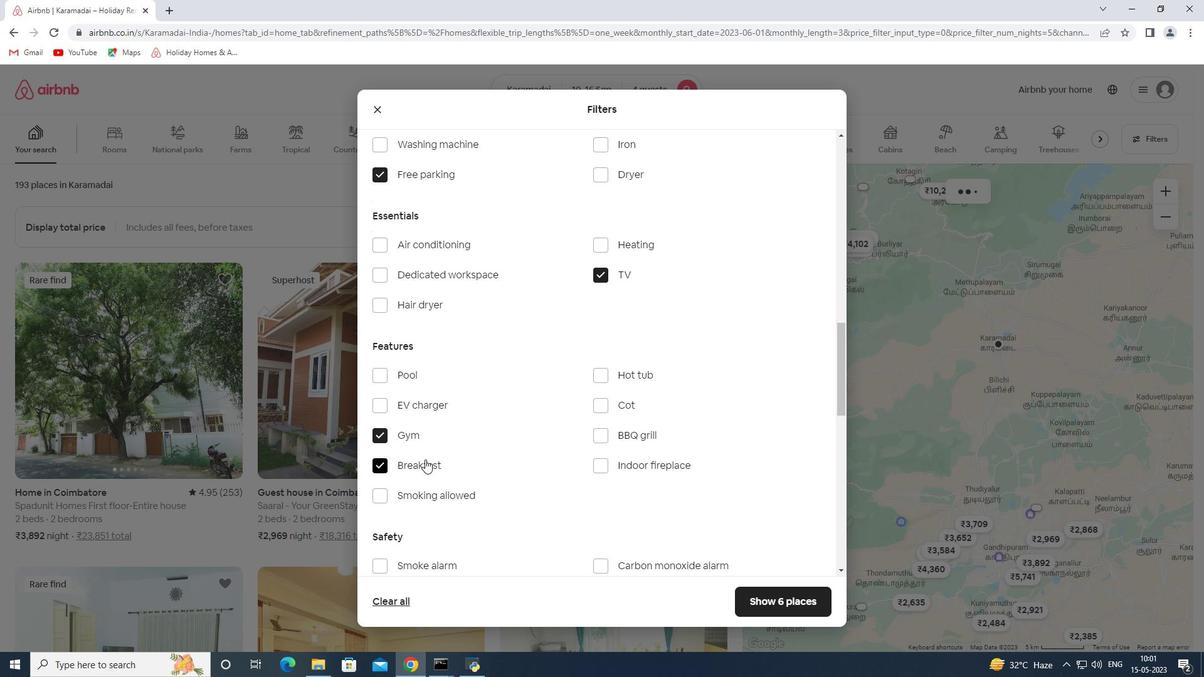 
Action: Mouse scrolled (430, 457) with delta (0, 0)
Screenshot: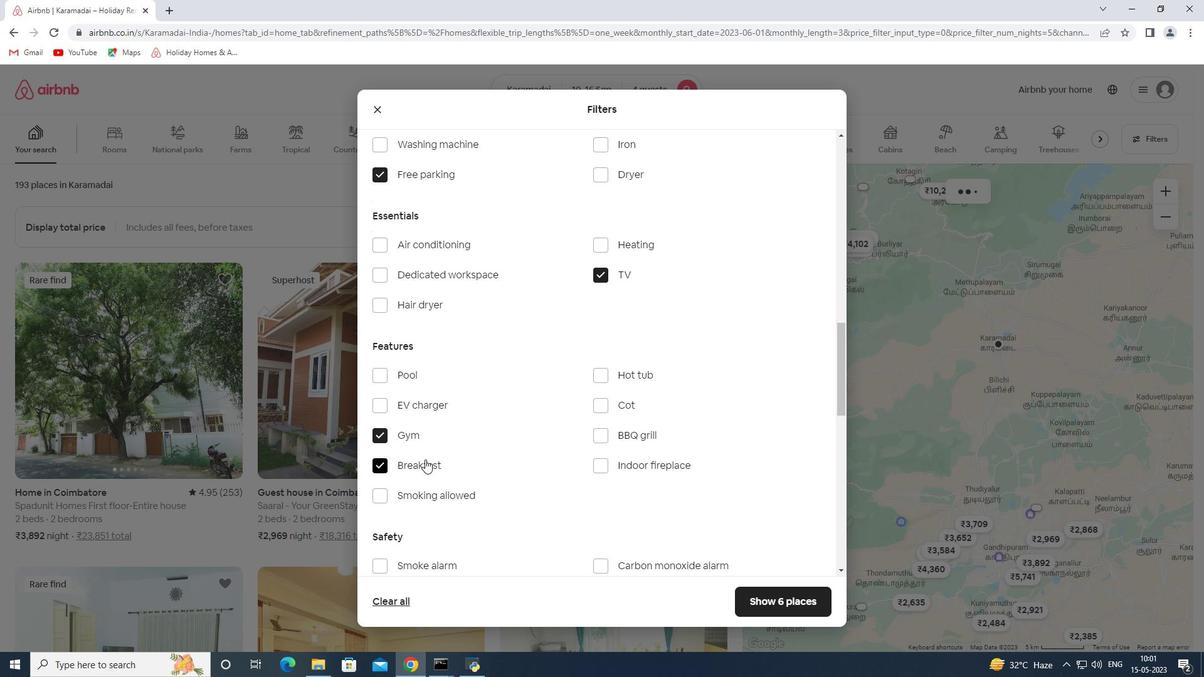 
Action: Mouse scrolled (430, 457) with delta (0, 0)
Screenshot: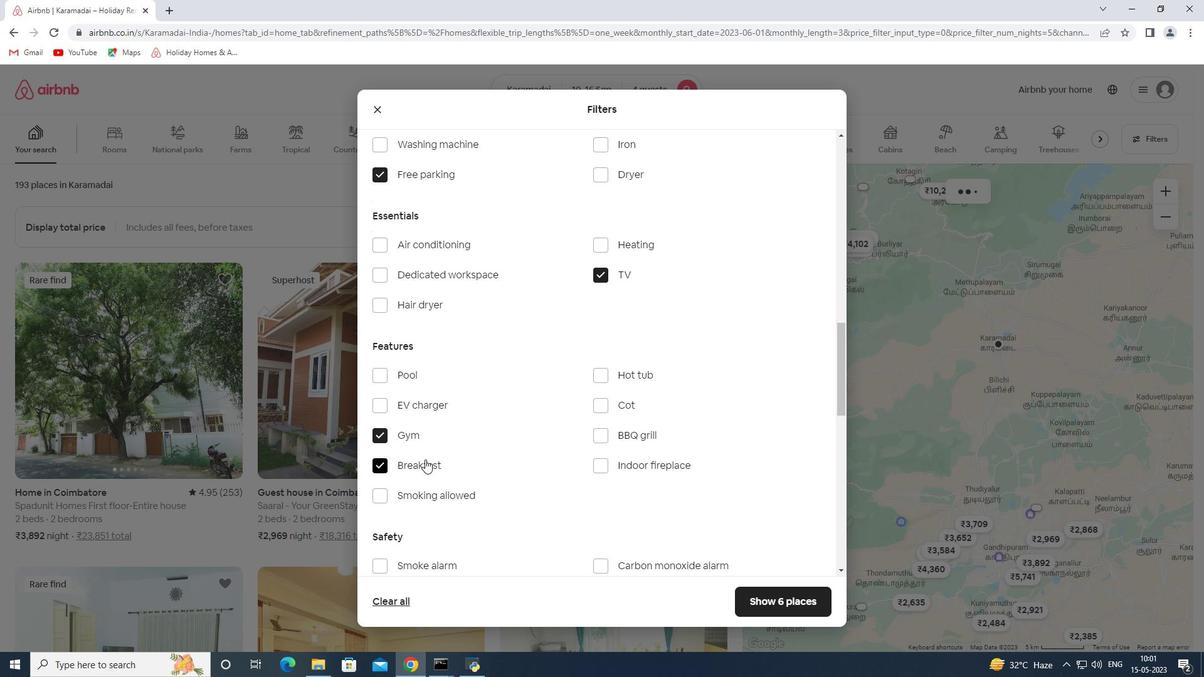 
Action: Mouse scrolled (430, 457) with delta (0, 0)
Screenshot: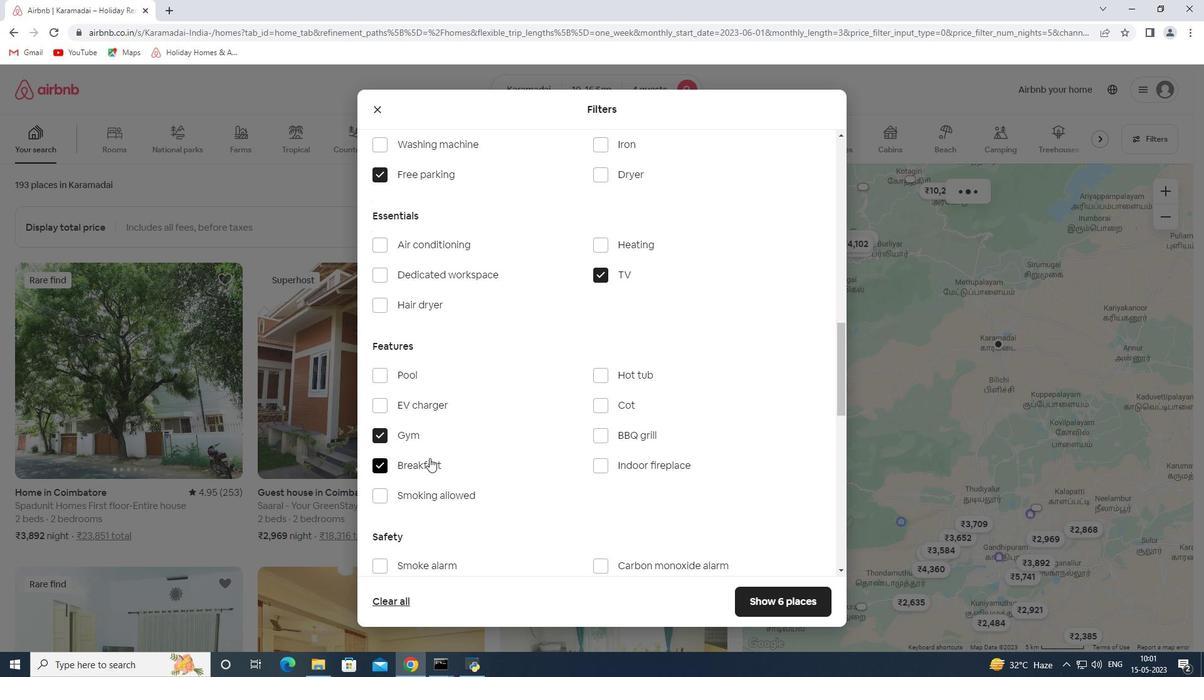 
Action: Mouse moved to (796, 365)
Screenshot: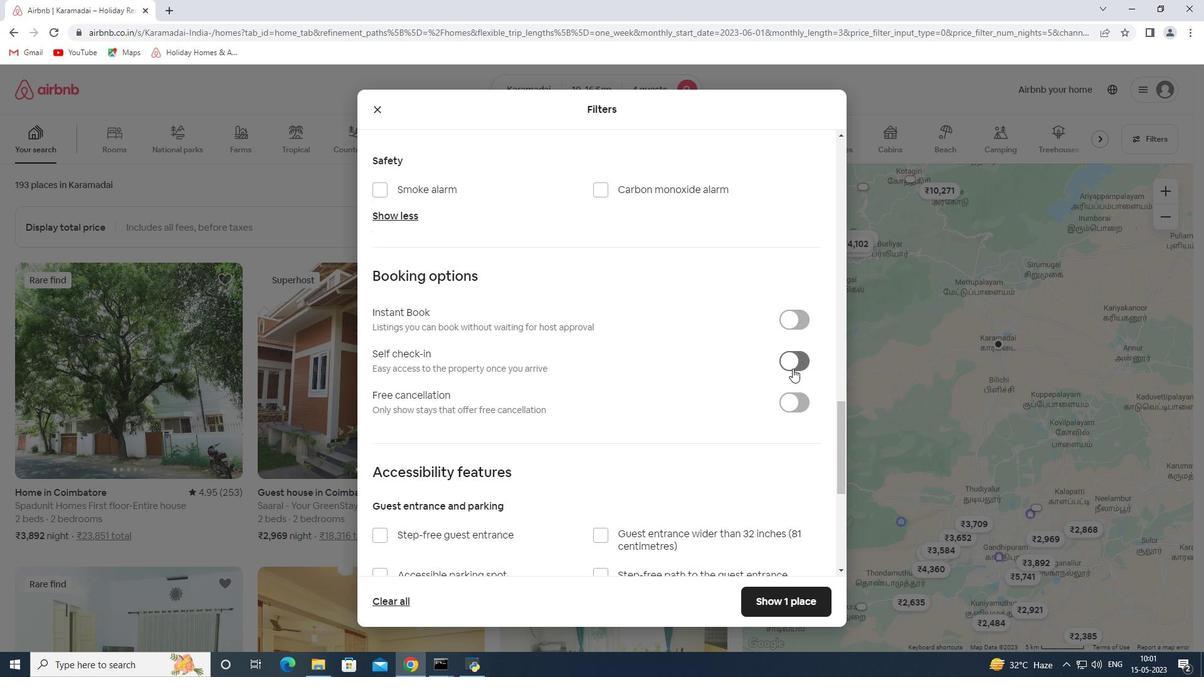 
Action: Mouse pressed left at (796, 365)
Screenshot: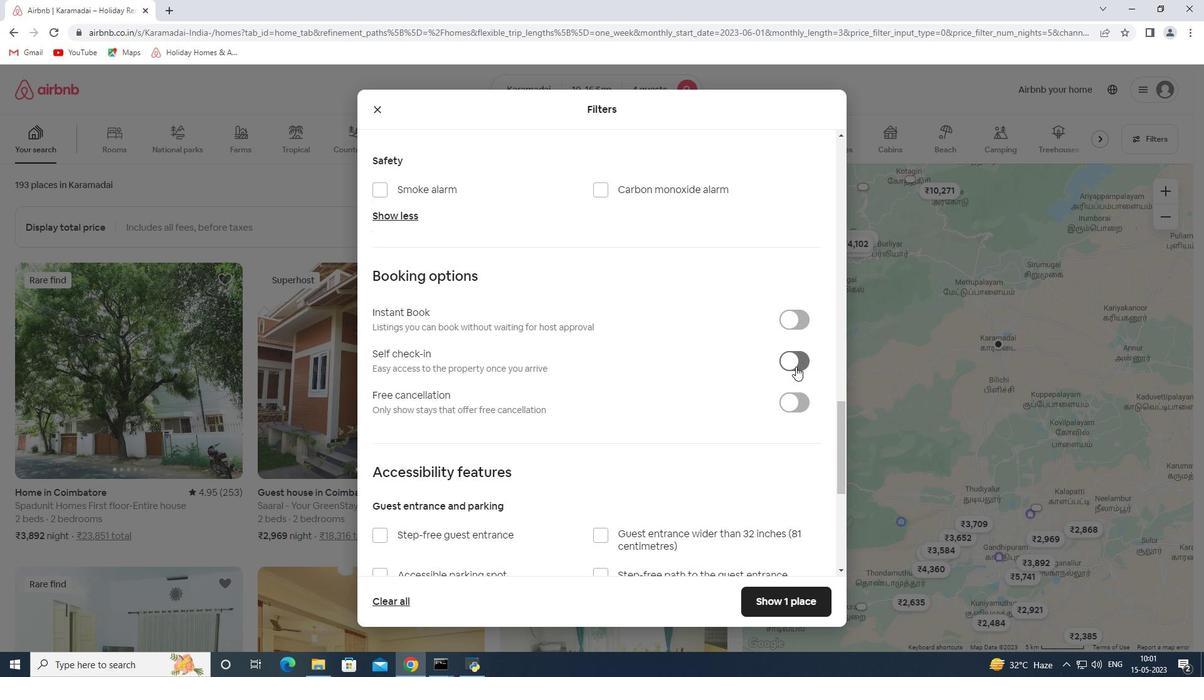 
Action: Mouse moved to (685, 403)
Screenshot: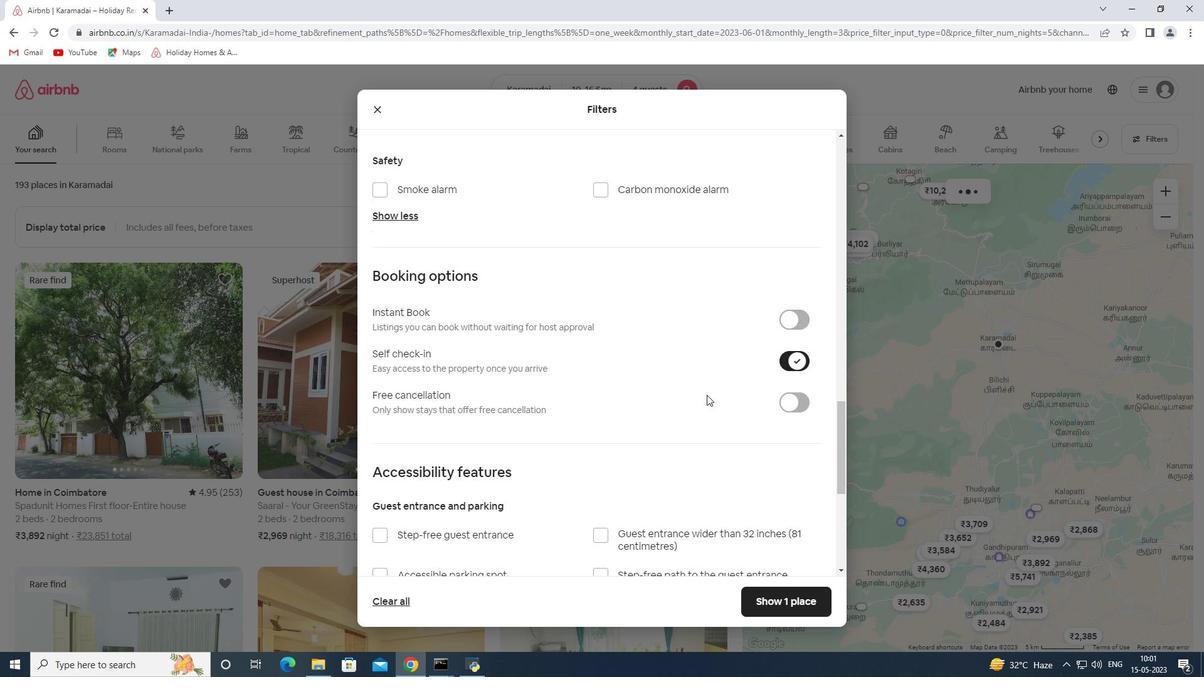 
Action: Mouse scrolled (685, 402) with delta (0, 0)
Screenshot: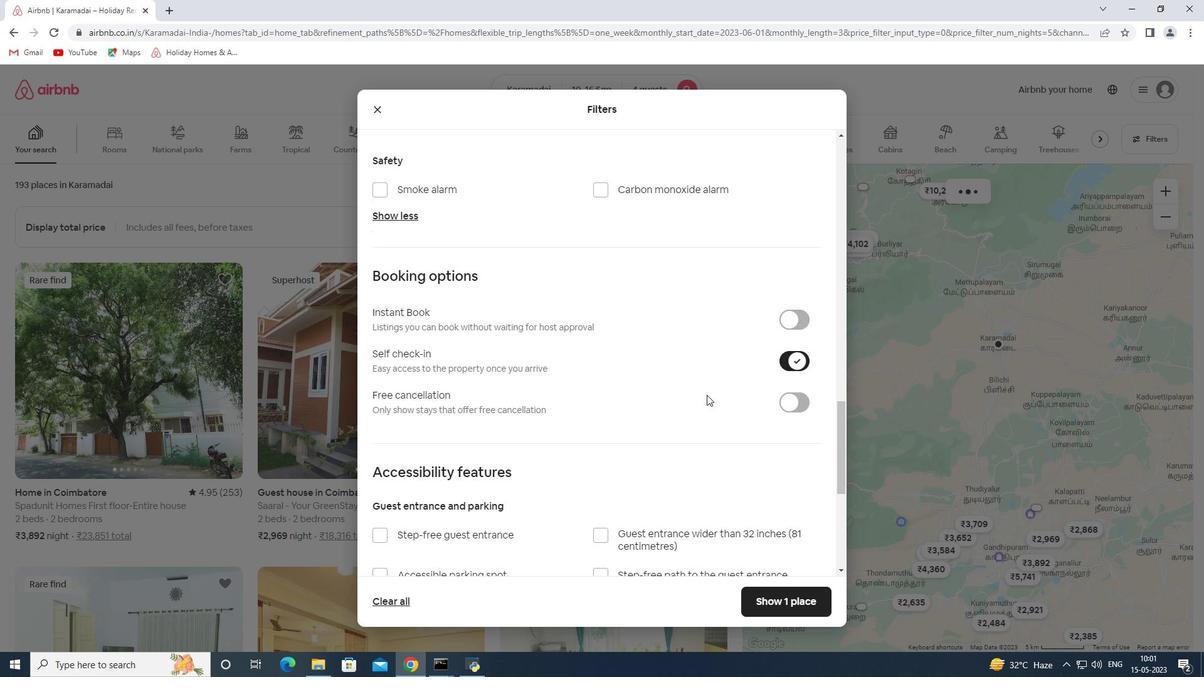
Action: Mouse moved to (683, 405)
Screenshot: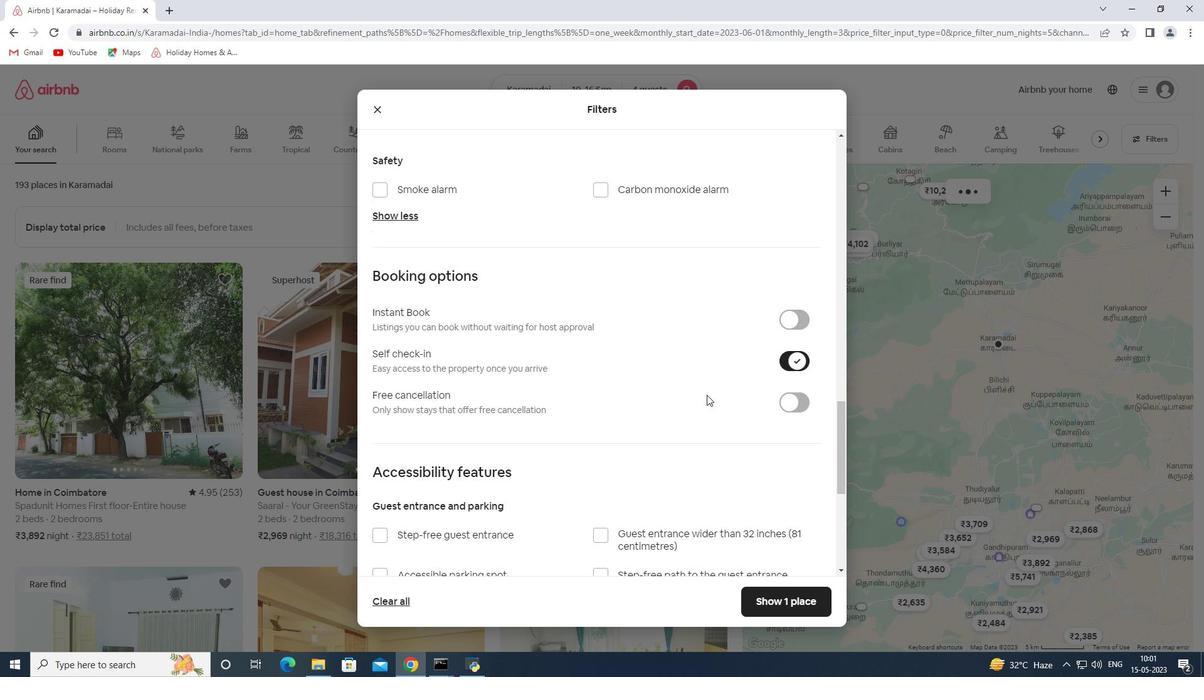 
Action: Mouse scrolled (683, 405) with delta (0, 0)
Screenshot: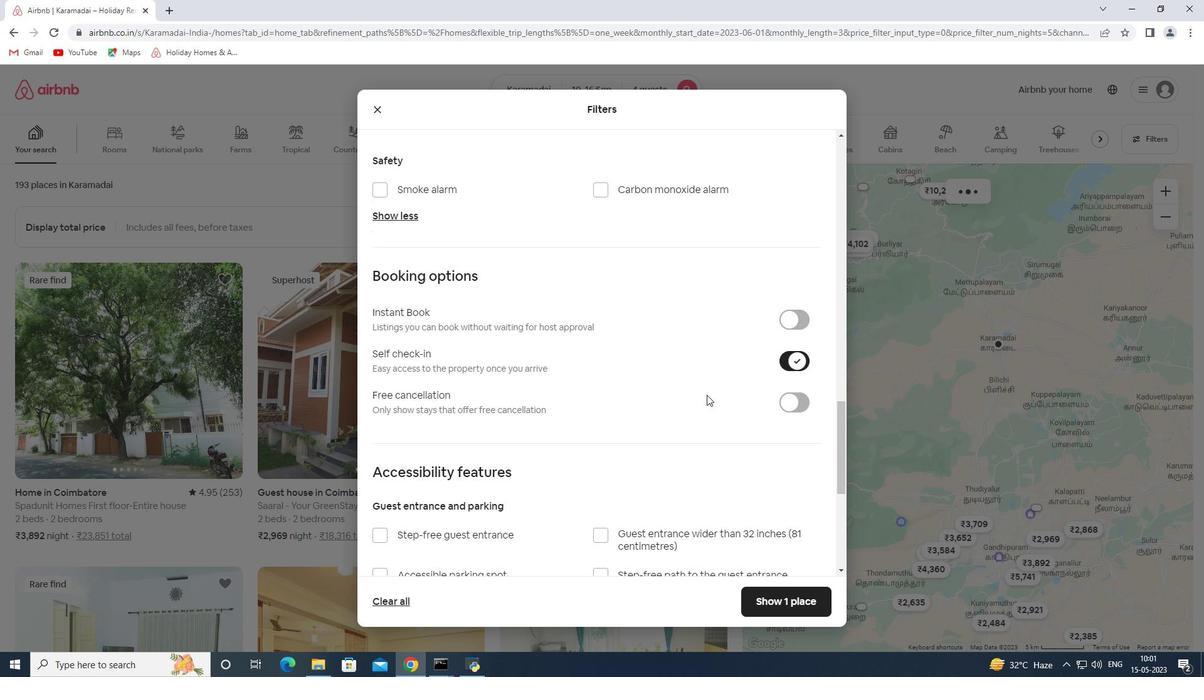 
Action: Mouse moved to (681, 406)
Screenshot: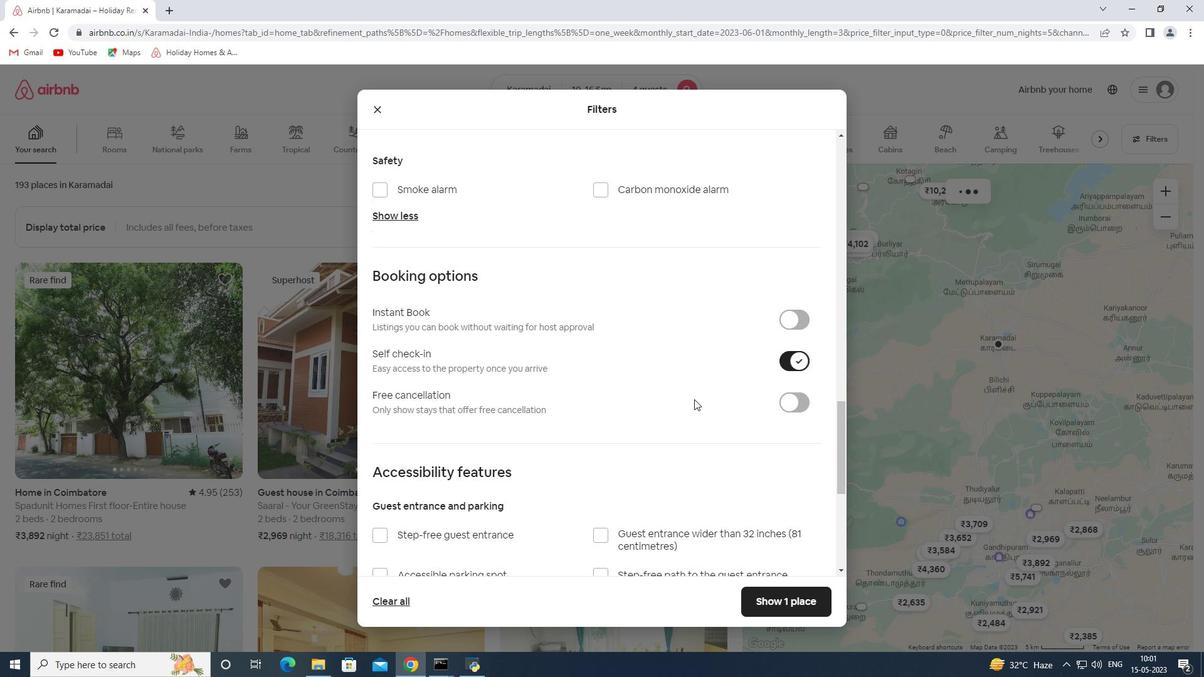 
Action: Mouse scrolled (681, 405) with delta (0, 0)
Screenshot: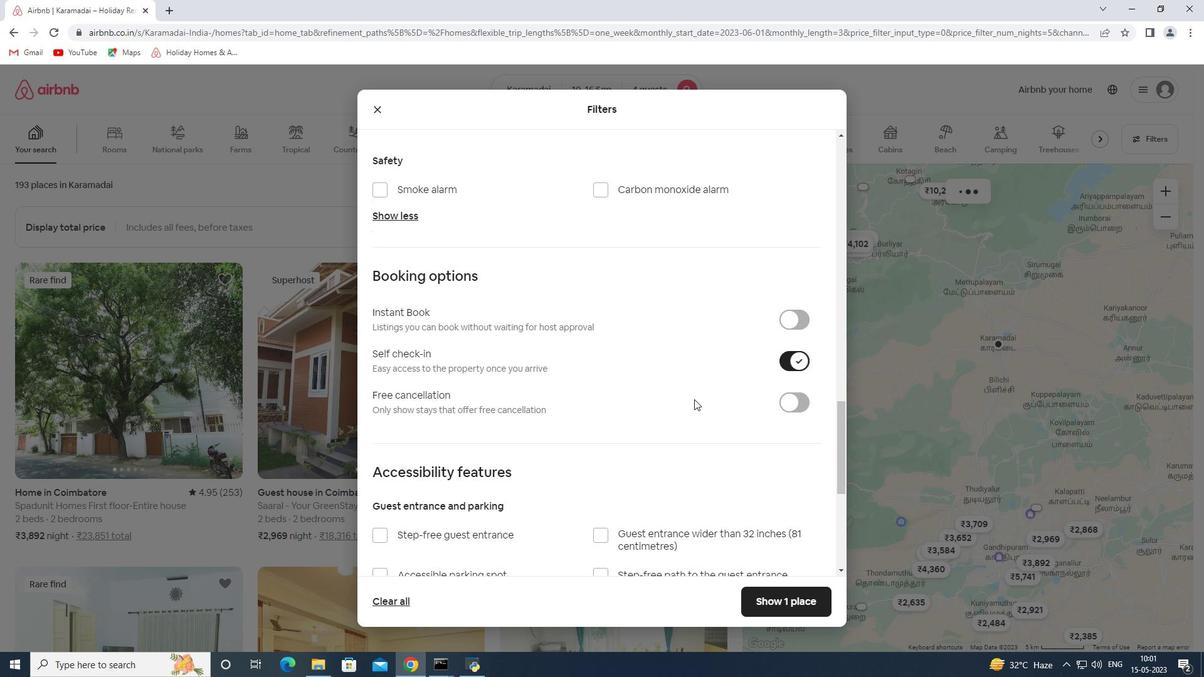 
Action: Mouse moved to (680, 407)
Screenshot: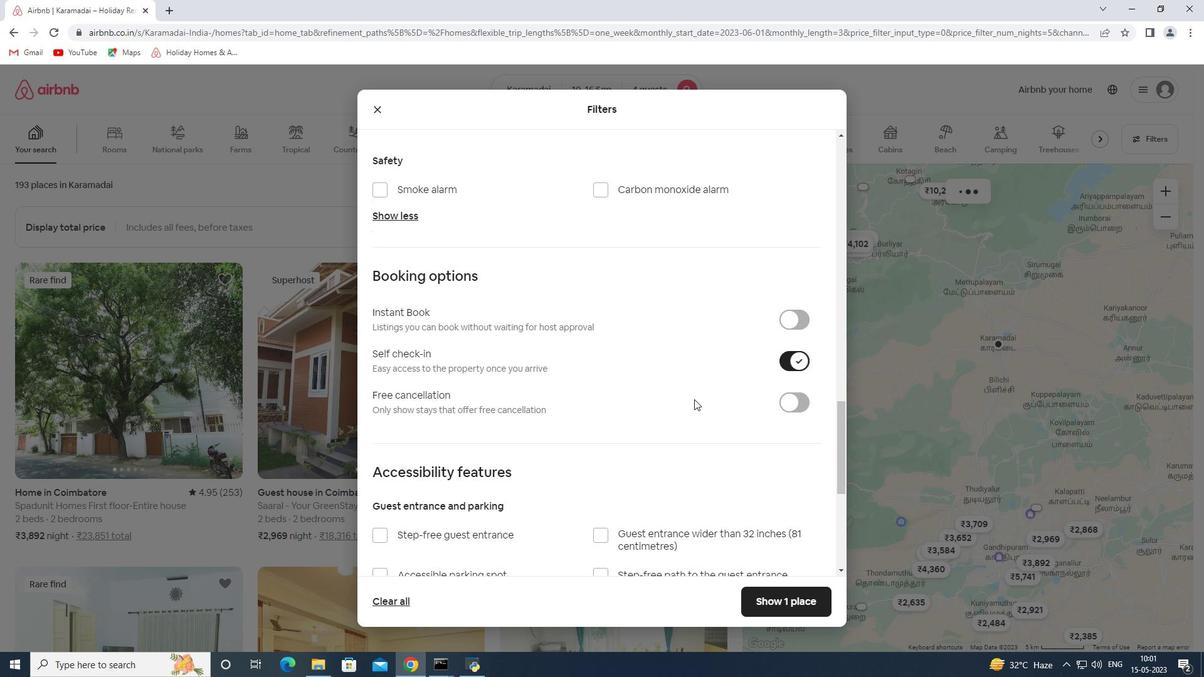 
Action: Mouse scrolled (681, 407) with delta (0, 0)
Screenshot: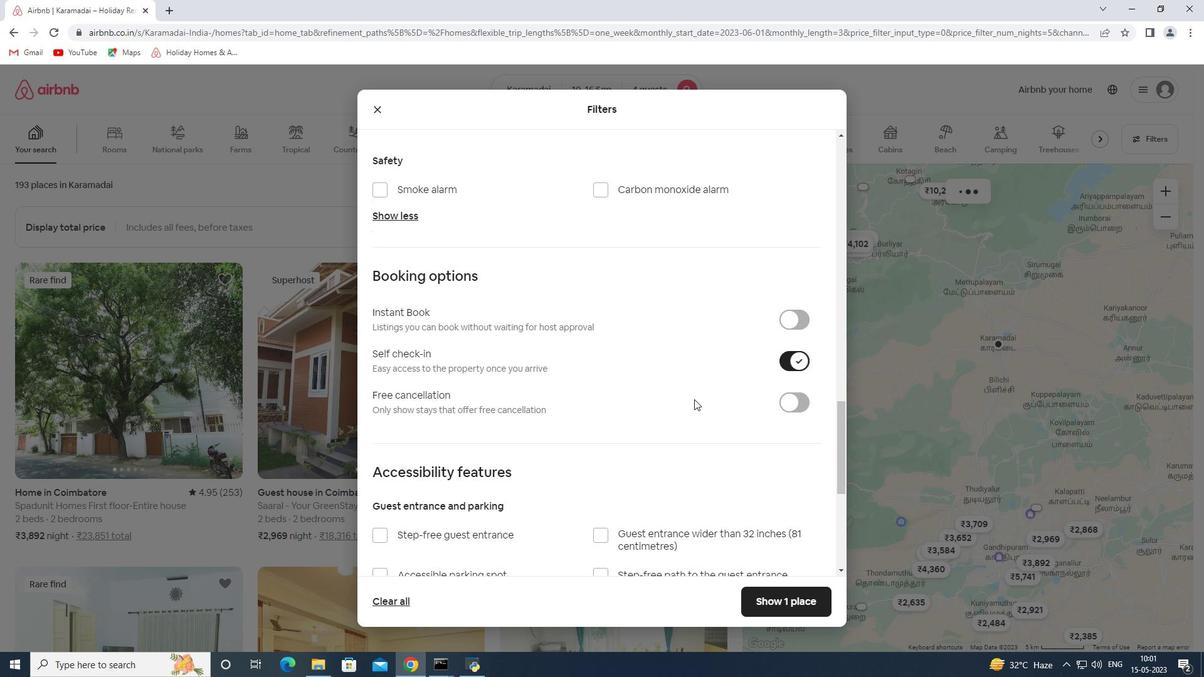 
Action: Mouse moved to (678, 409)
Screenshot: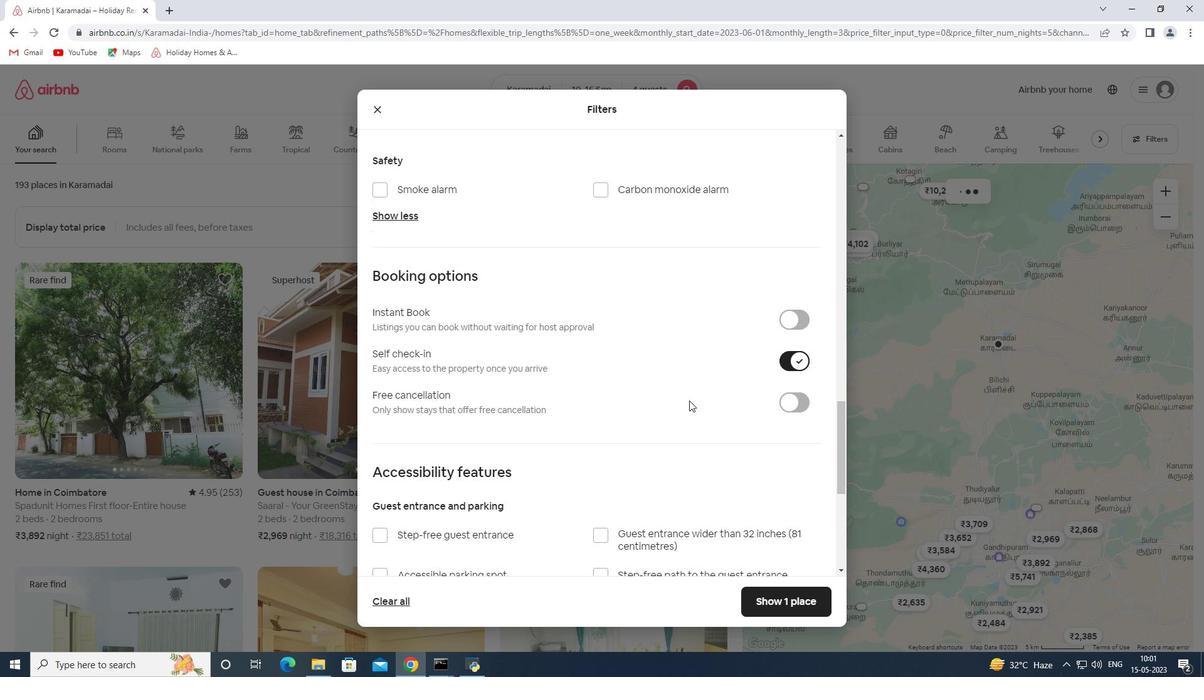 
Action: Mouse scrolled (678, 408) with delta (0, 0)
Screenshot: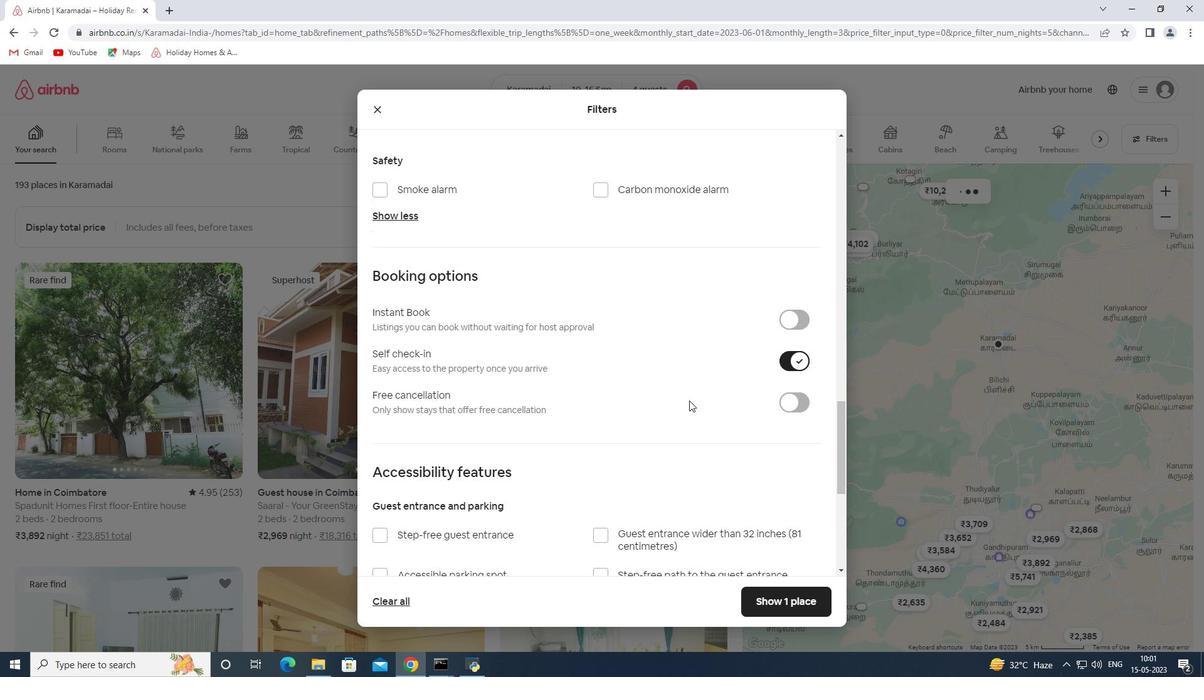 
Action: Mouse moved to (415, 516)
Screenshot: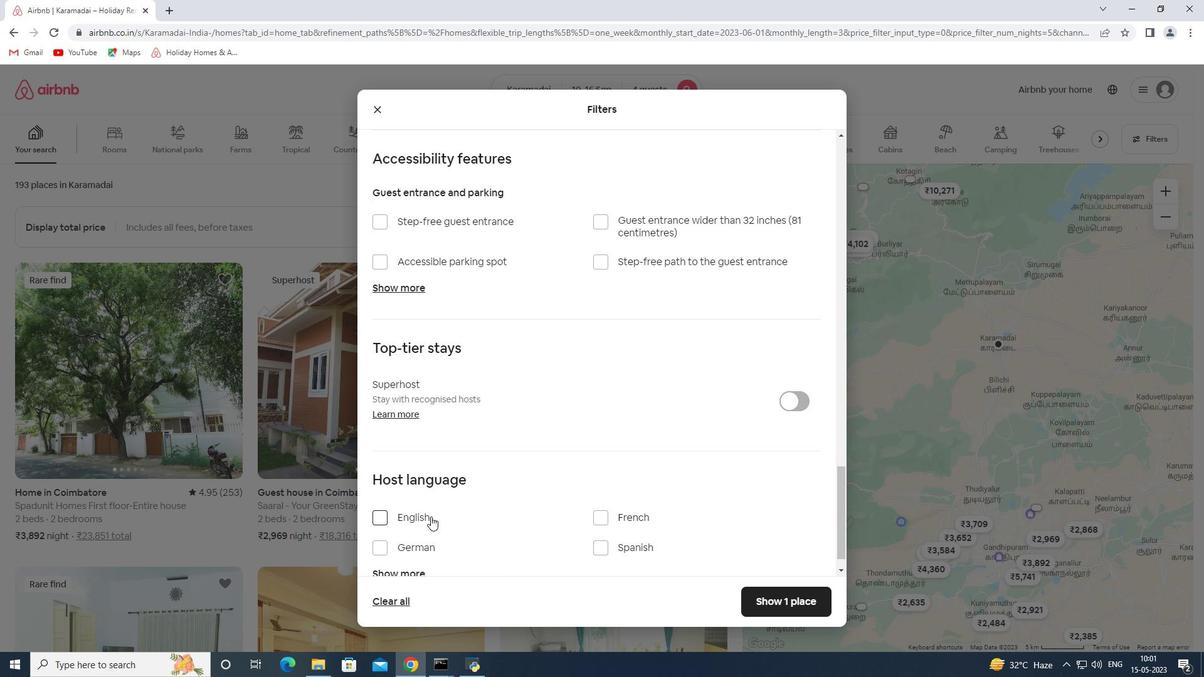 
Action: Mouse pressed left at (415, 516)
Screenshot: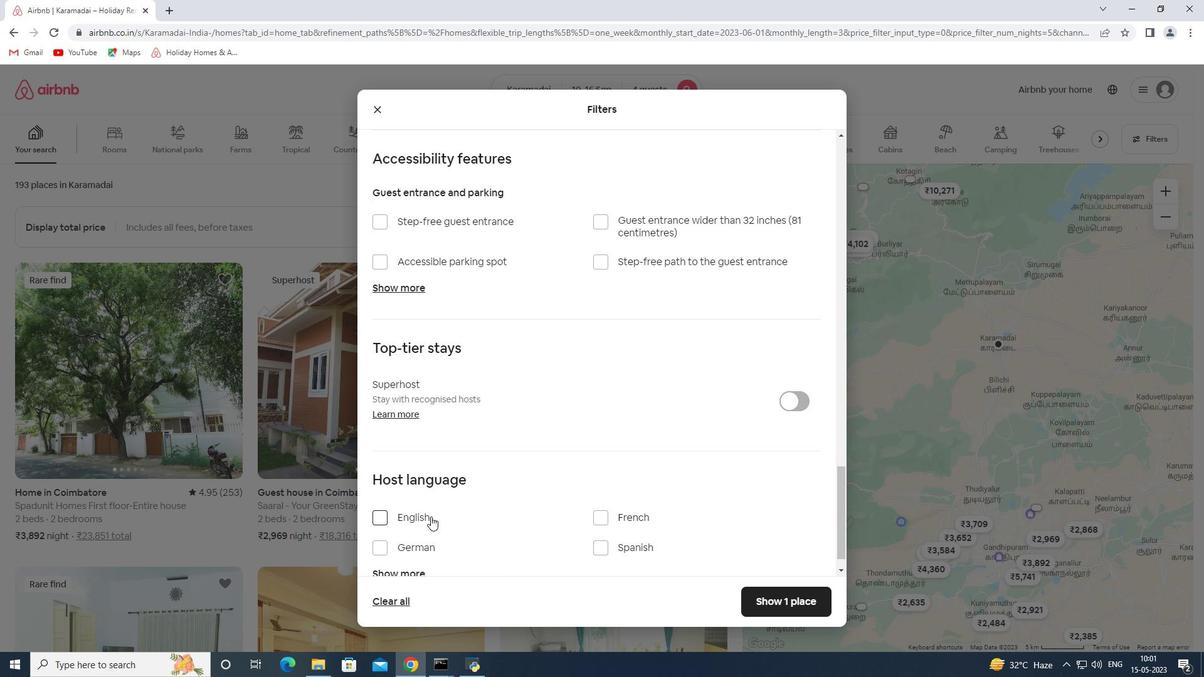 
Action: Mouse moved to (797, 602)
Screenshot: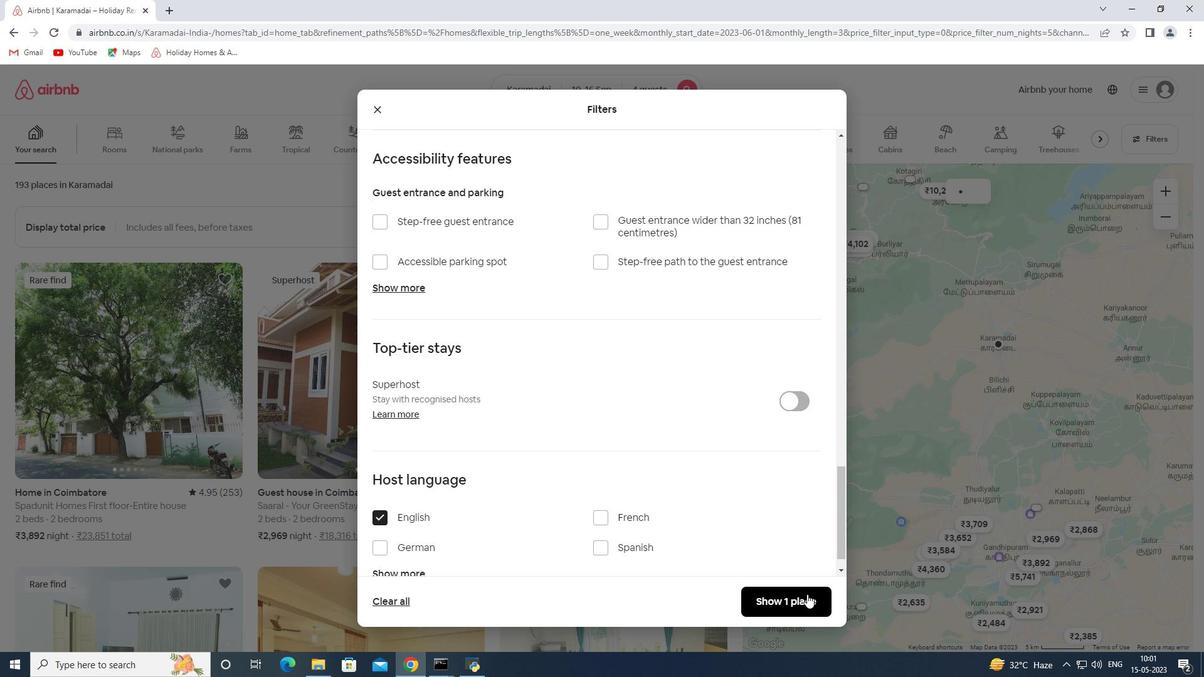 
Action: Mouse pressed left at (797, 602)
Screenshot: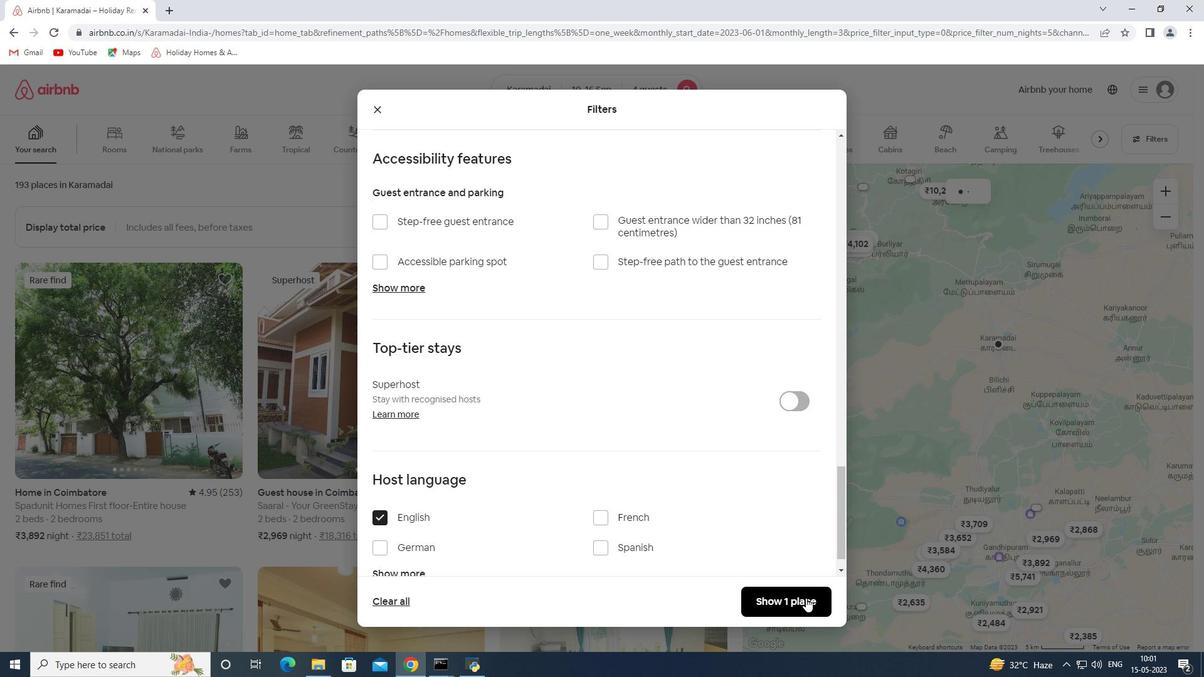 
Action: Mouse moved to (797, 602)
Screenshot: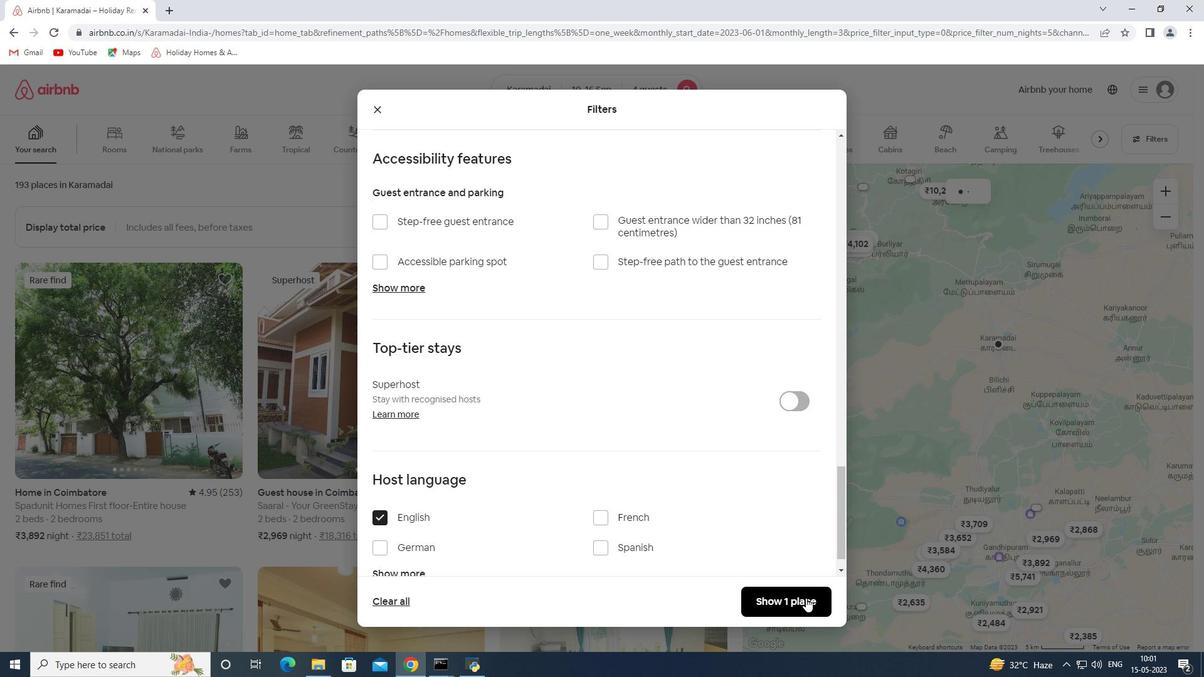 
